 Task: For heading Use Italics Lexend with navy blue colour & bold.  font size for heading22,  'Change the font style of data to'Lora and font size to 14,  Change the alignment of both headline & data to Align left In the sheet  CashExpenses logbook
Action: Mouse moved to (97, 180)
Screenshot: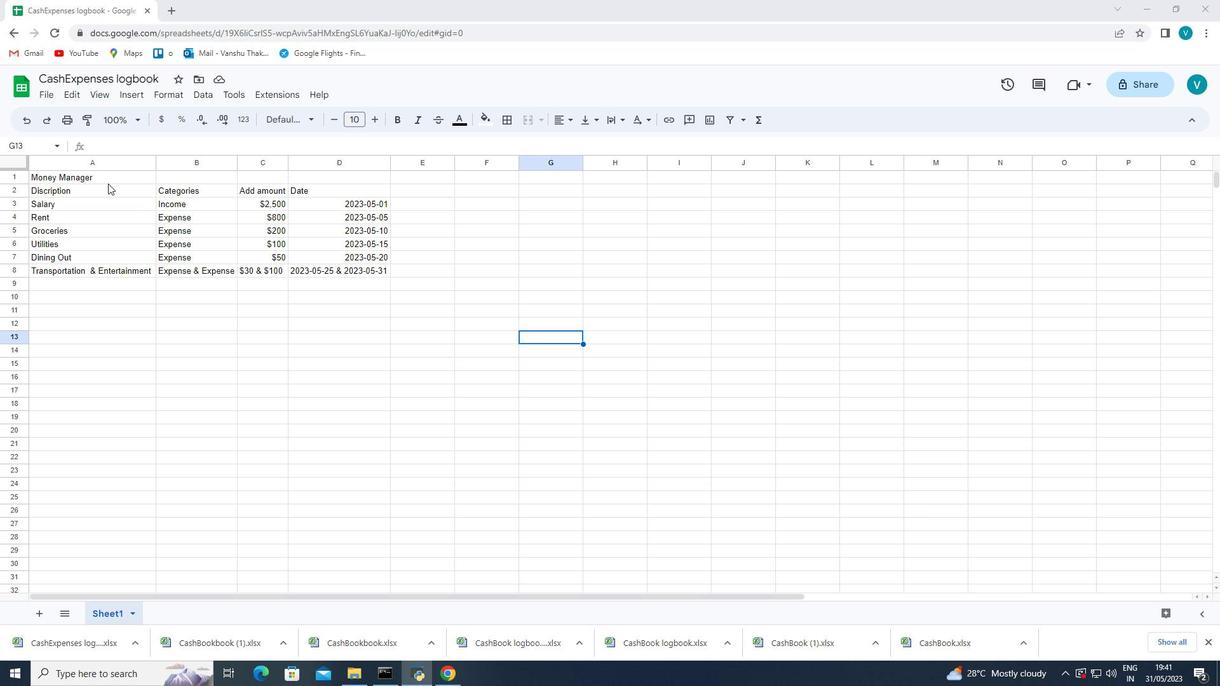 
Action: Mouse pressed left at (97, 180)
Screenshot: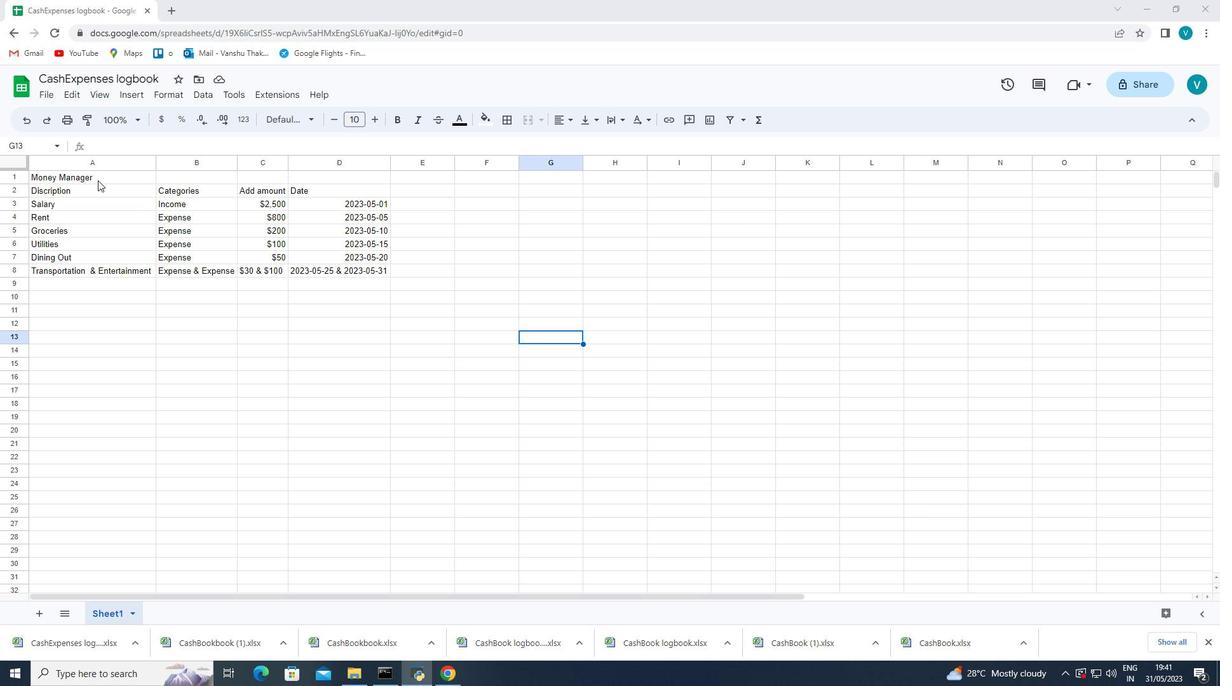 
Action: Mouse moved to (286, 120)
Screenshot: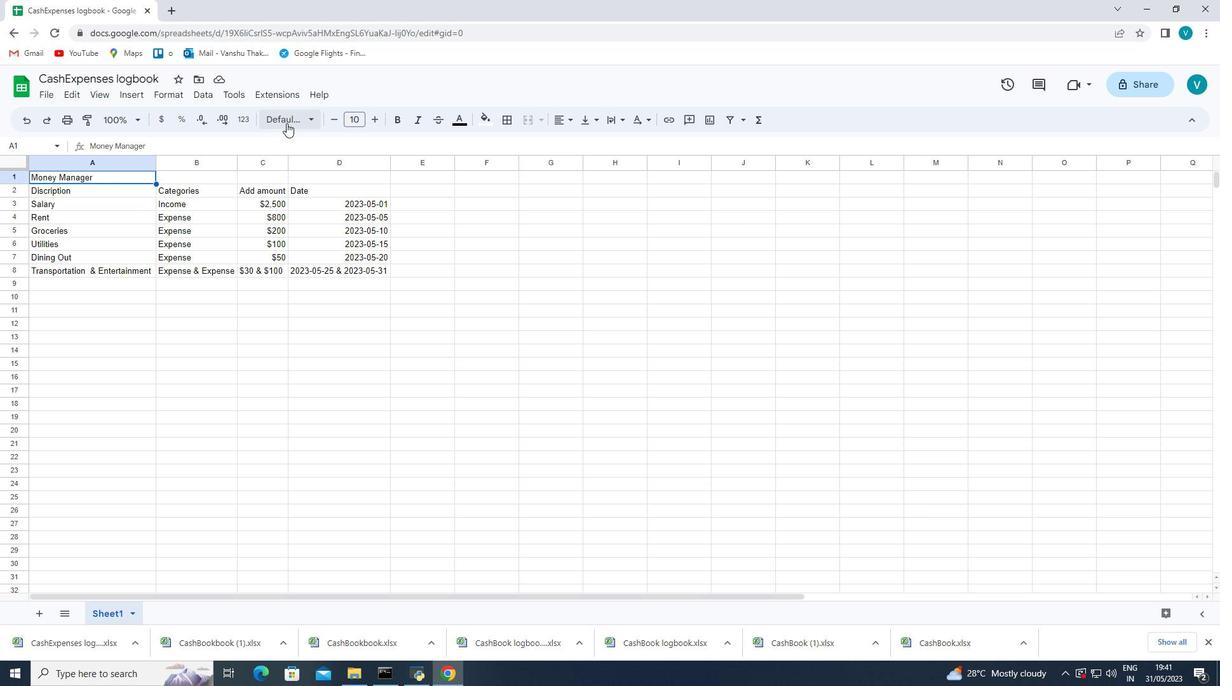 
Action: Mouse pressed left at (286, 120)
Screenshot: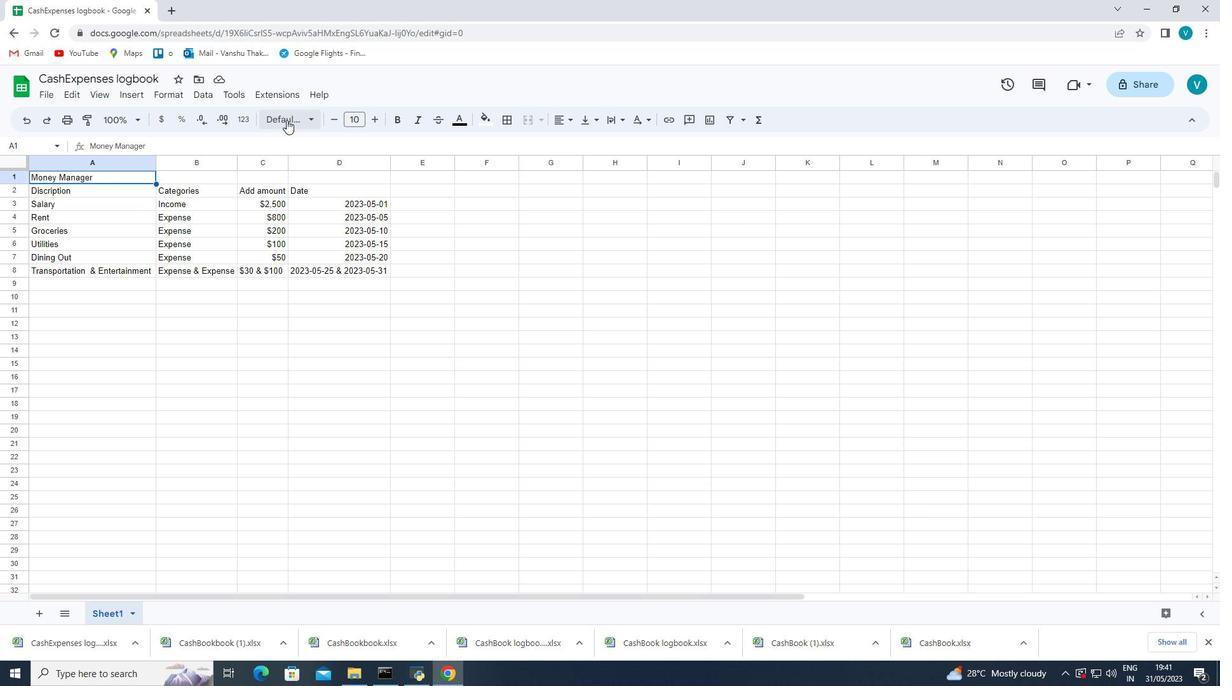 
Action: Mouse moved to (319, 556)
Screenshot: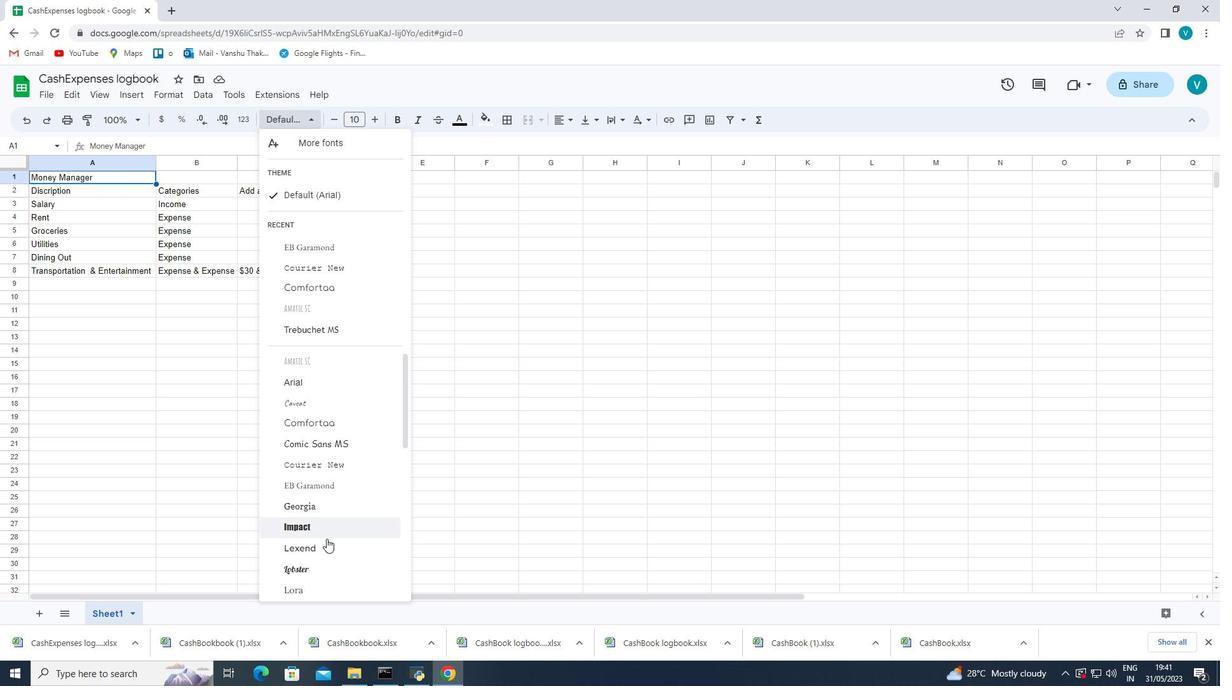 
Action: Mouse pressed left at (319, 556)
Screenshot: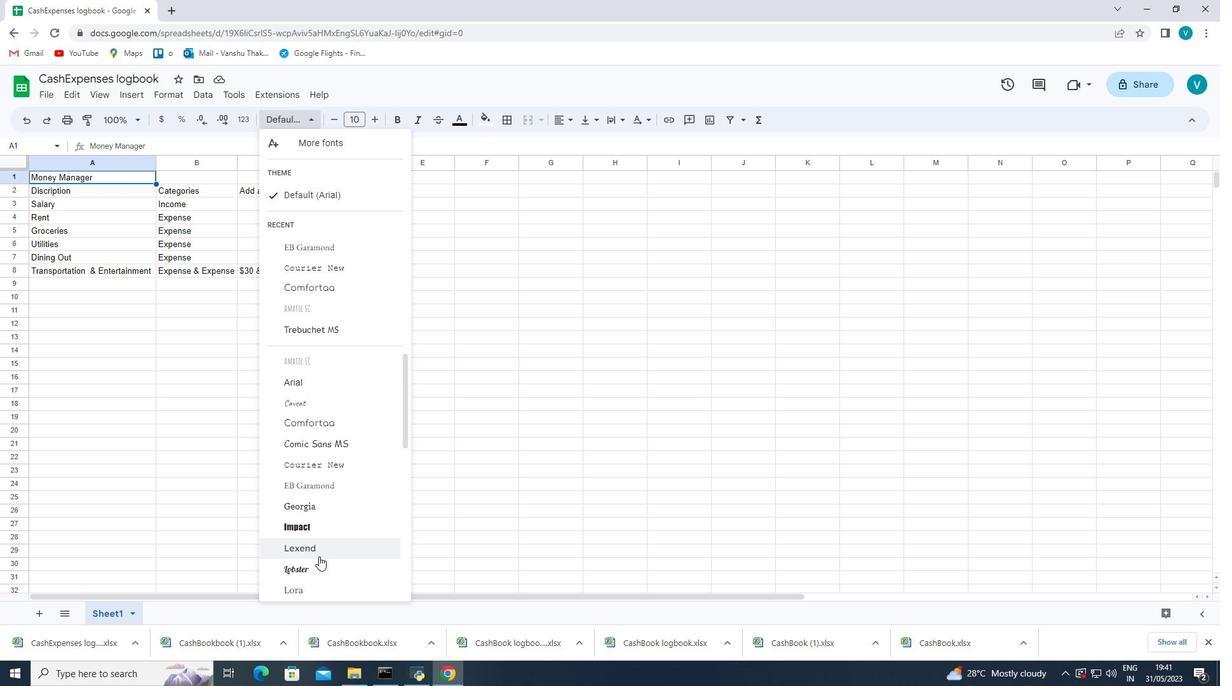 
Action: Mouse moved to (467, 125)
Screenshot: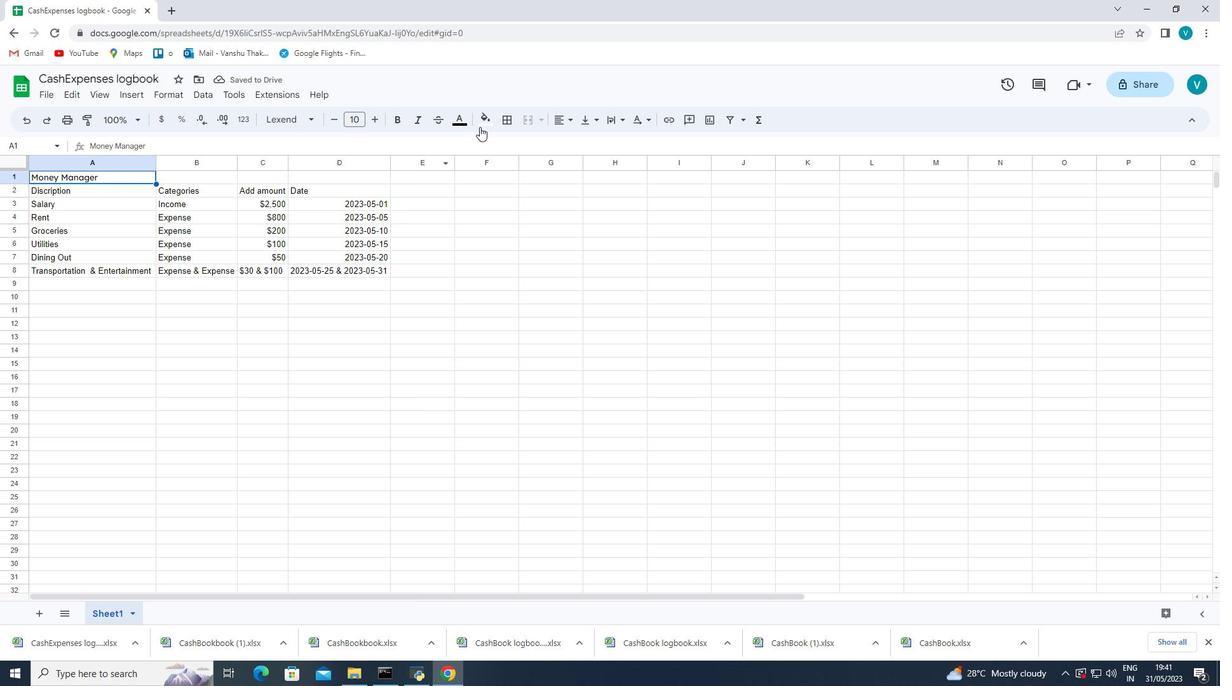 
Action: Mouse pressed left at (467, 125)
Screenshot: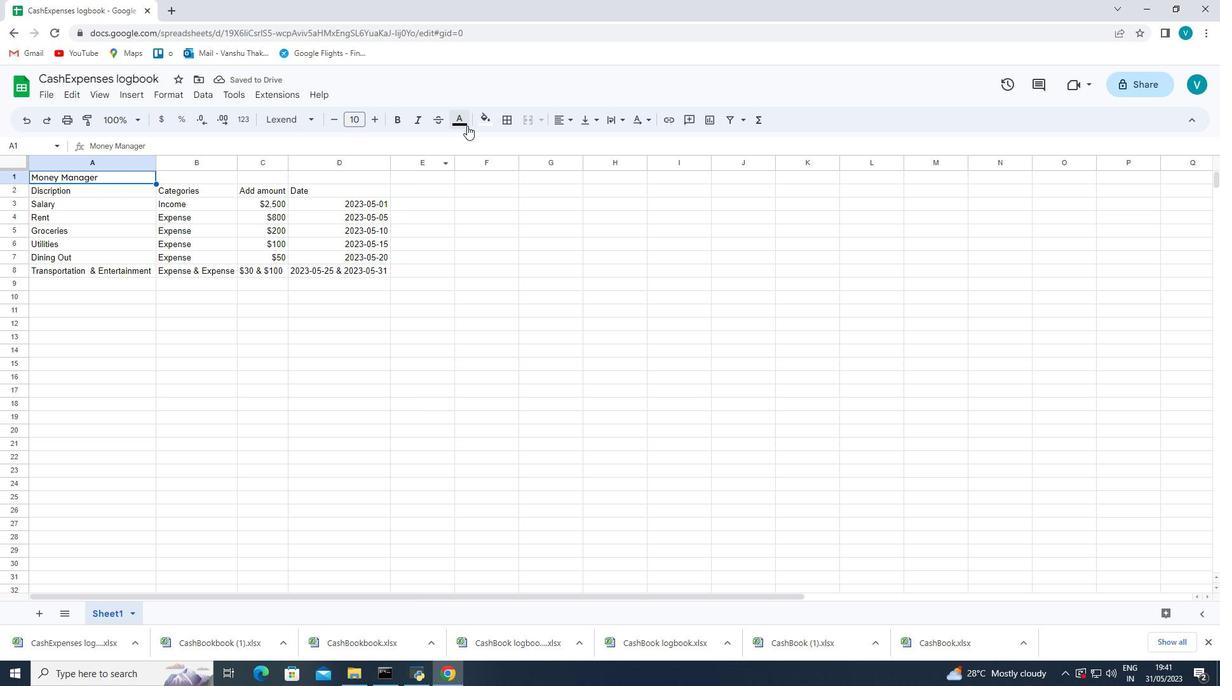 
Action: Mouse moved to (547, 261)
Screenshot: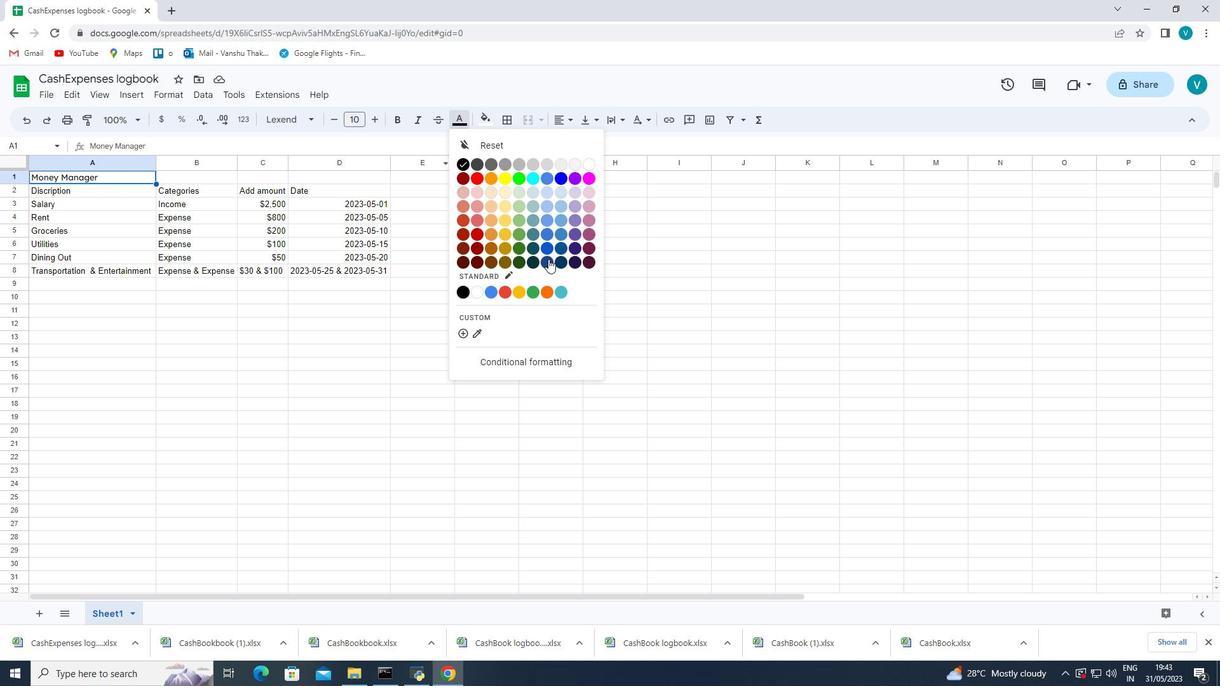 
Action: Mouse pressed left at (547, 261)
Screenshot: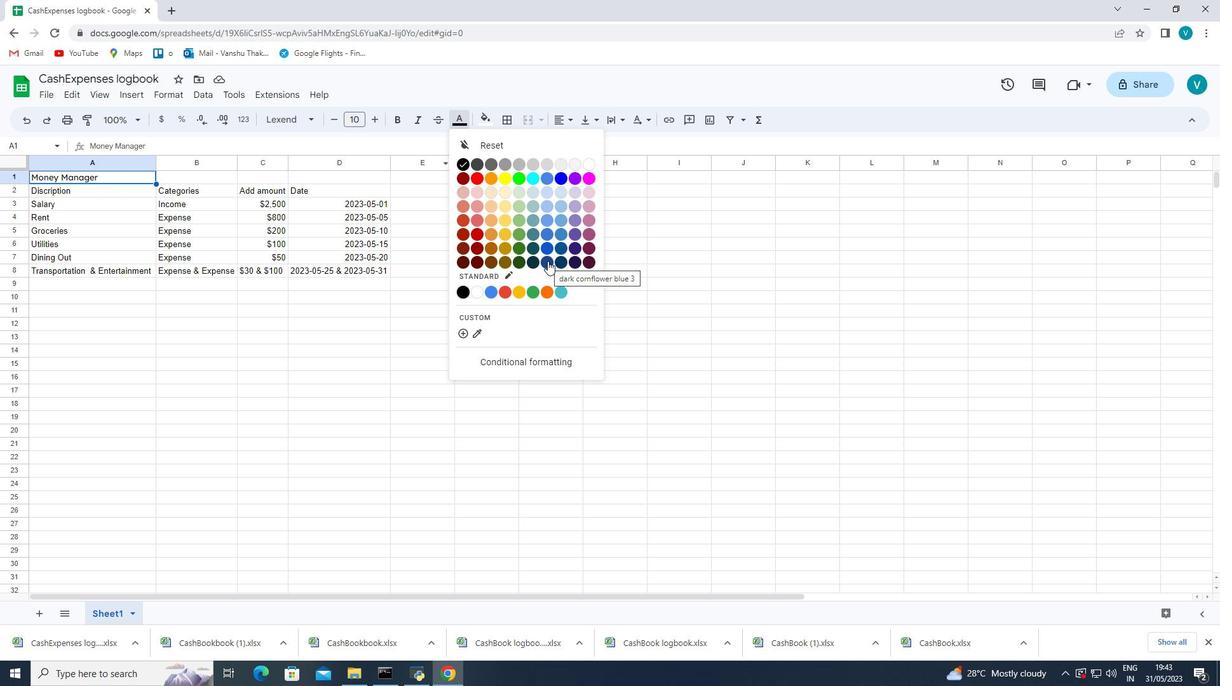 
Action: Mouse moved to (120, 174)
Screenshot: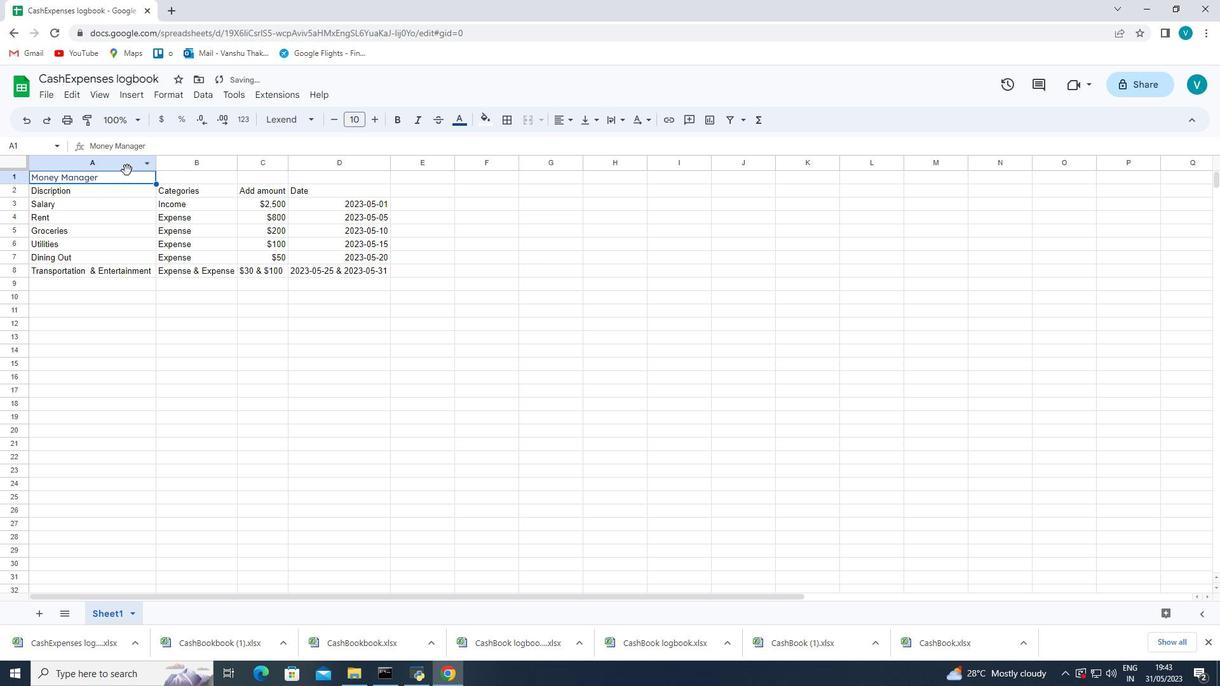 
Action: Mouse pressed left at (120, 174)
Screenshot: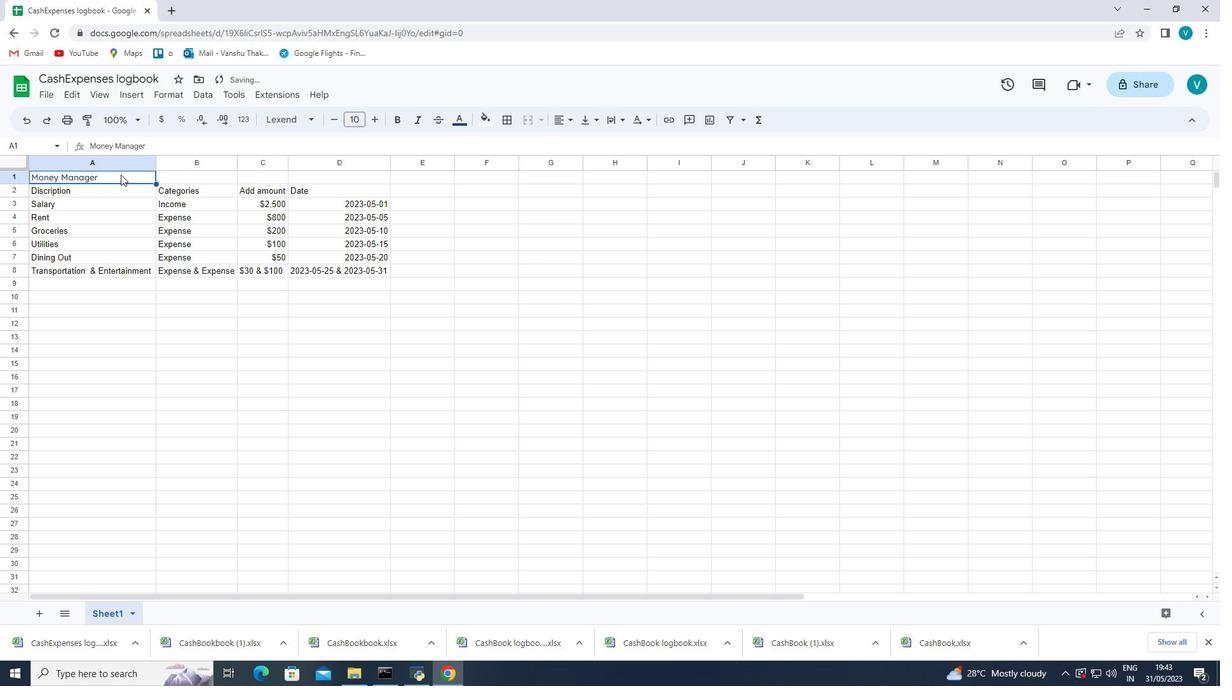 
Action: Mouse moved to (165, 326)
Screenshot: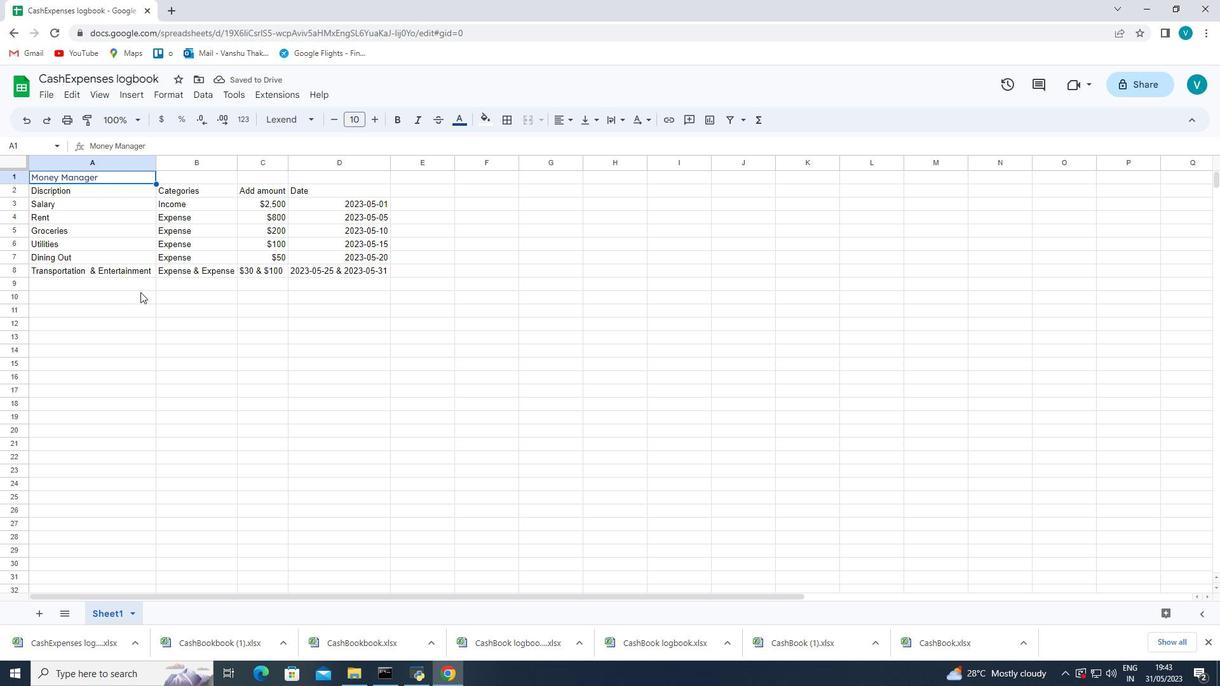 
Action: Mouse pressed left at (165, 326)
Screenshot: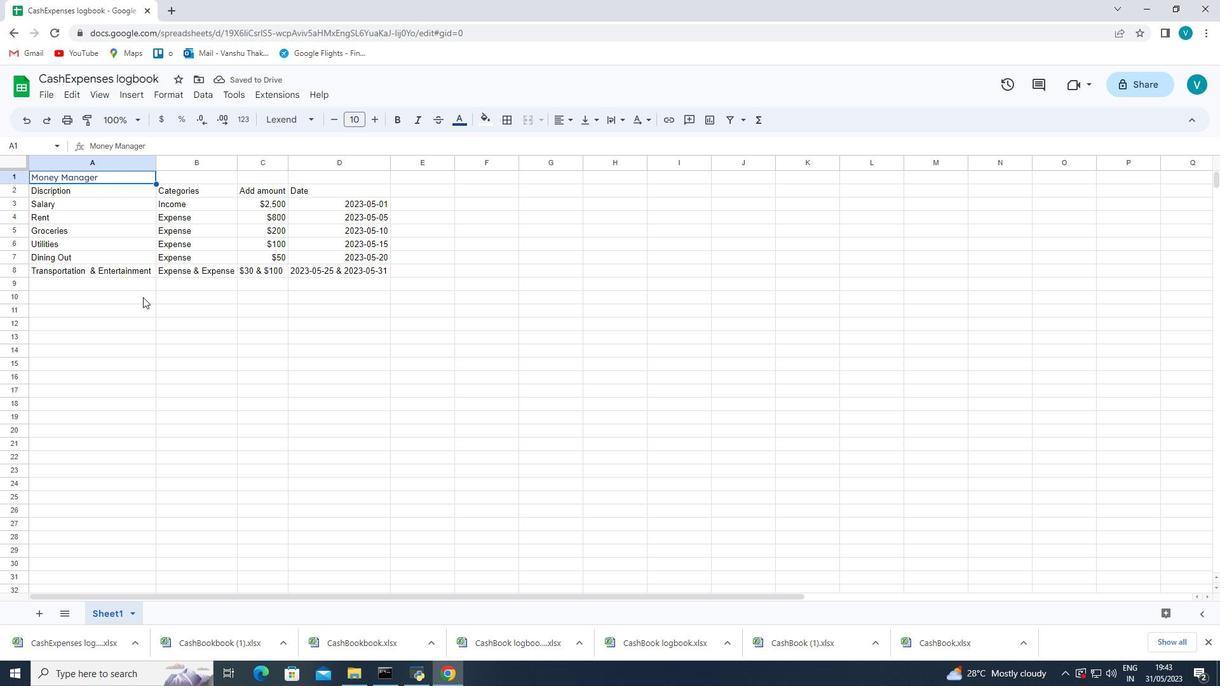 
Action: Mouse moved to (108, 181)
Screenshot: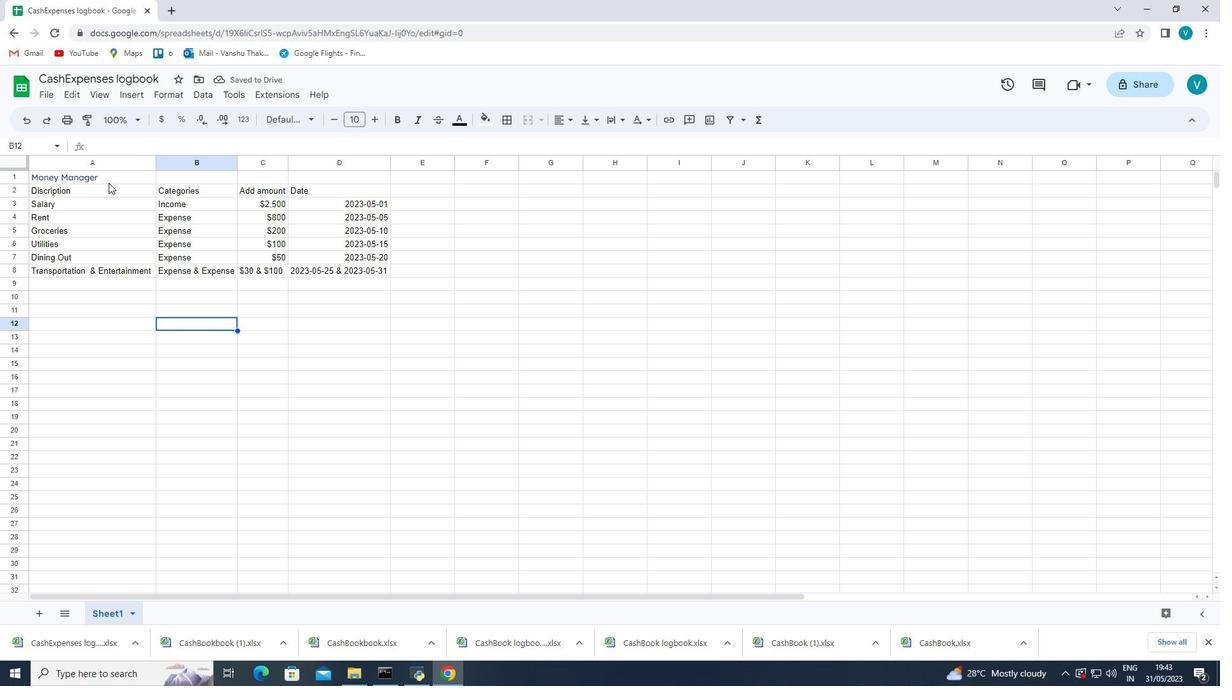 
Action: Mouse pressed left at (108, 181)
Screenshot: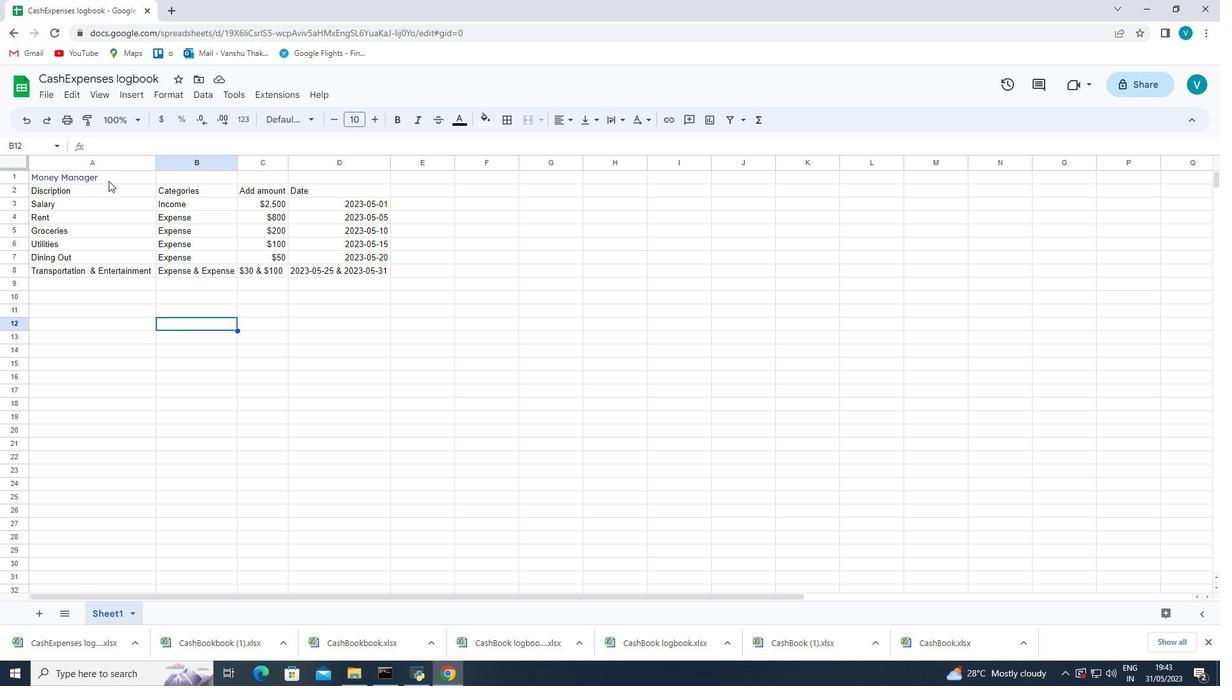 
Action: Mouse moved to (127, 181)
Screenshot: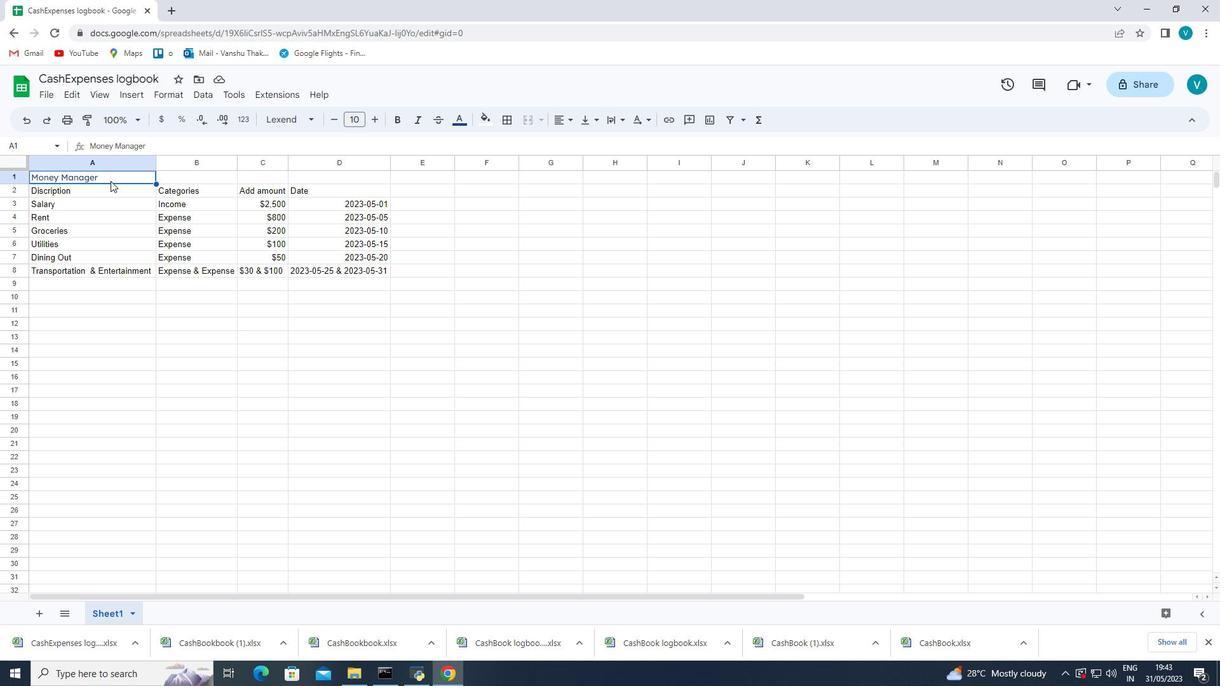 
Action: Mouse pressed left at (127, 181)
Screenshot: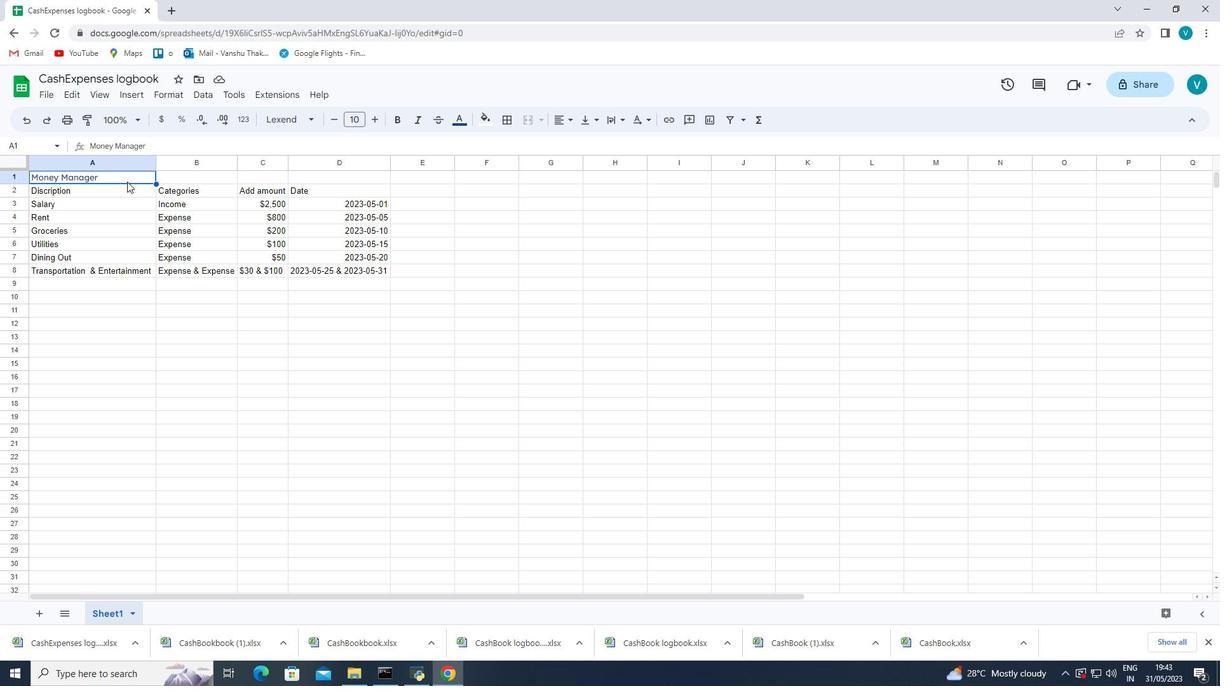 
Action: Mouse moved to (453, 120)
Screenshot: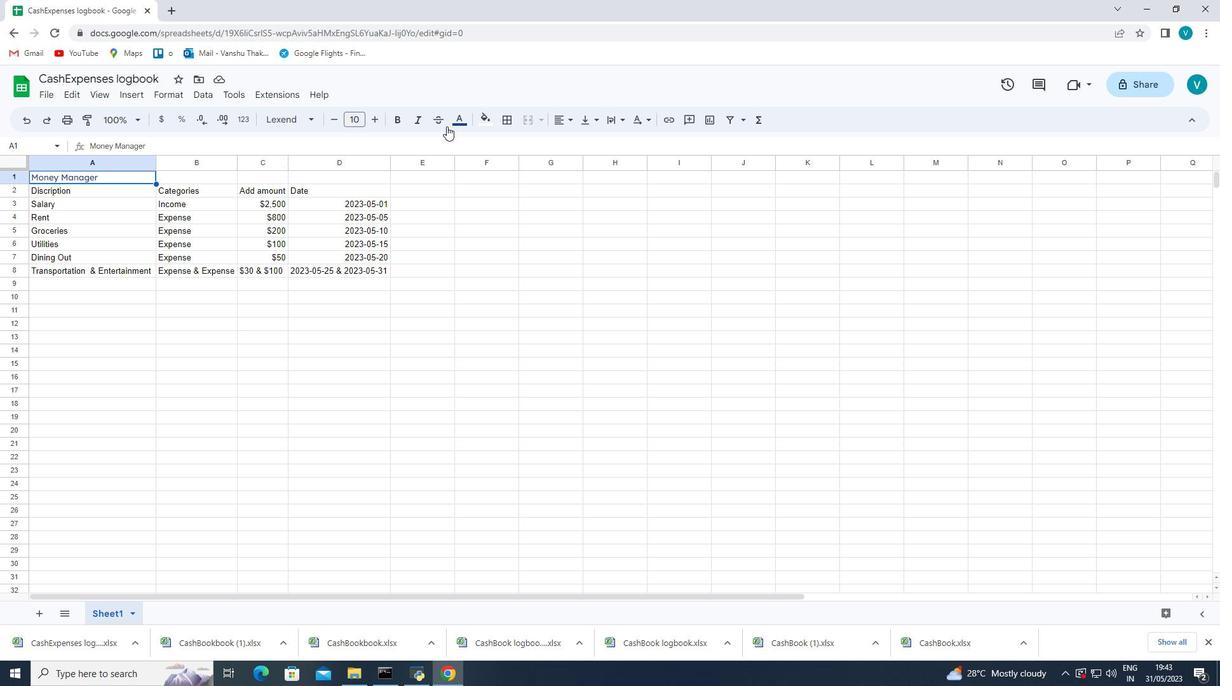 
Action: Mouse pressed left at (453, 120)
Screenshot: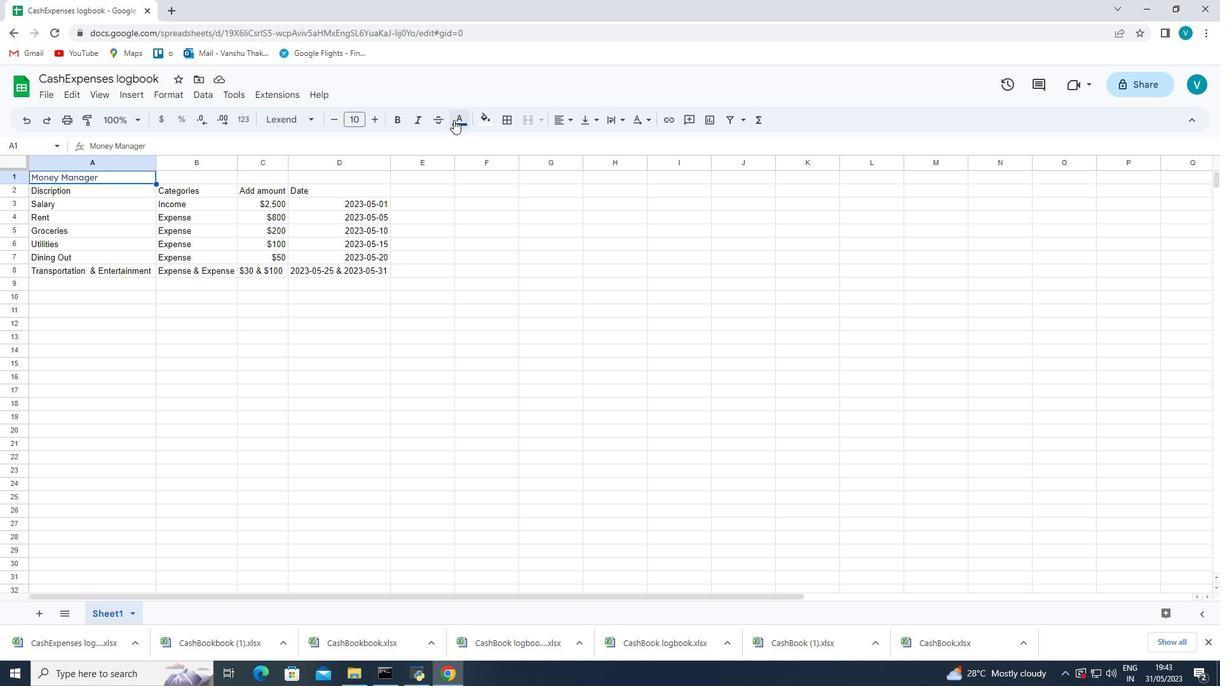 
Action: Mouse moved to (542, 247)
Screenshot: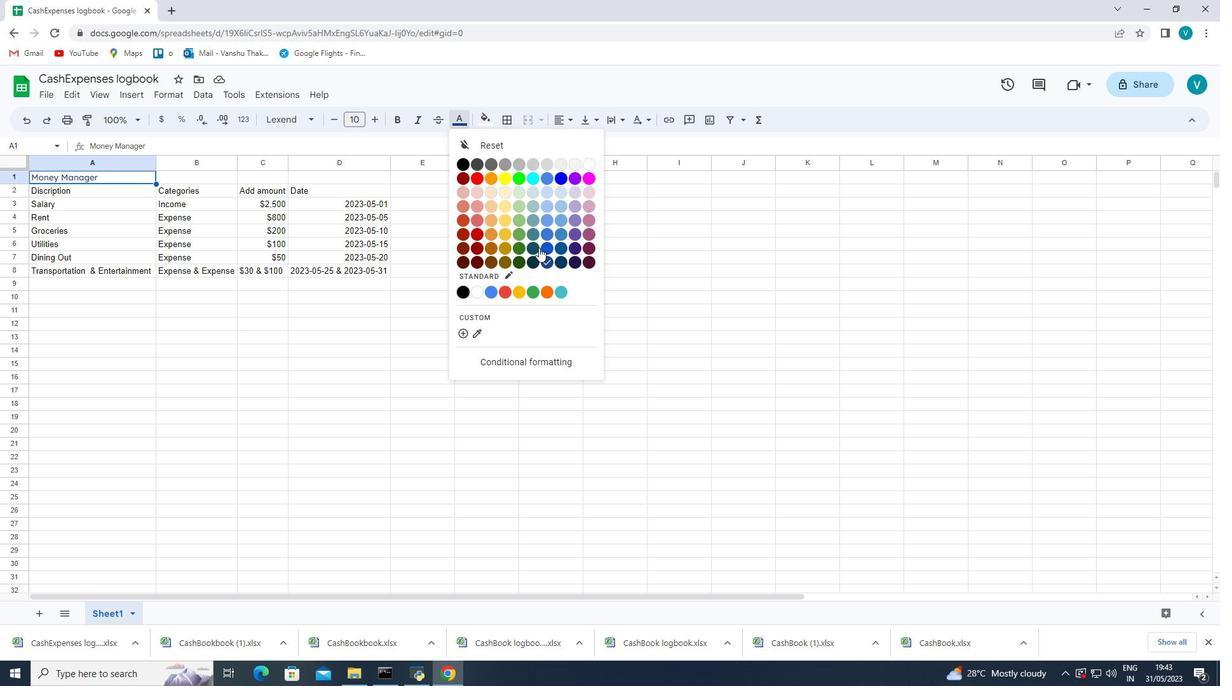 
Action: Mouse pressed left at (542, 247)
Screenshot: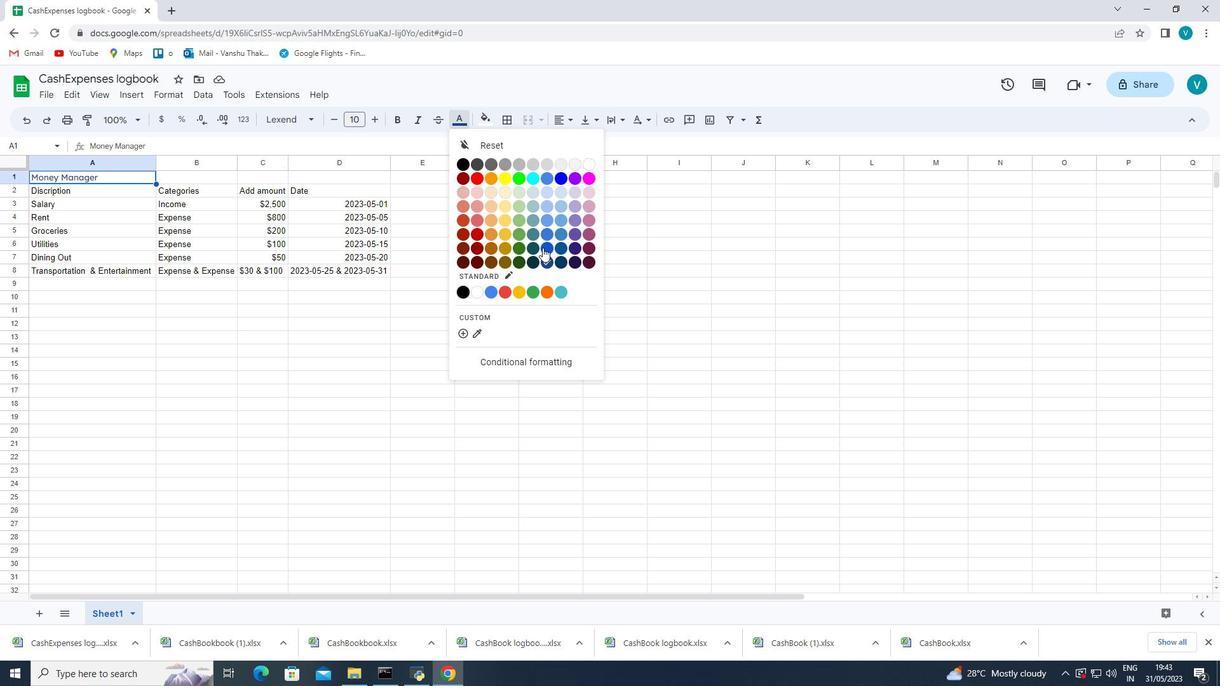 
Action: Mouse moved to (401, 118)
Screenshot: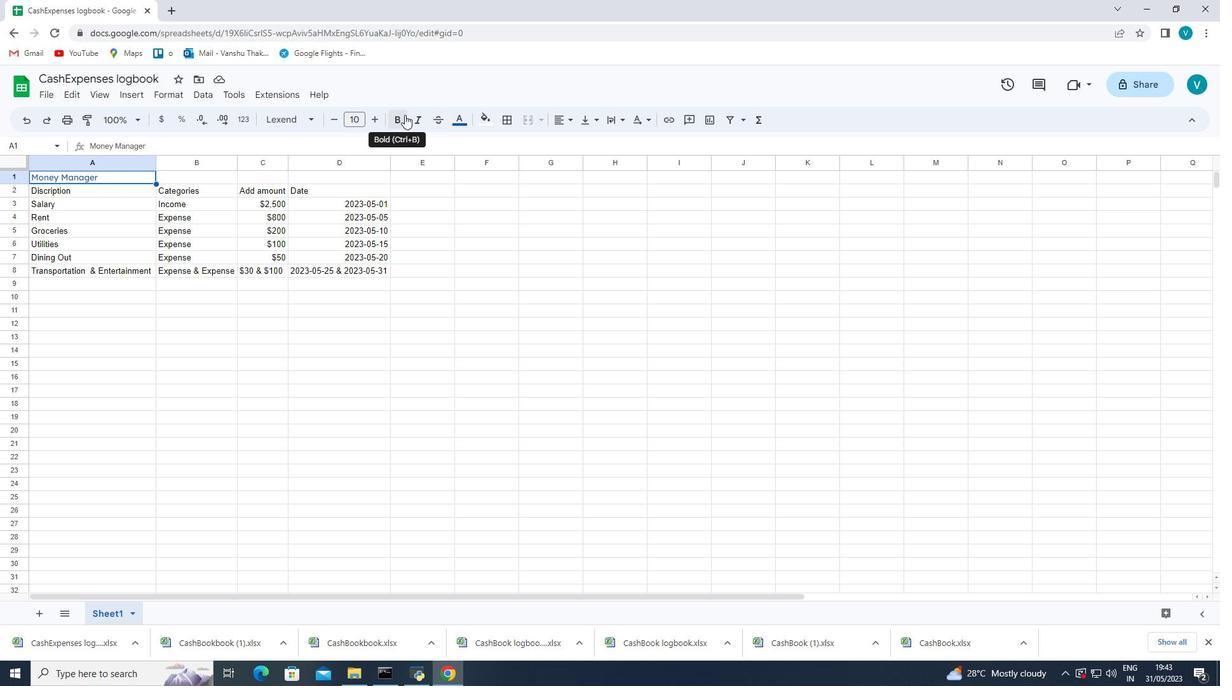 
Action: Mouse pressed left at (401, 118)
Screenshot: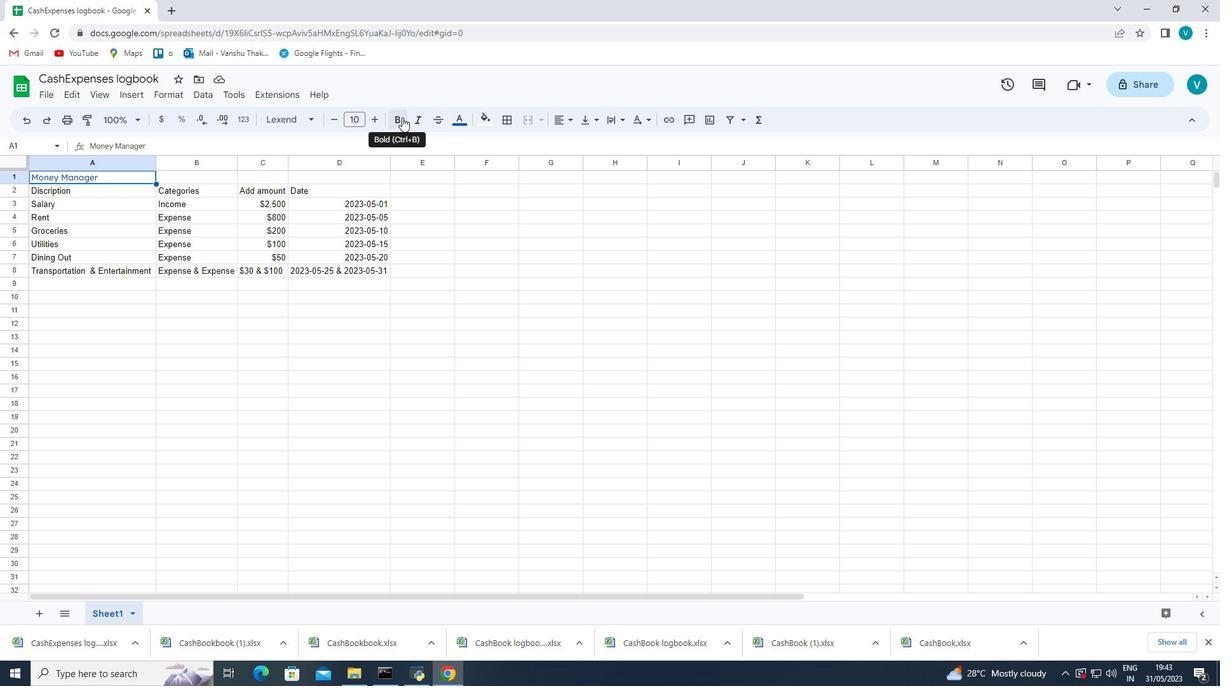 
Action: Mouse moved to (376, 127)
Screenshot: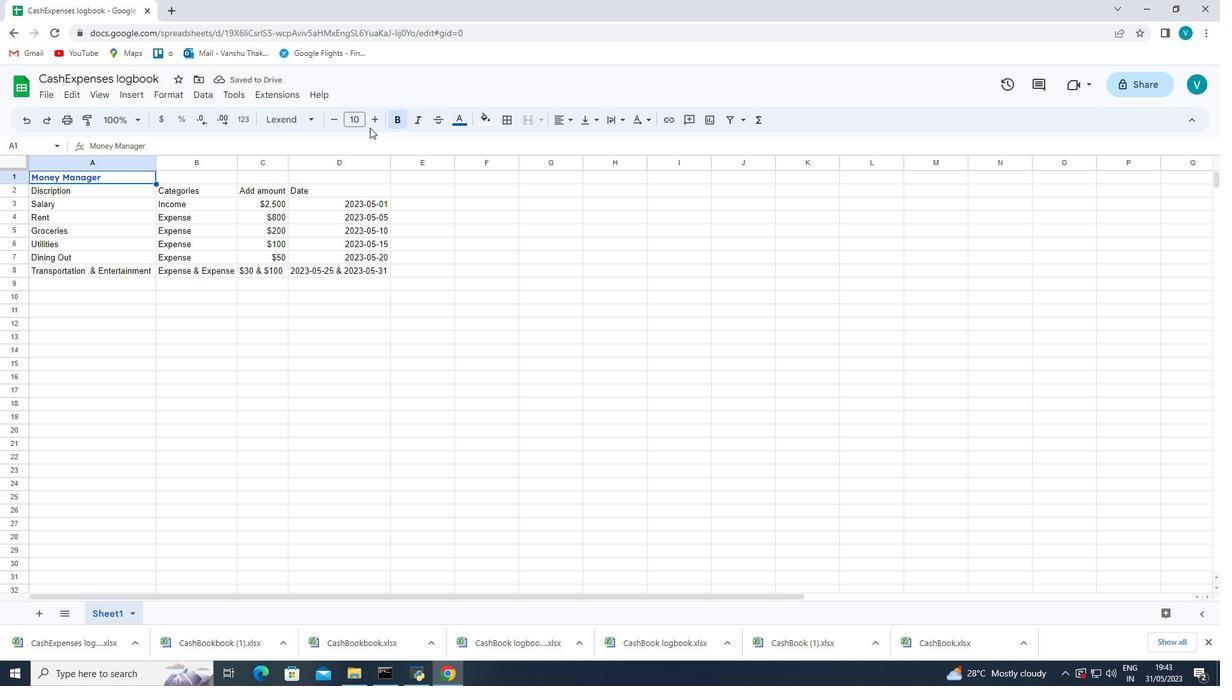 
Action: Mouse pressed left at (376, 127)
Screenshot: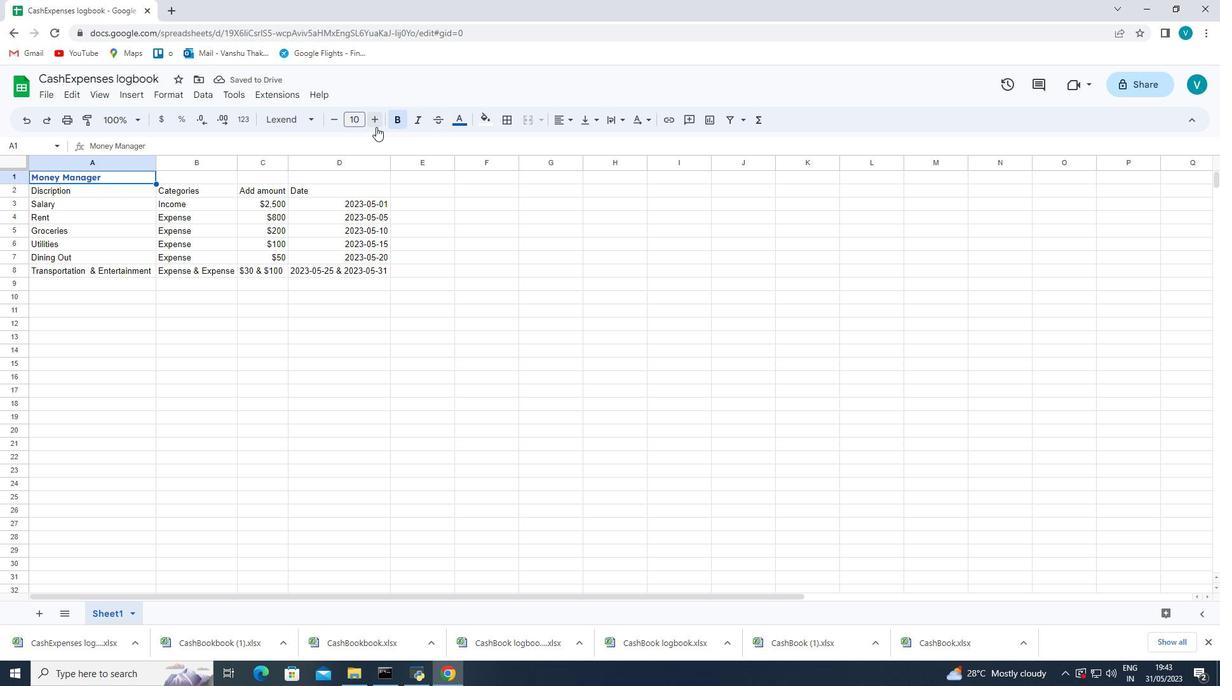 
Action: Mouse pressed left at (376, 127)
Screenshot: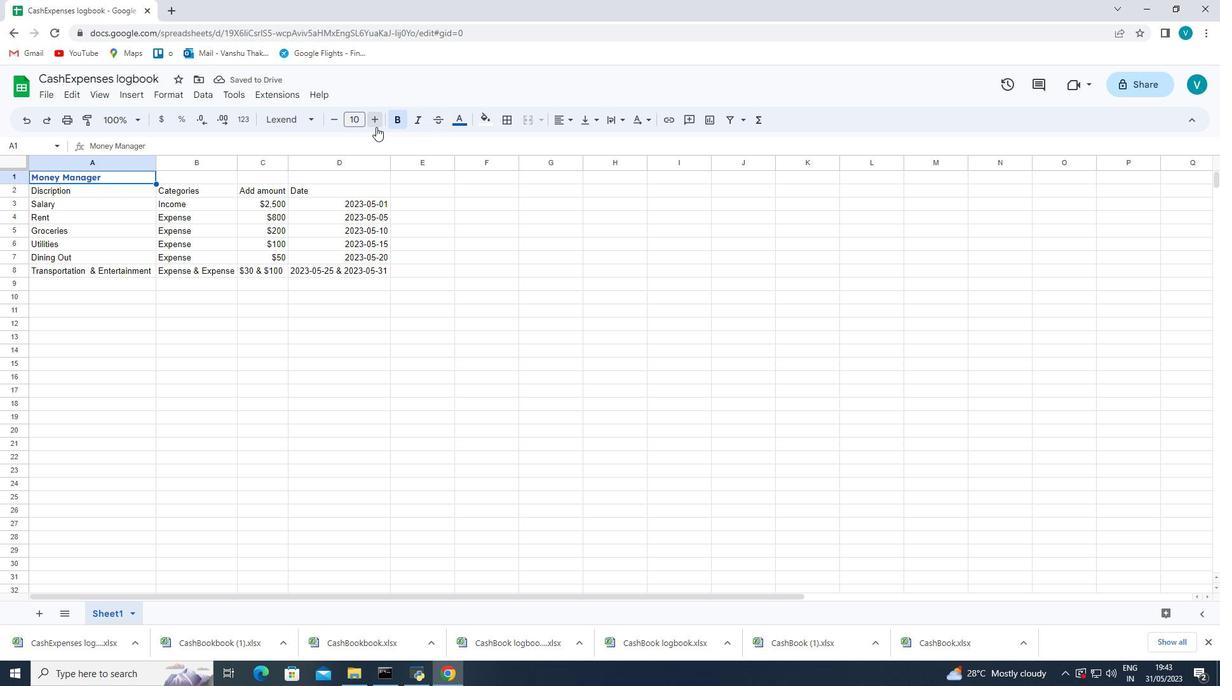 
Action: Mouse pressed left at (376, 127)
Screenshot: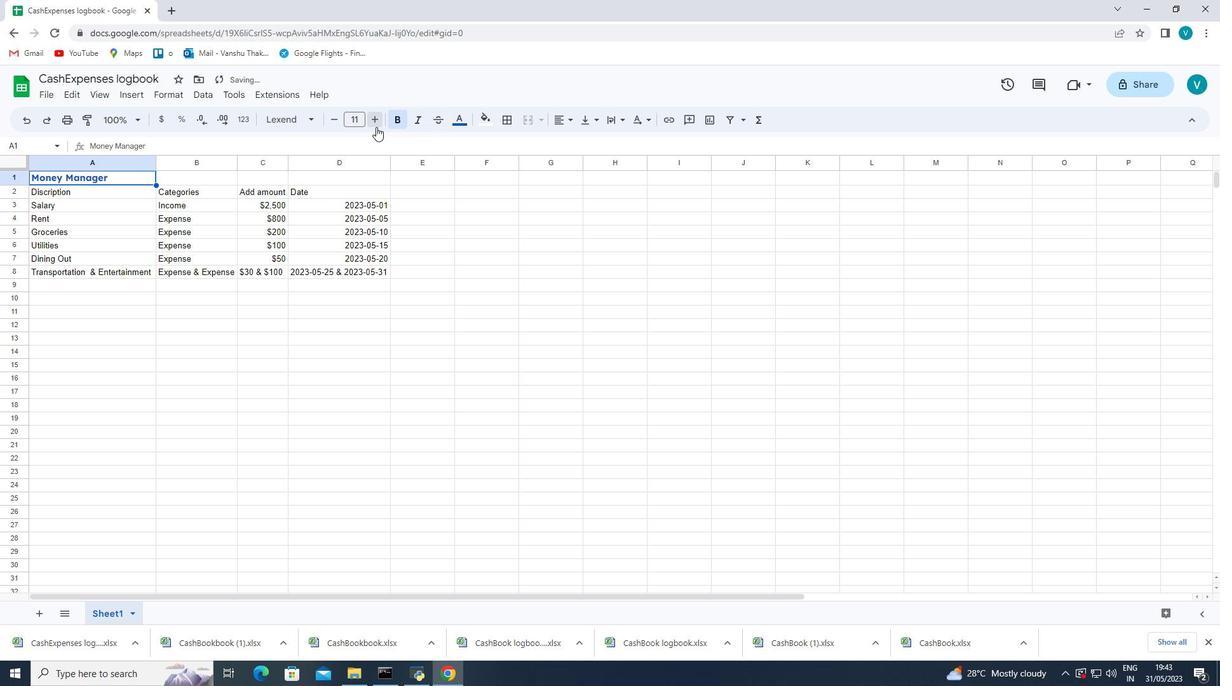 
Action: Mouse pressed left at (376, 127)
Screenshot: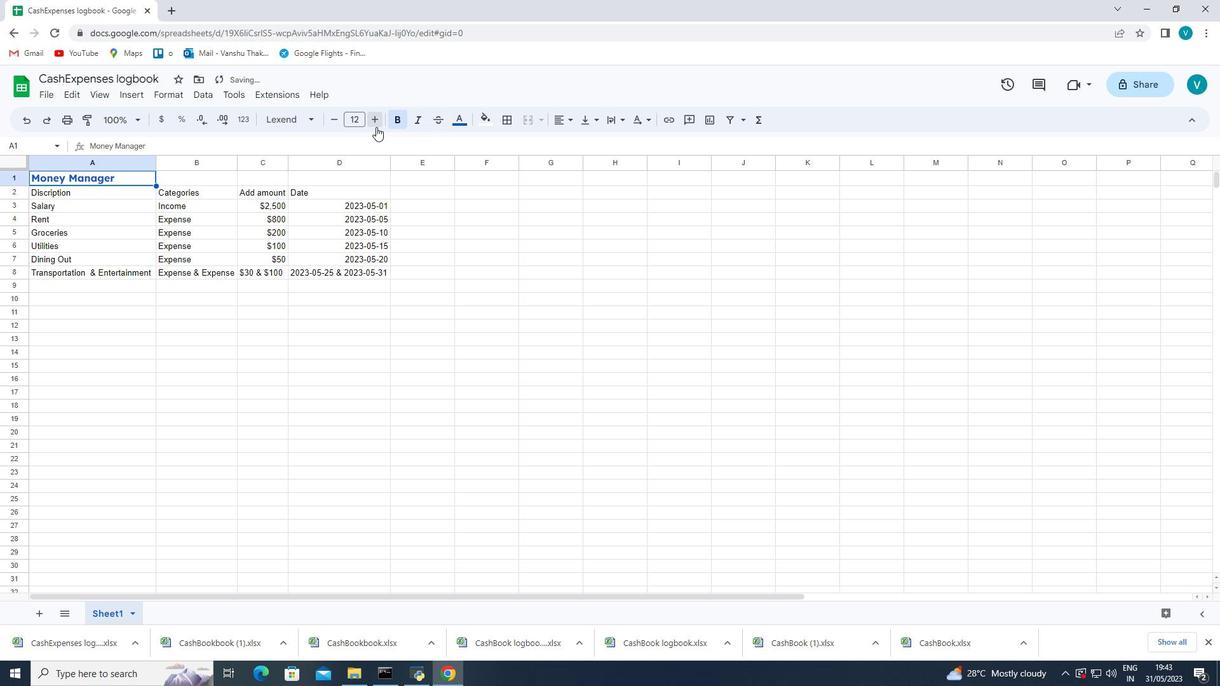 
Action: Mouse pressed left at (376, 127)
Screenshot: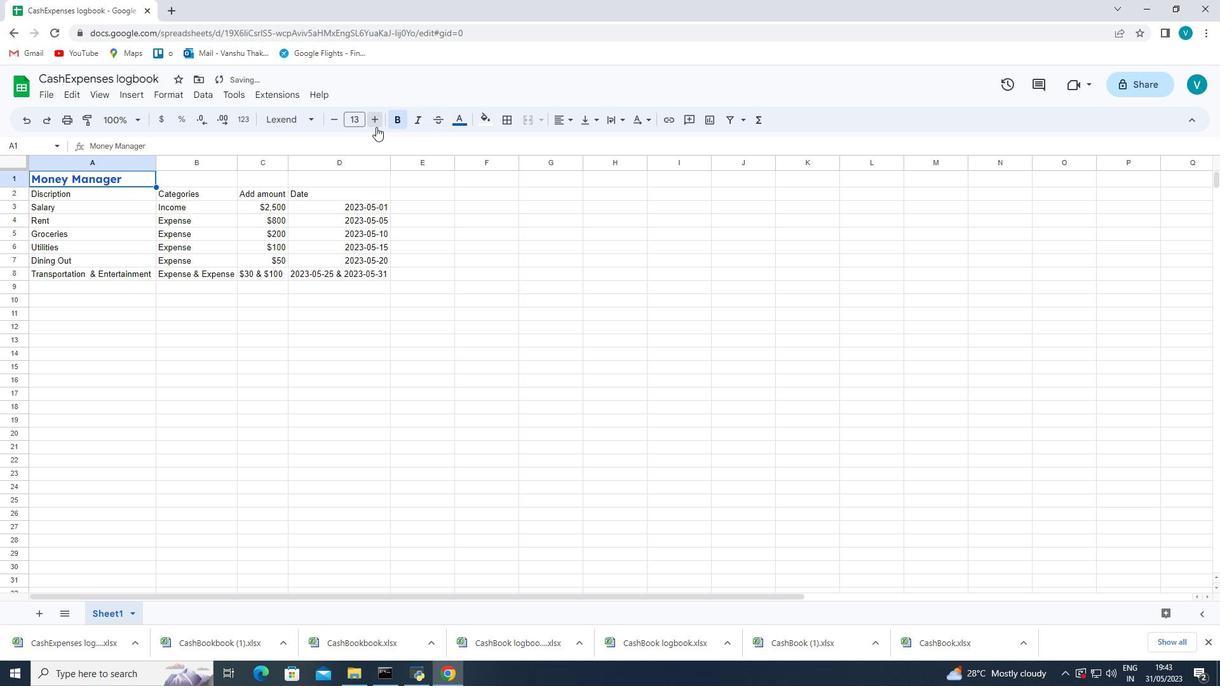 
Action: Mouse pressed left at (376, 127)
Screenshot: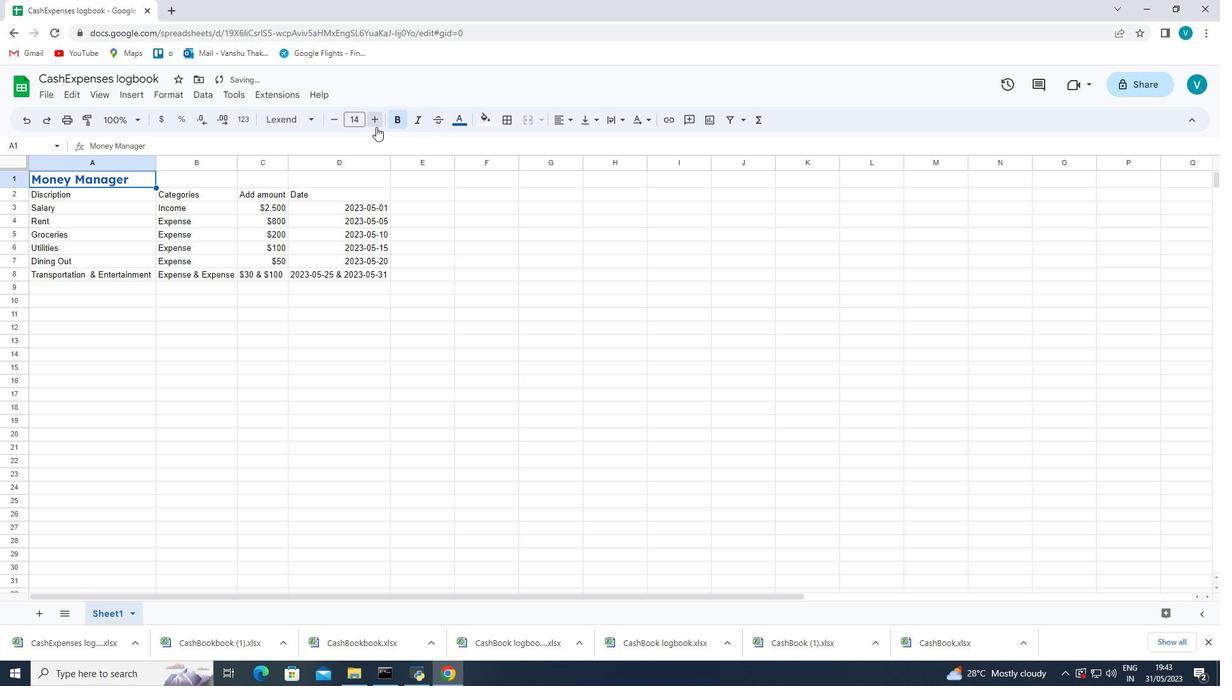 
Action: Mouse pressed left at (376, 127)
Screenshot: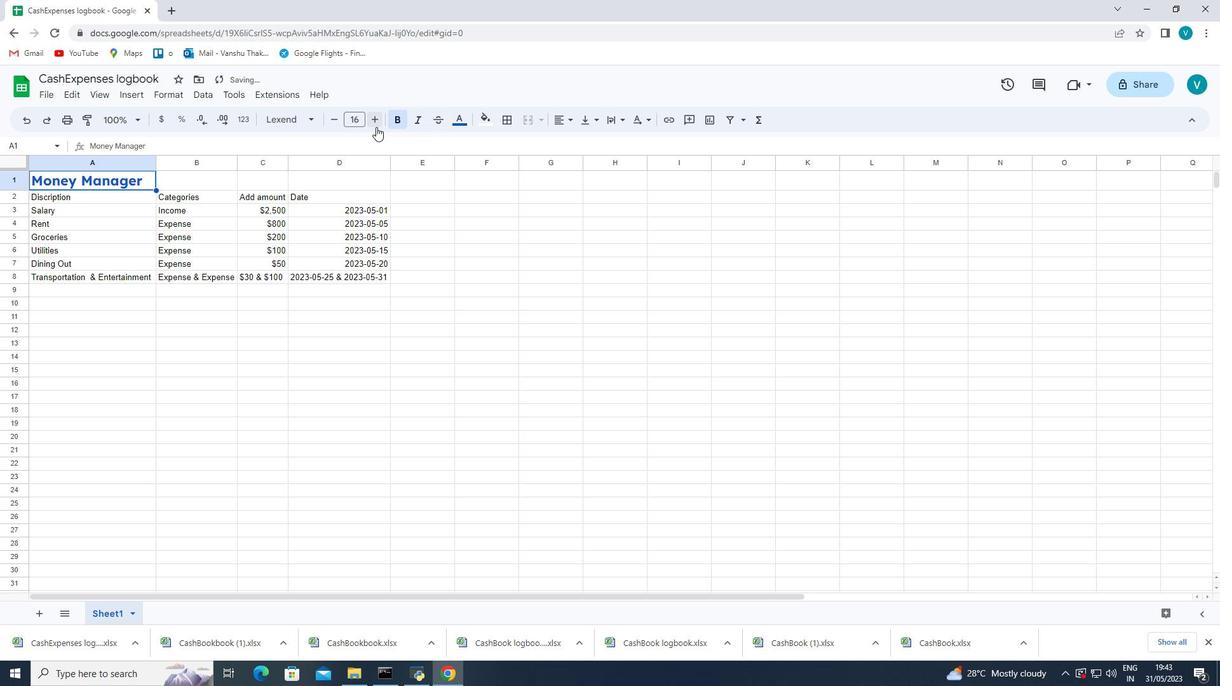 
Action: Mouse pressed left at (376, 127)
Screenshot: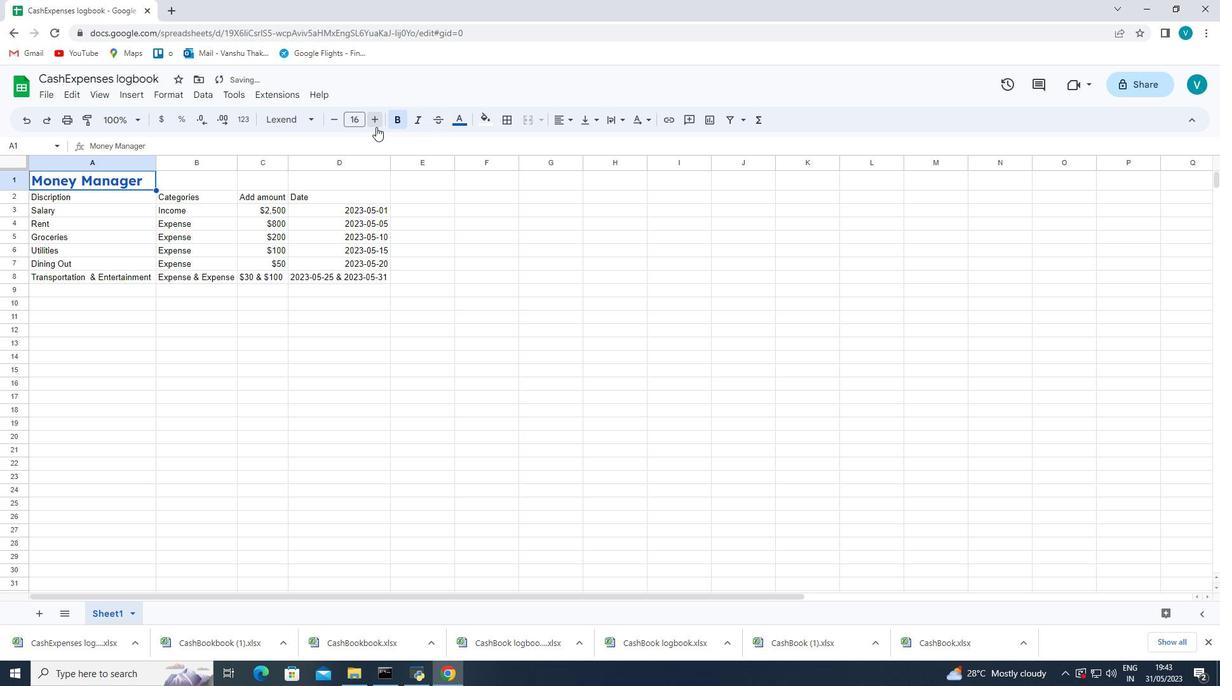 
Action: Mouse pressed left at (376, 127)
Screenshot: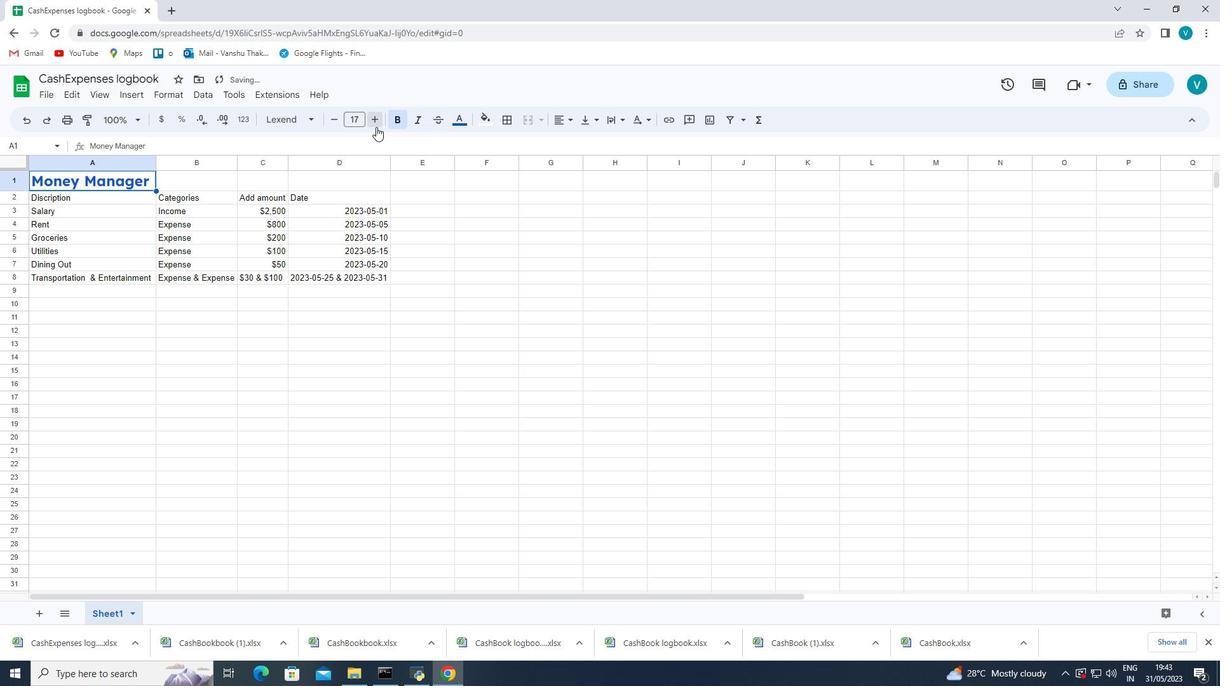
Action: Mouse pressed left at (376, 127)
Screenshot: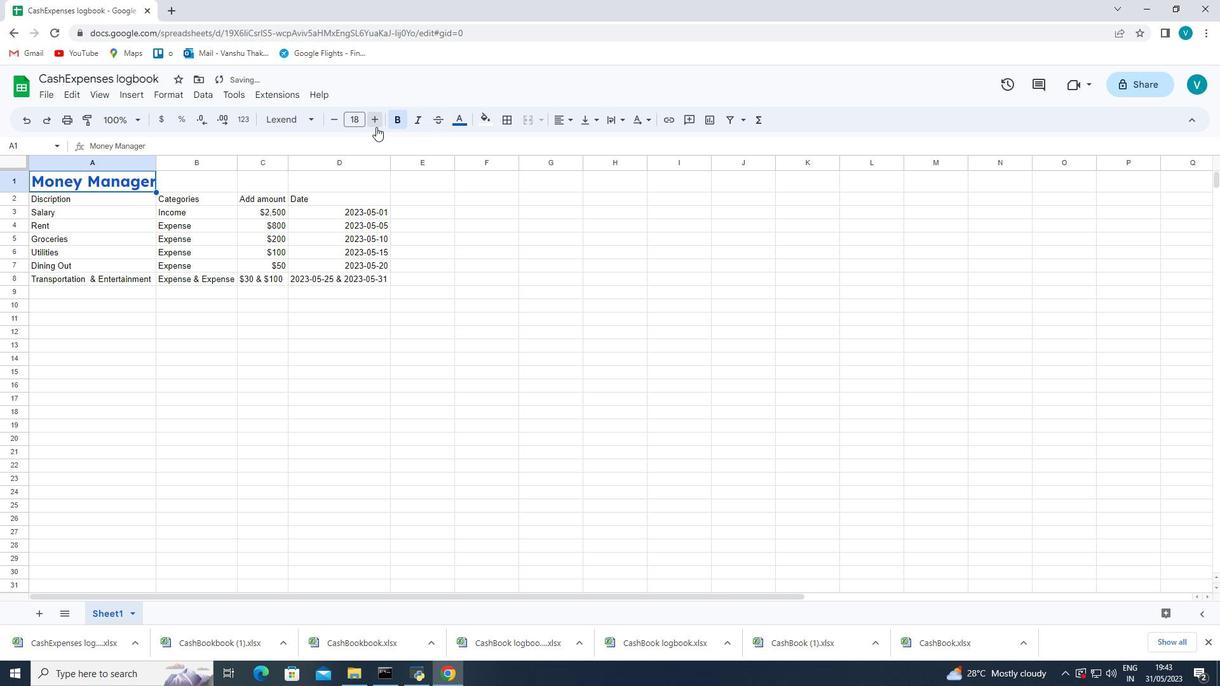 
Action: Mouse pressed left at (376, 127)
Screenshot: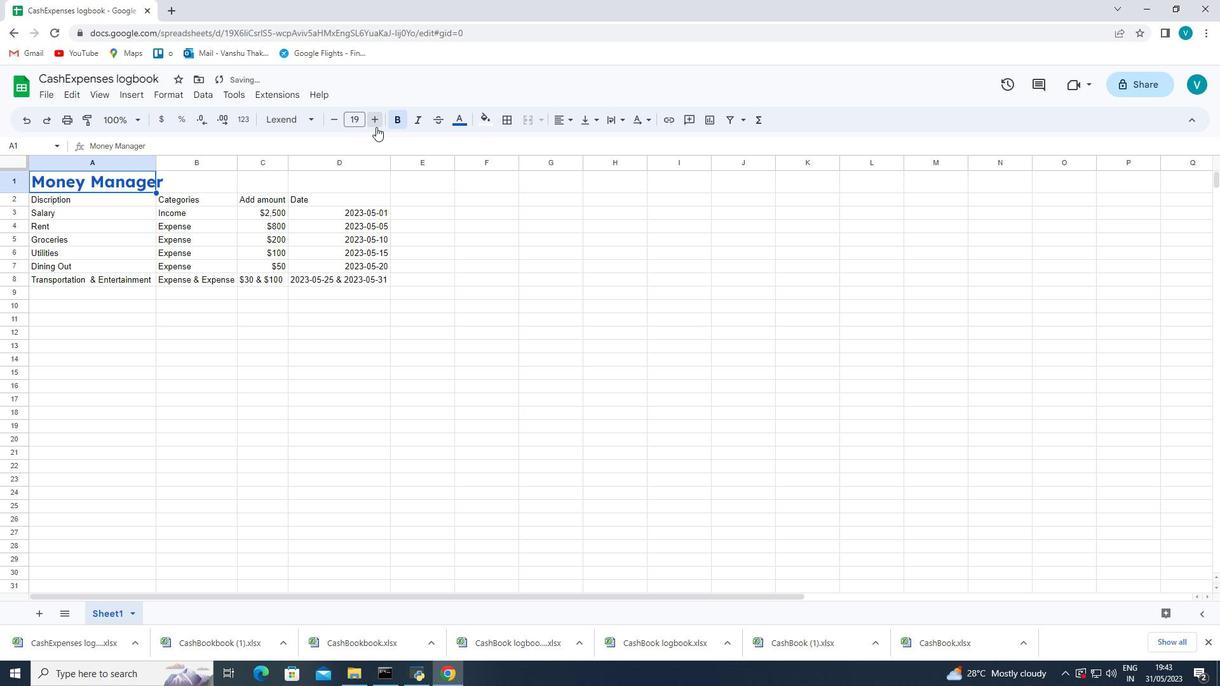 
Action: Mouse moved to (376, 125)
Screenshot: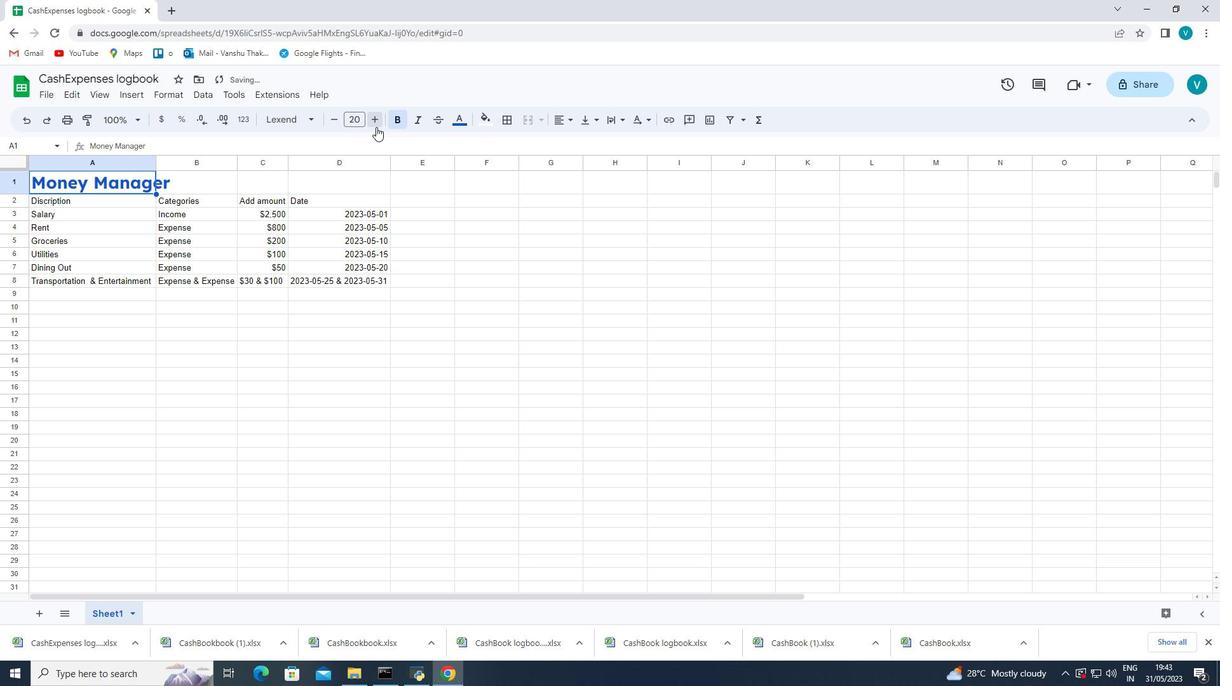 
Action: Mouse pressed left at (376, 125)
Screenshot: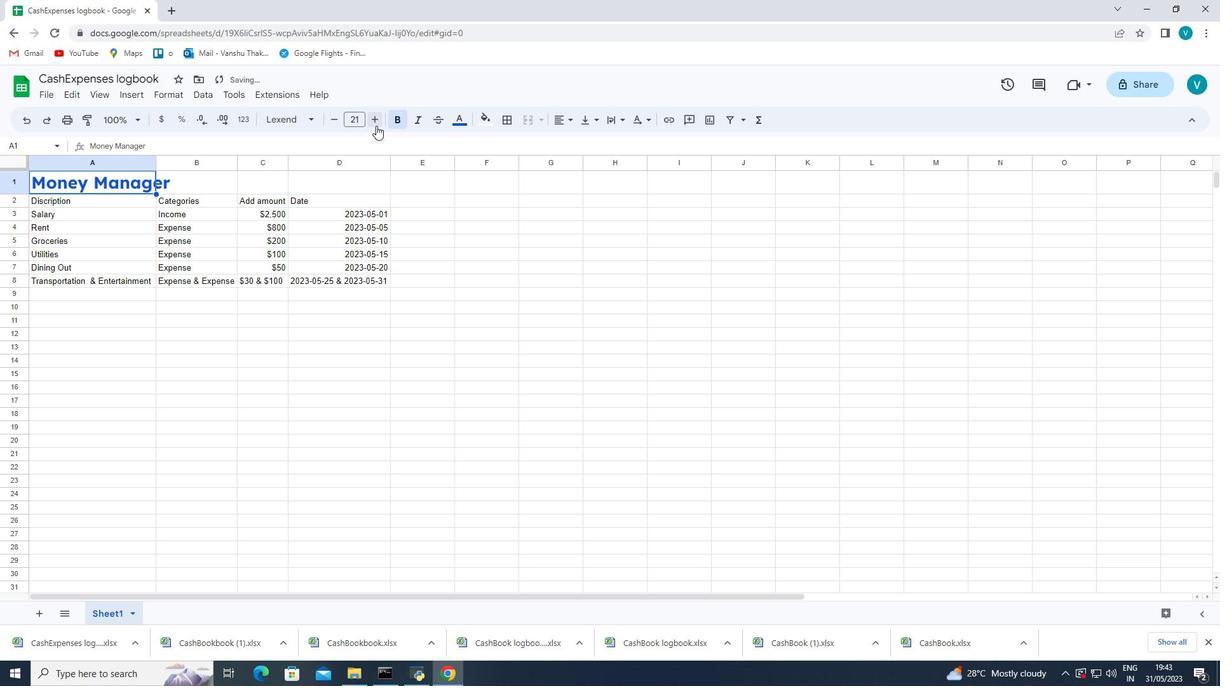 
Action: Mouse moved to (634, 259)
Screenshot: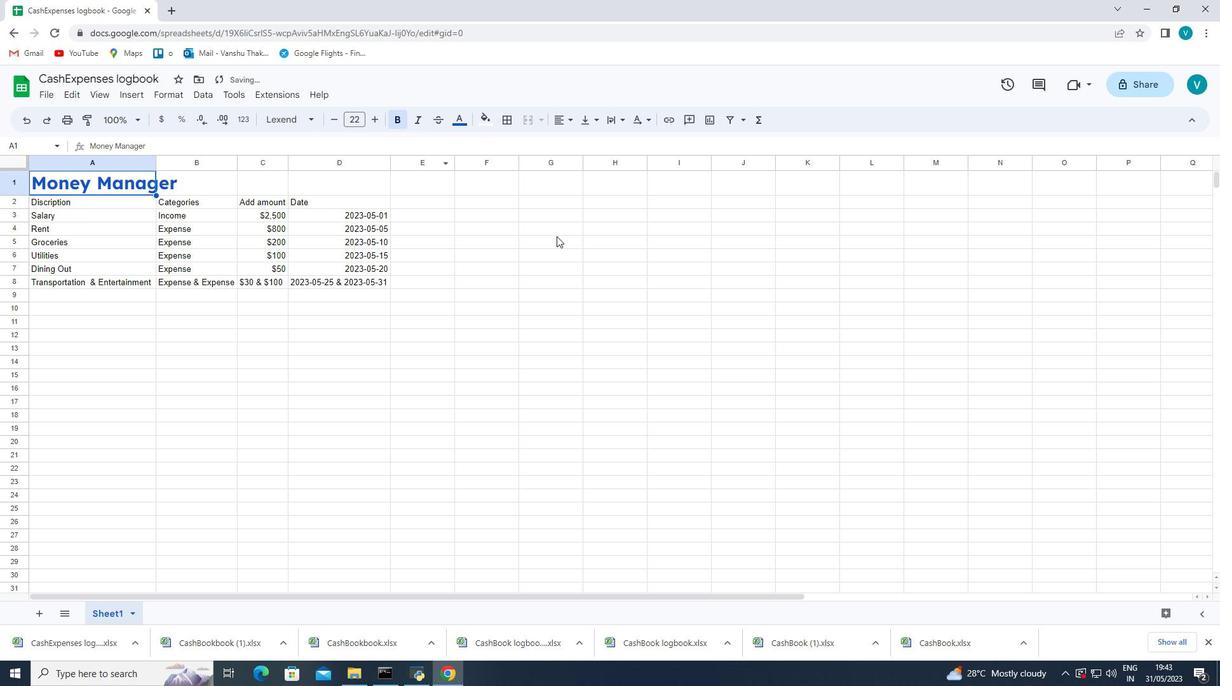 
Action: Mouse pressed left at (634, 259)
Screenshot: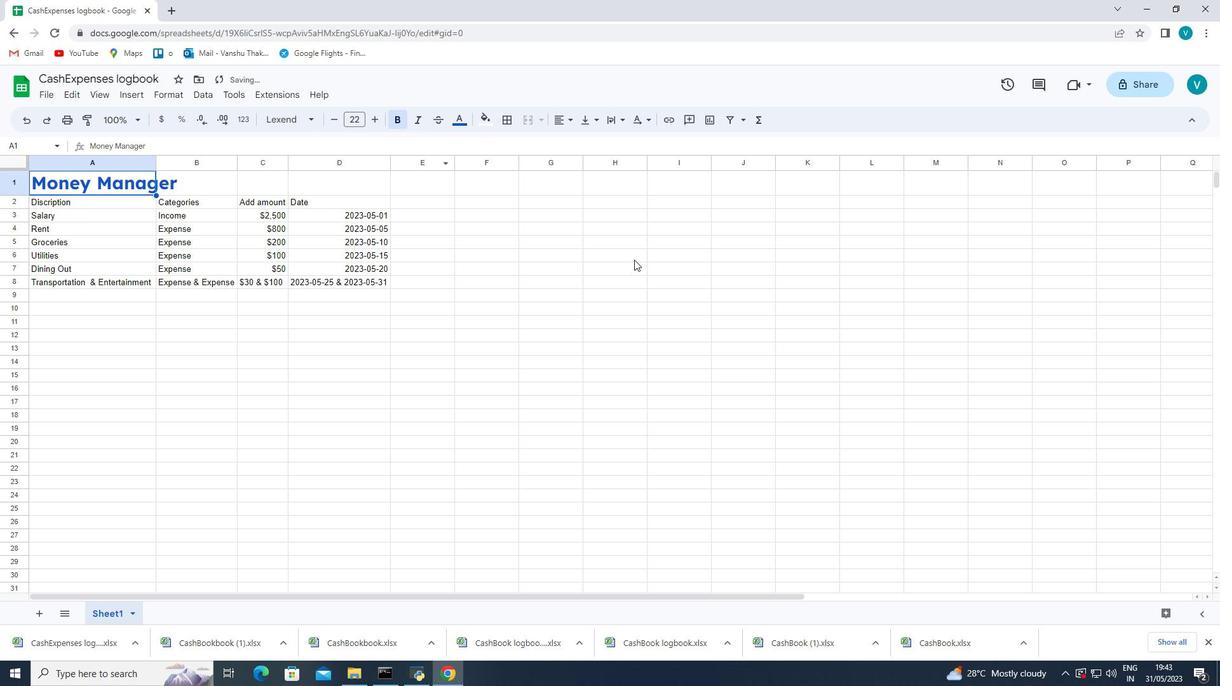 
Action: Mouse moved to (52, 202)
Screenshot: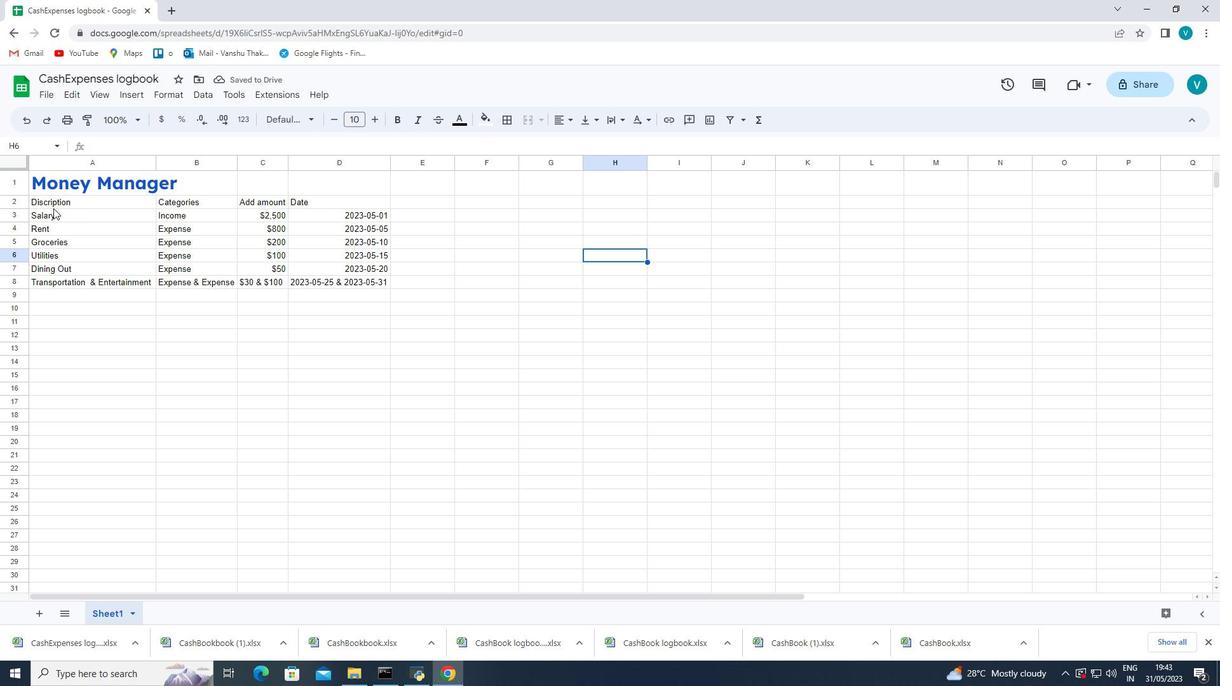 
Action: Mouse pressed left at (52, 202)
Screenshot: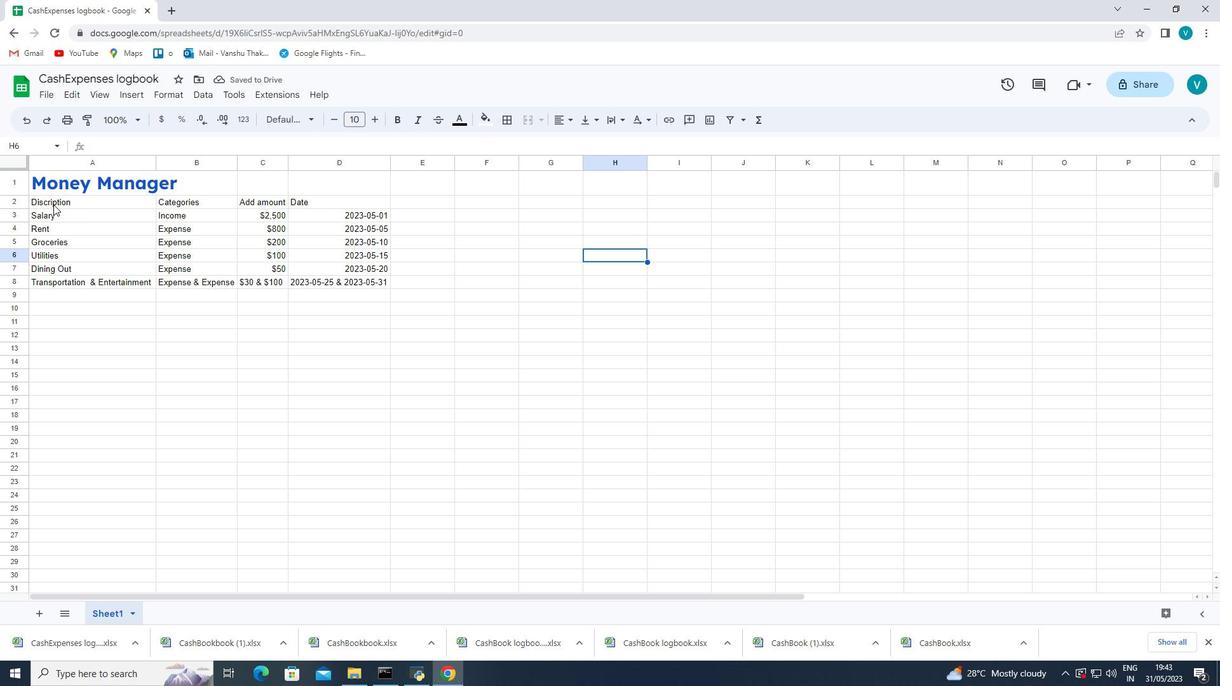 
Action: Mouse moved to (295, 109)
Screenshot: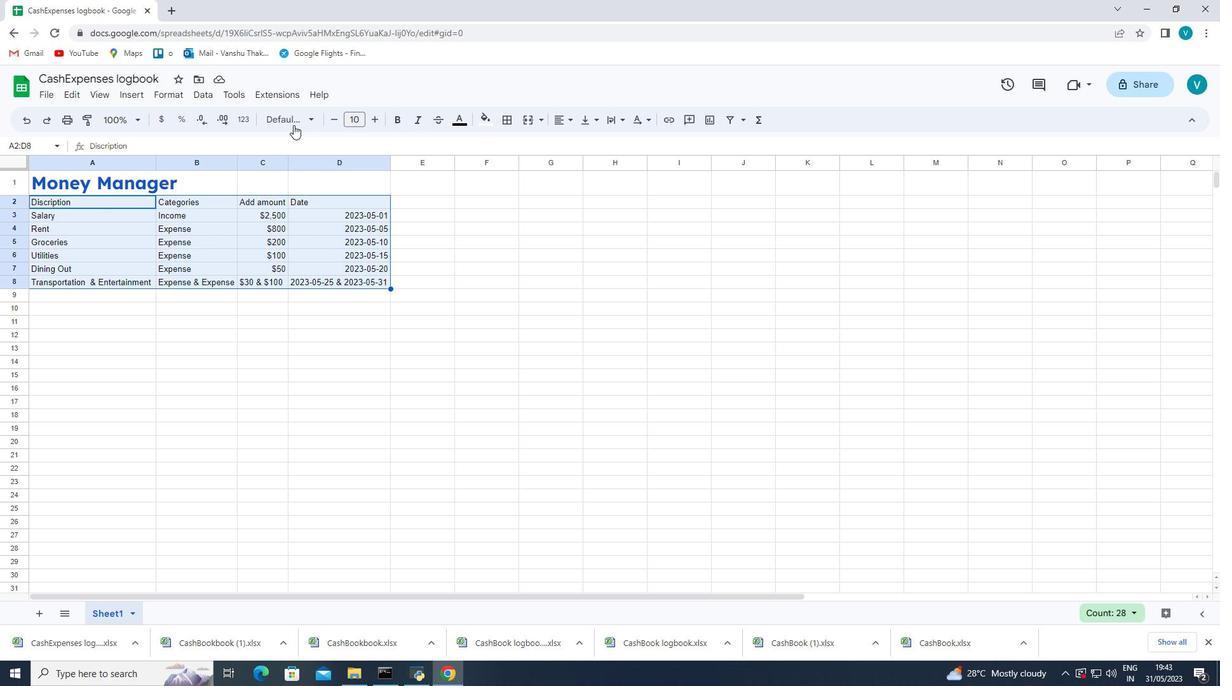 
Action: Mouse pressed left at (295, 109)
Screenshot: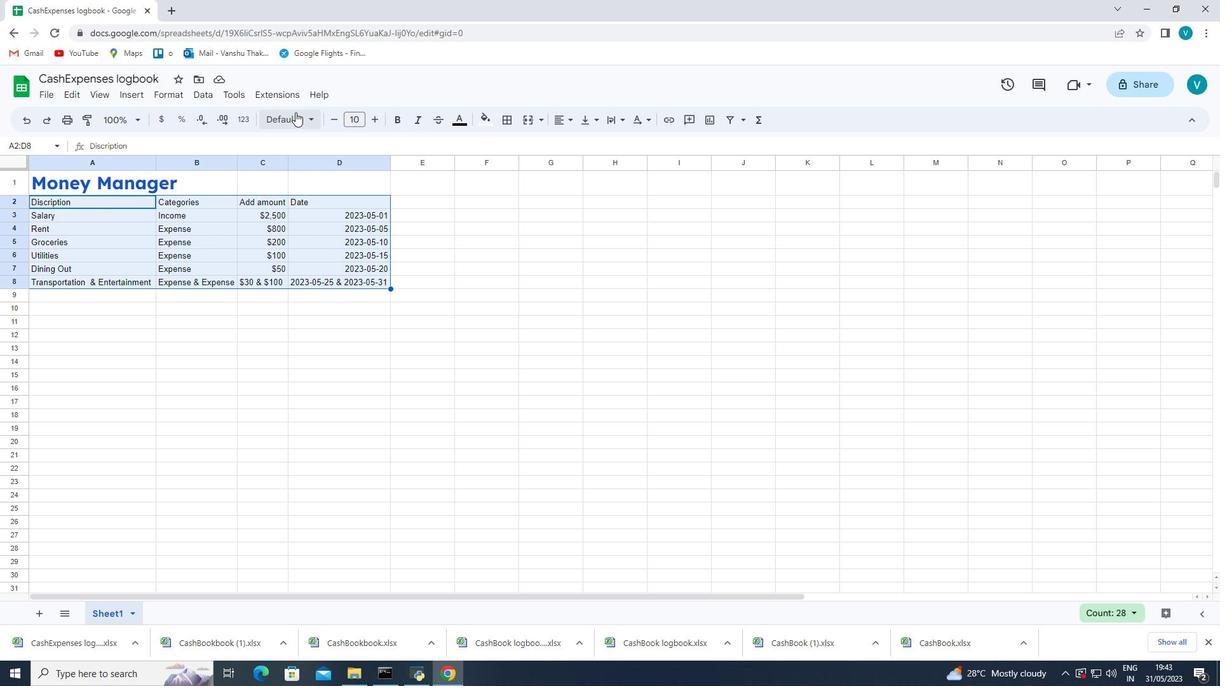 
Action: Mouse moved to (347, 431)
Screenshot: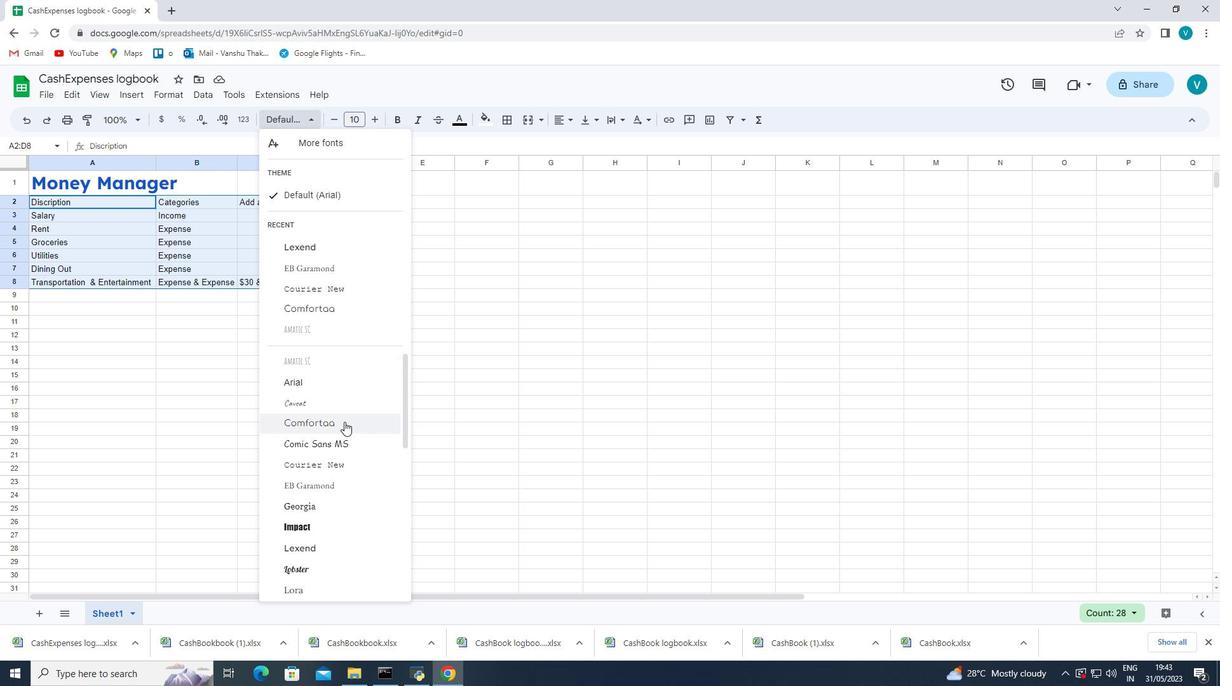 
Action: Mouse scrolled (347, 430) with delta (0, 0)
Screenshot: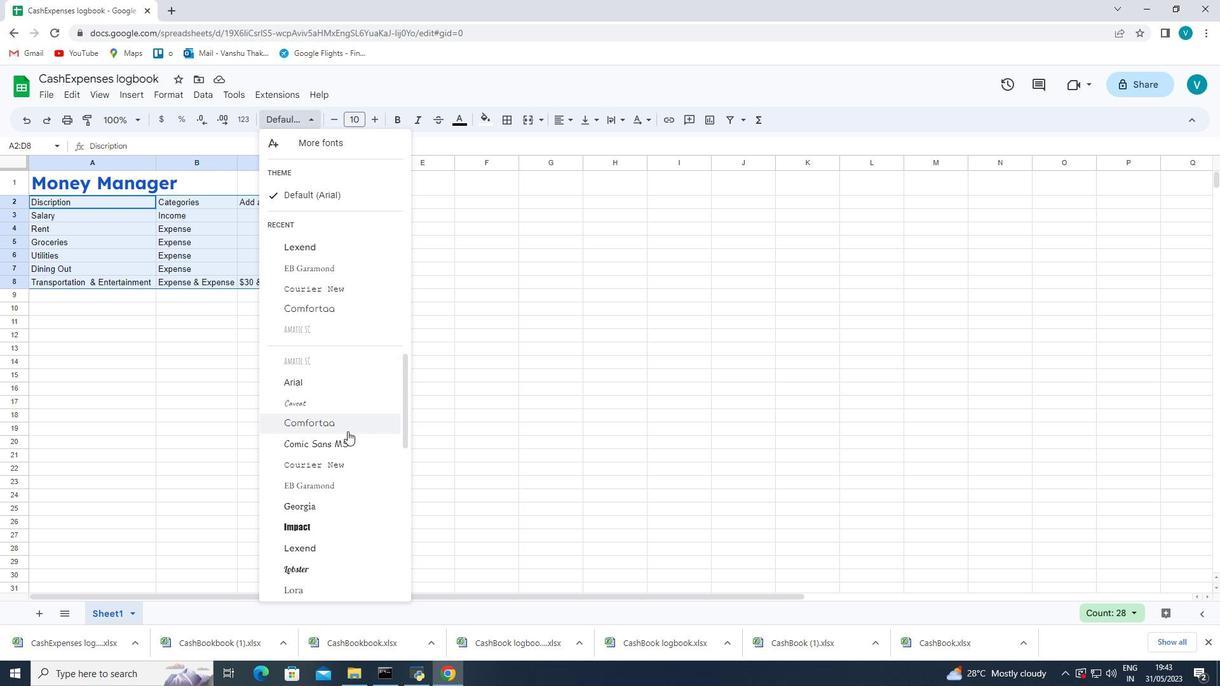 
Action: Mouse scrolled (347, 430) with delta (0, 0)
Screenshot: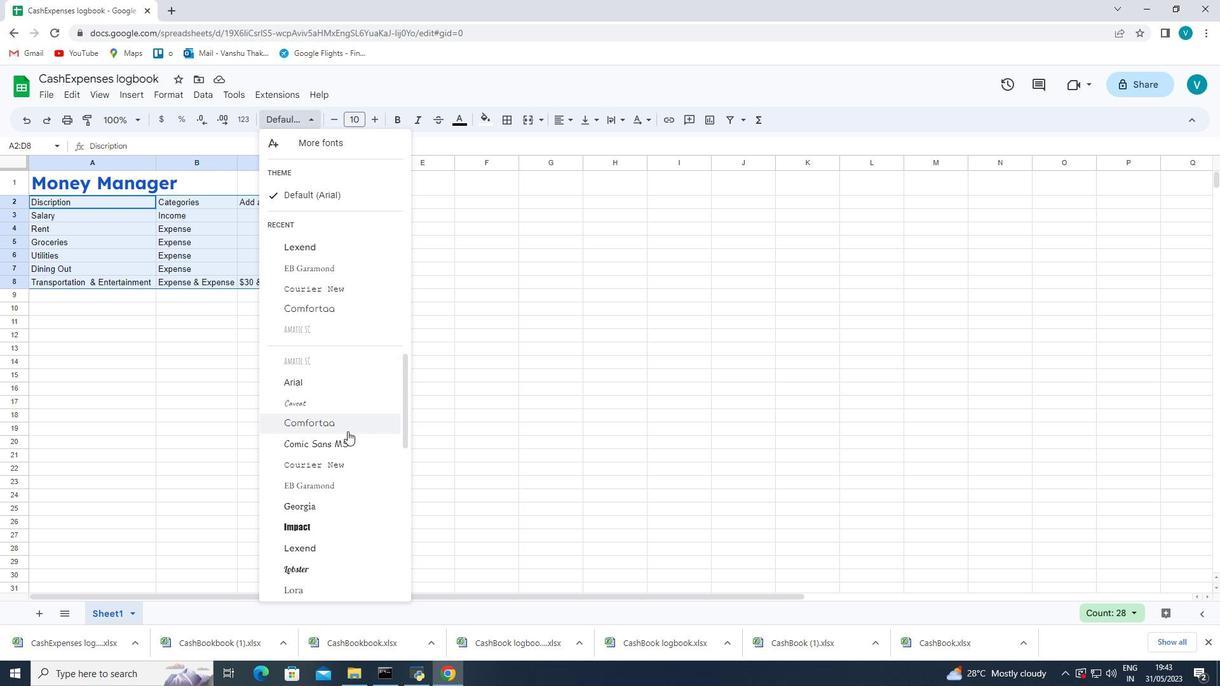
Action: Mouse scrolled (347, 430) with delta (0, 0)
Screenshot: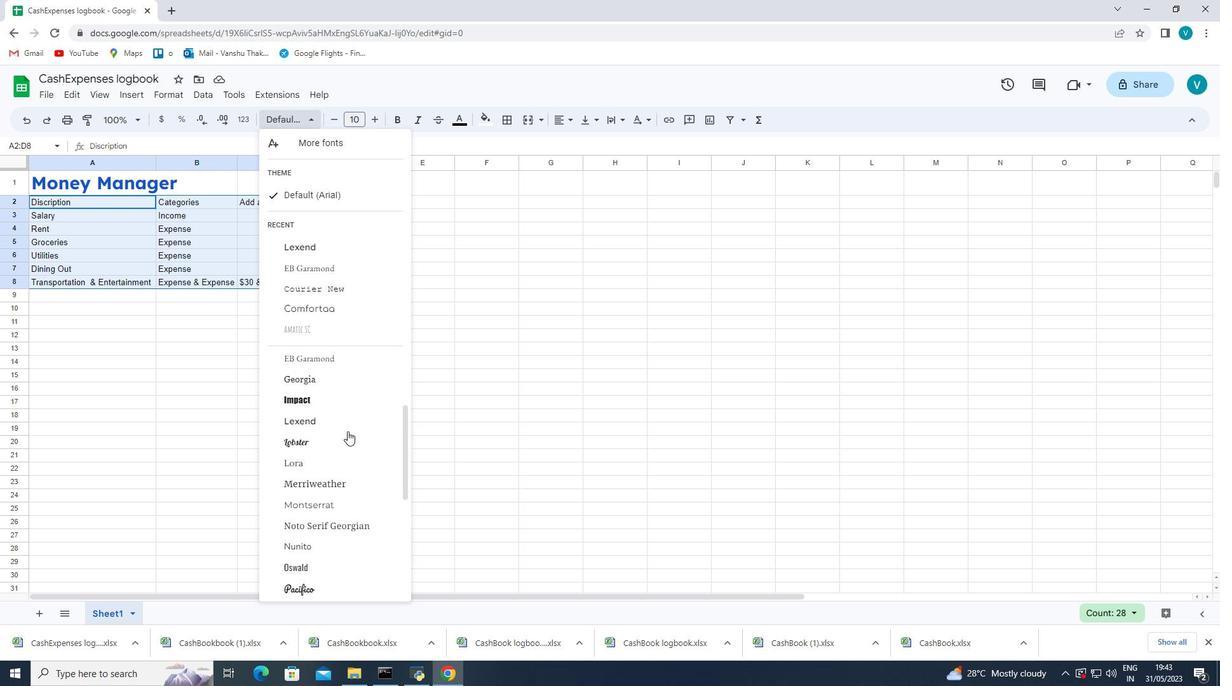 
Action: Mouse moved to (317, 395)
Screenshot: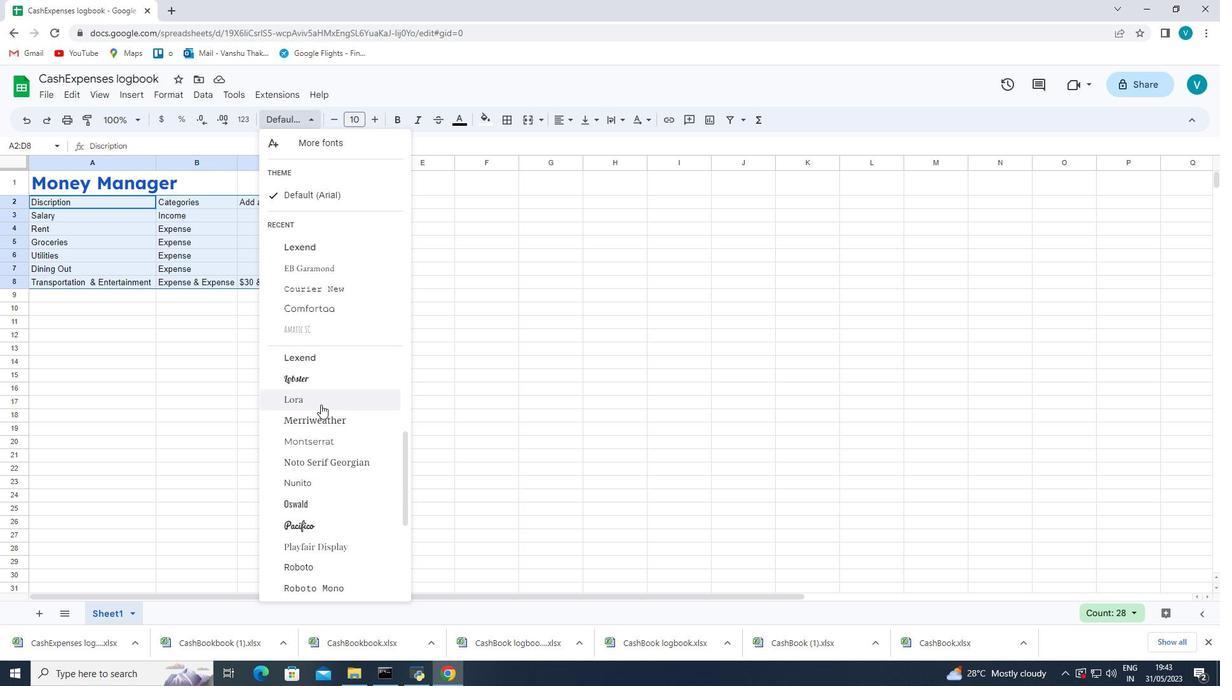 
Action: Mouse pressed left at (317, 395)
Screenshot: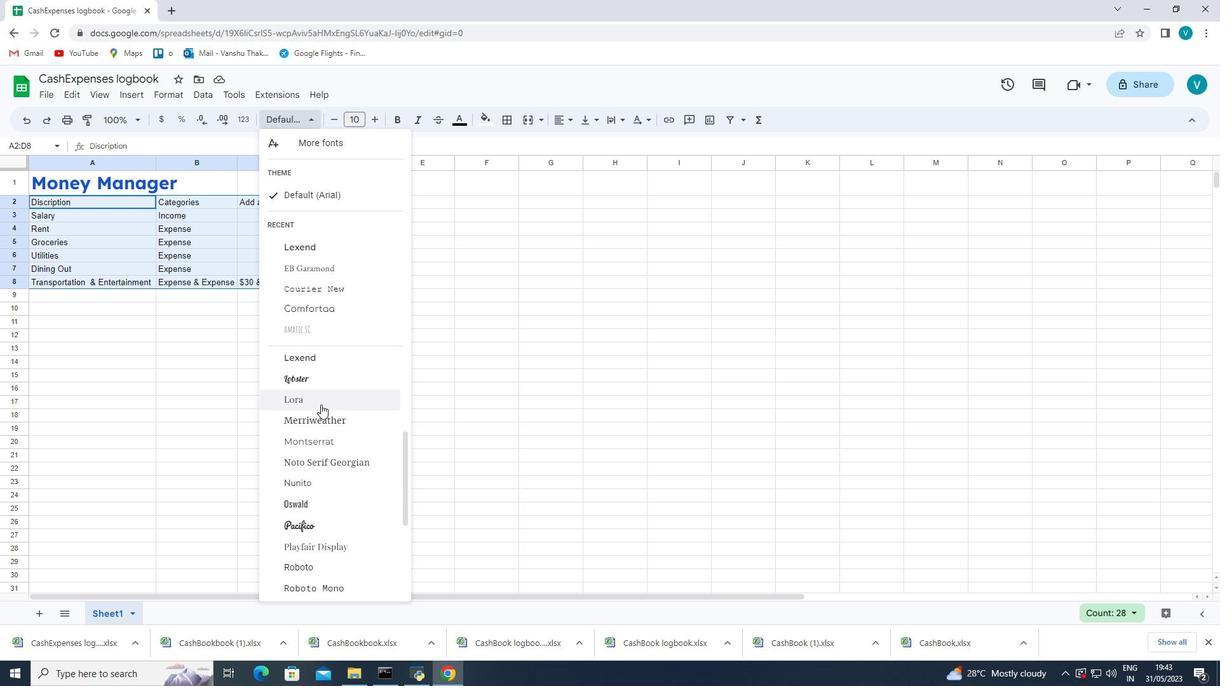 
Action: Mouse moved to (373, 116)
Screenshot: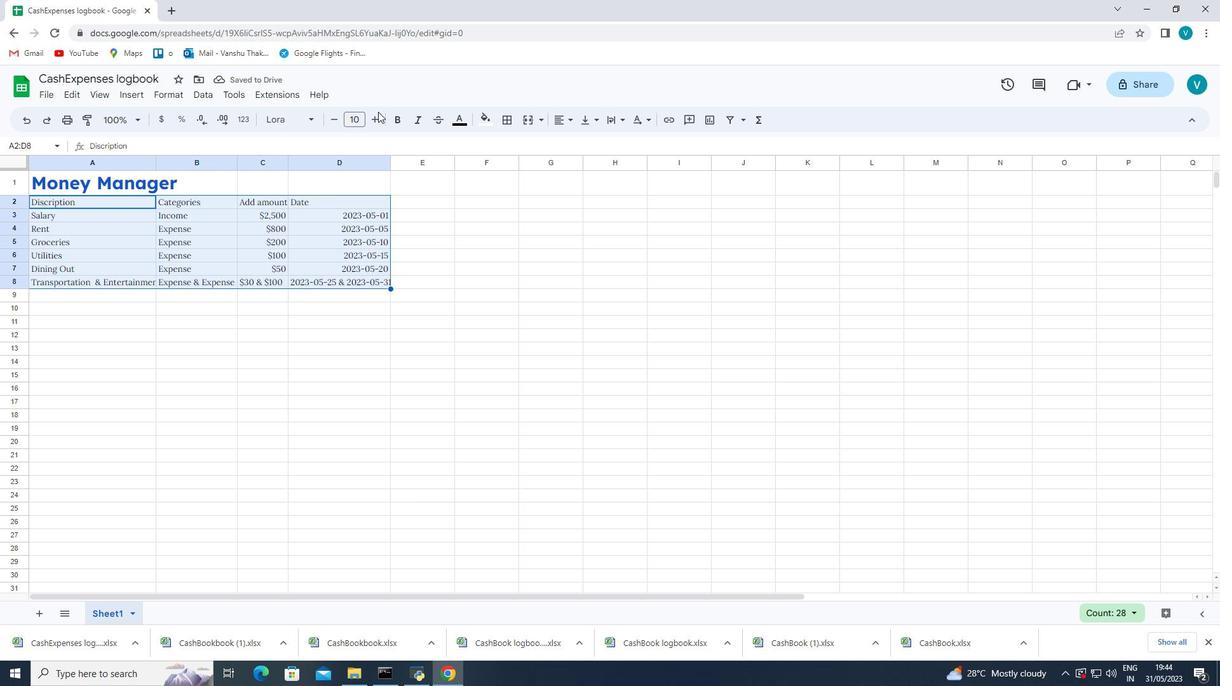 
Action: Mouse pressed left at (373, 116)
Screenshot: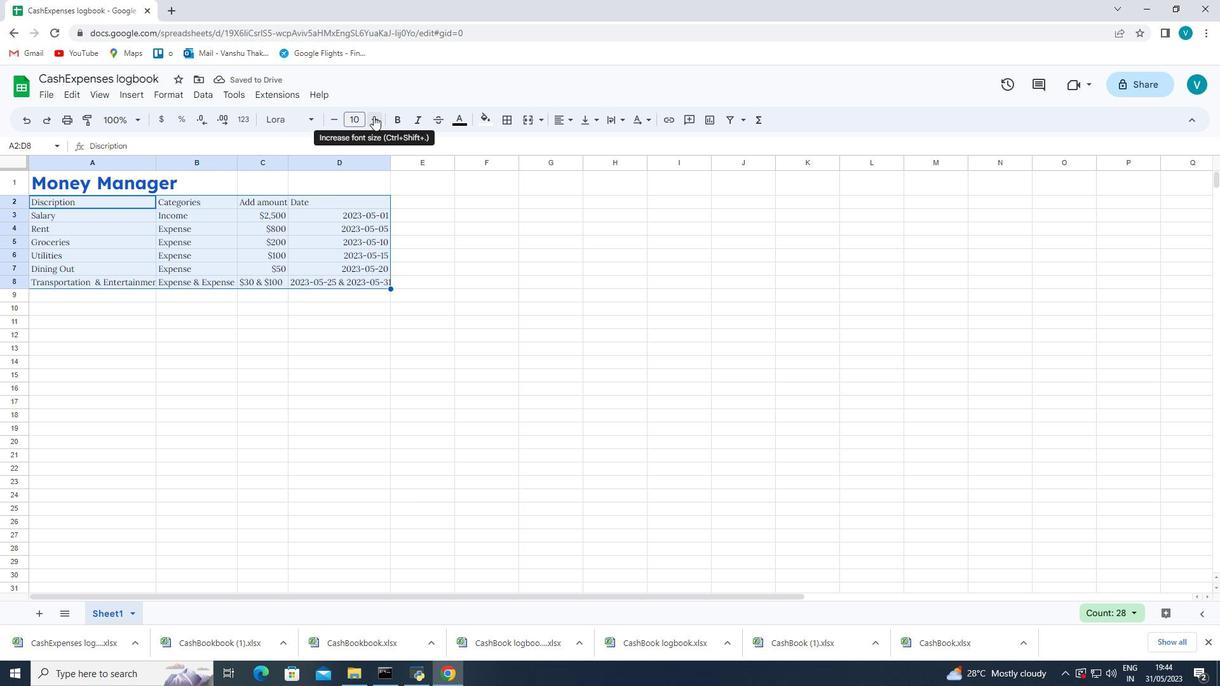 
Action: Mouse pressed left at (373, 116)
Screenshot: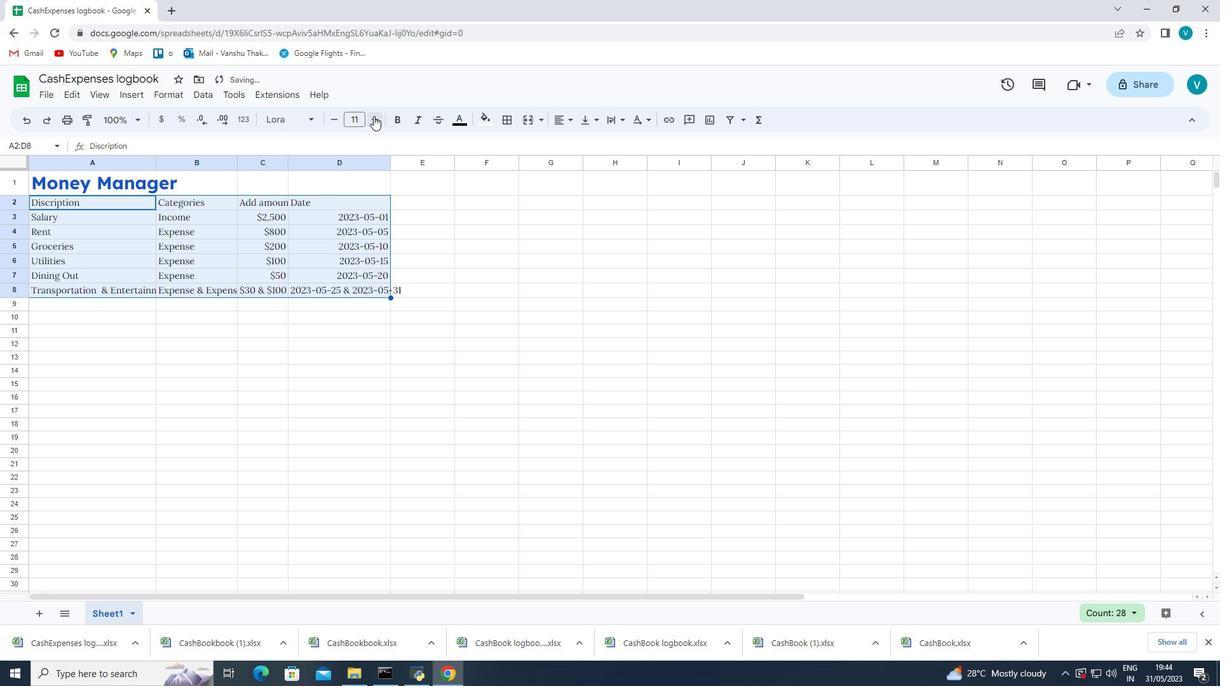 
Action: Mouse pressed left at (373, 116)
Screenshot: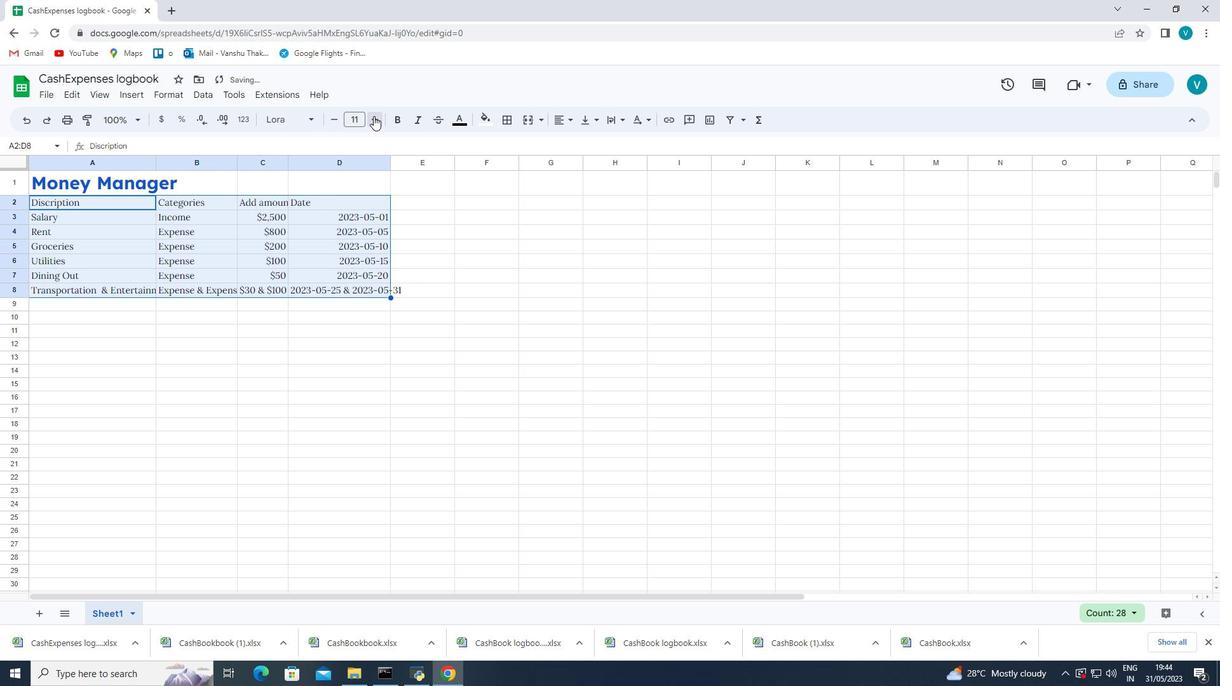 
Action: Mouse pressed left at (373, 116)
Screenshot: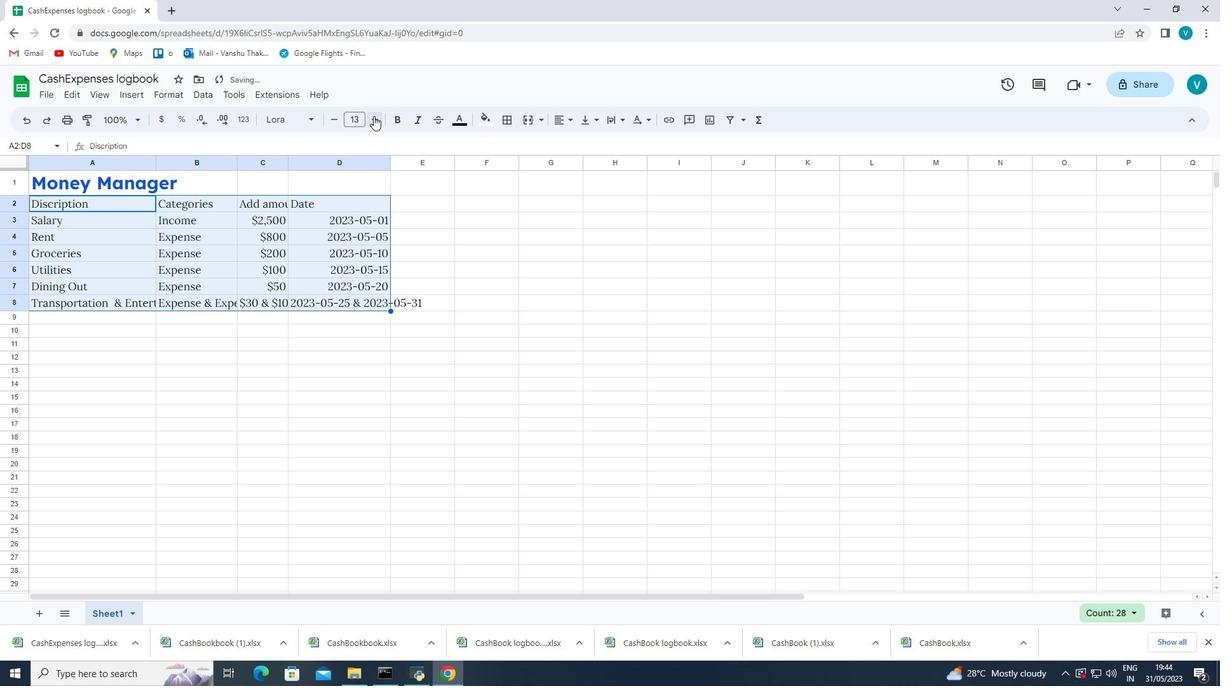 
Action: Mouse moved to (486, 327)
Screenshot: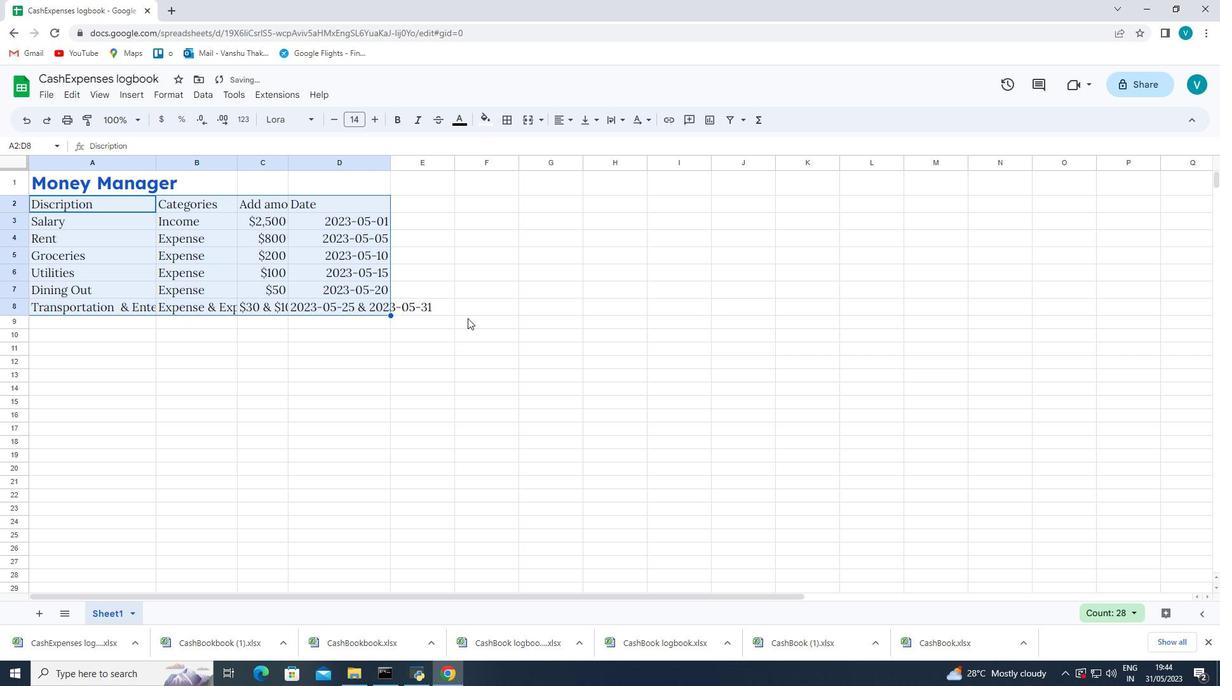 
Action: Mouse pressed left at (486, 327)
Screenshot: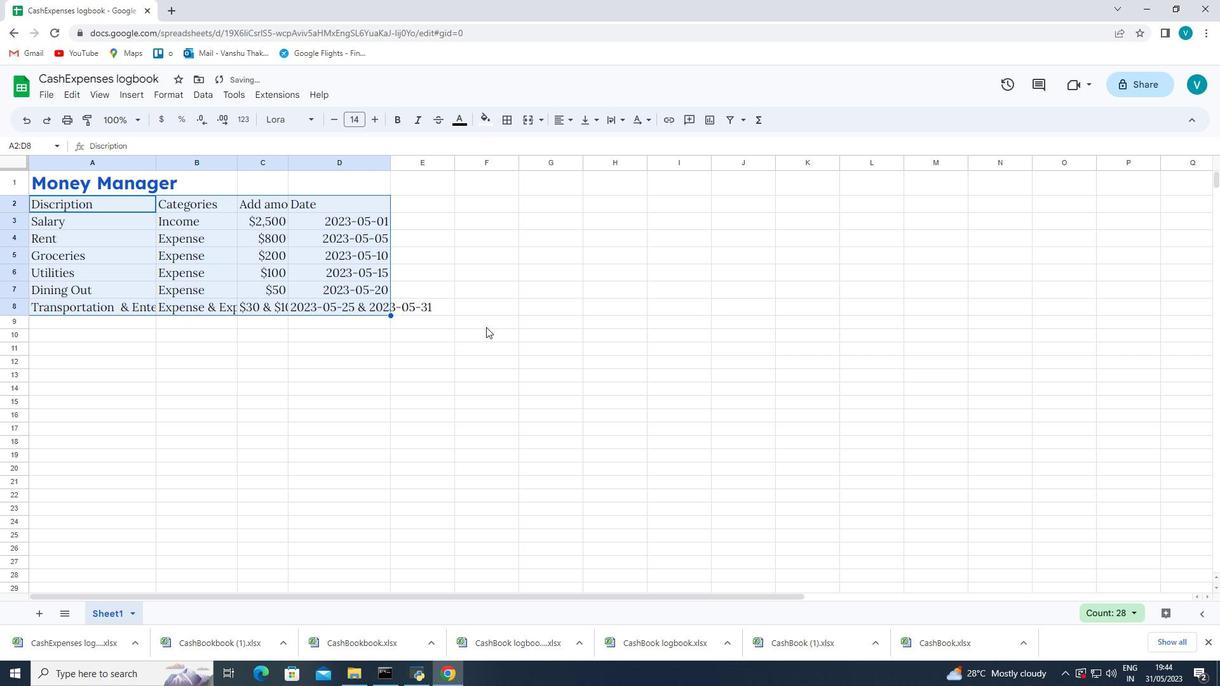 
Action: Mouse moved to (155, 158)
Screenshot: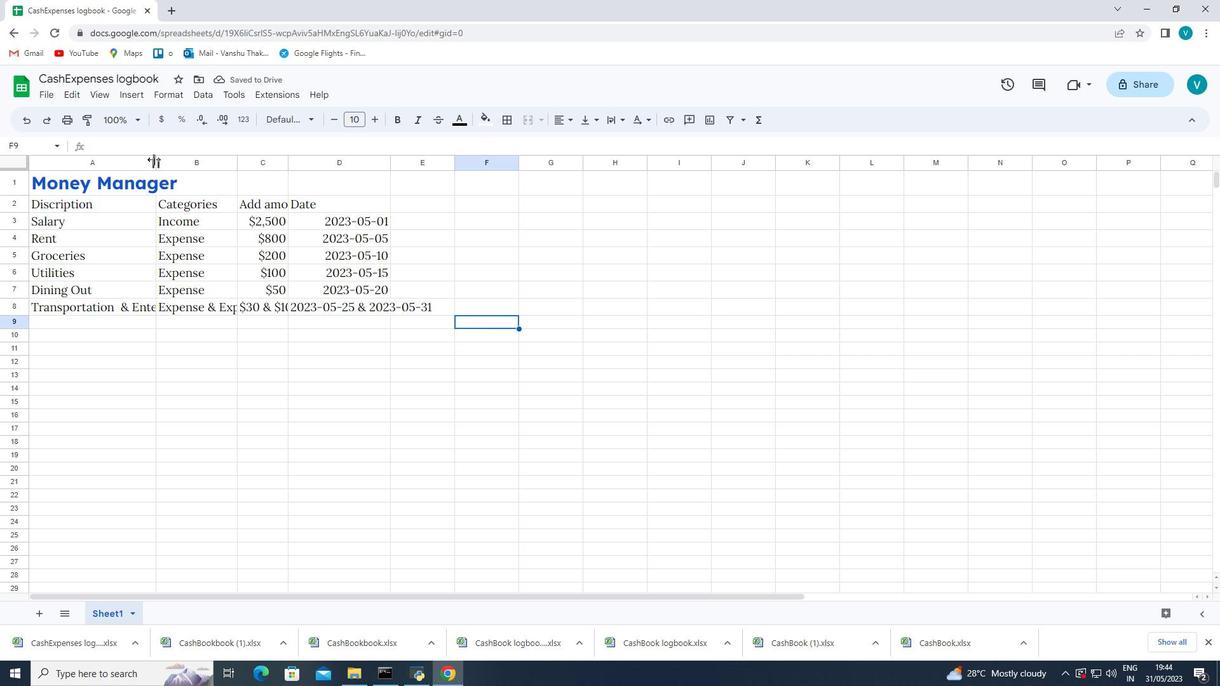 
Action: Mouse pressed left at (155, 158)
Screenshot: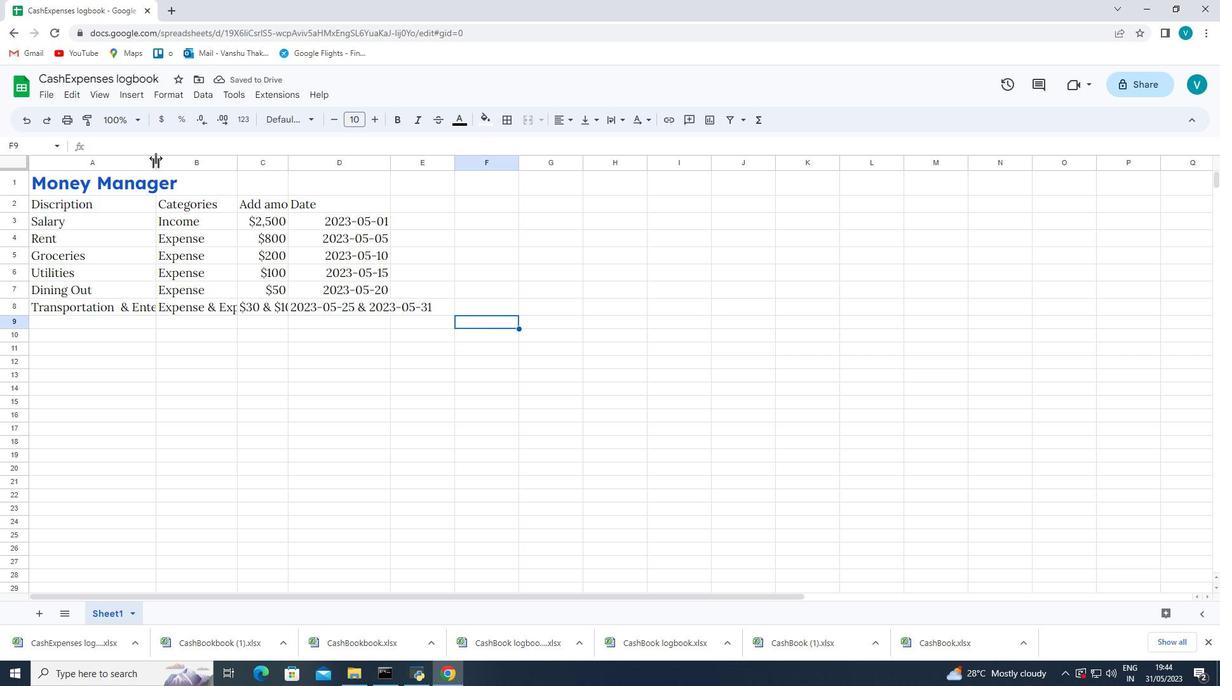 
Action: Mouse pressed left at (155, 158)
Screenshot: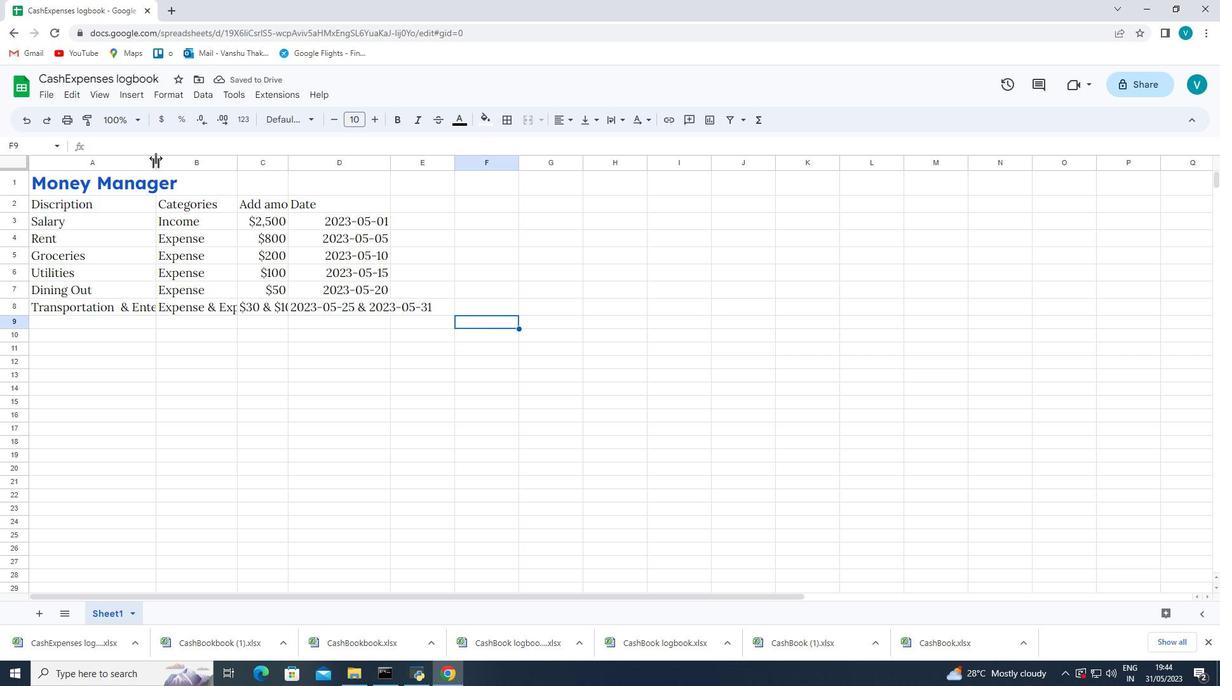 
Action: Mouse moved to (299, 162)
Screenshot: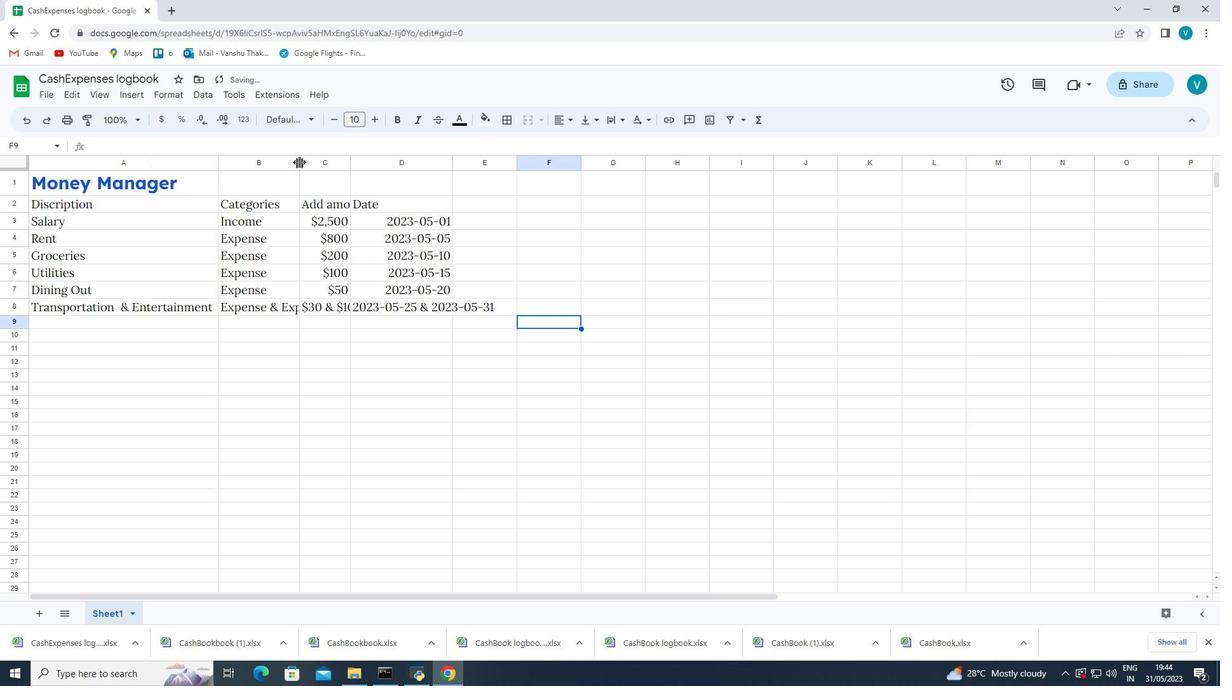 
Action: Mouse pressed left at (299, 162)
Screenshot: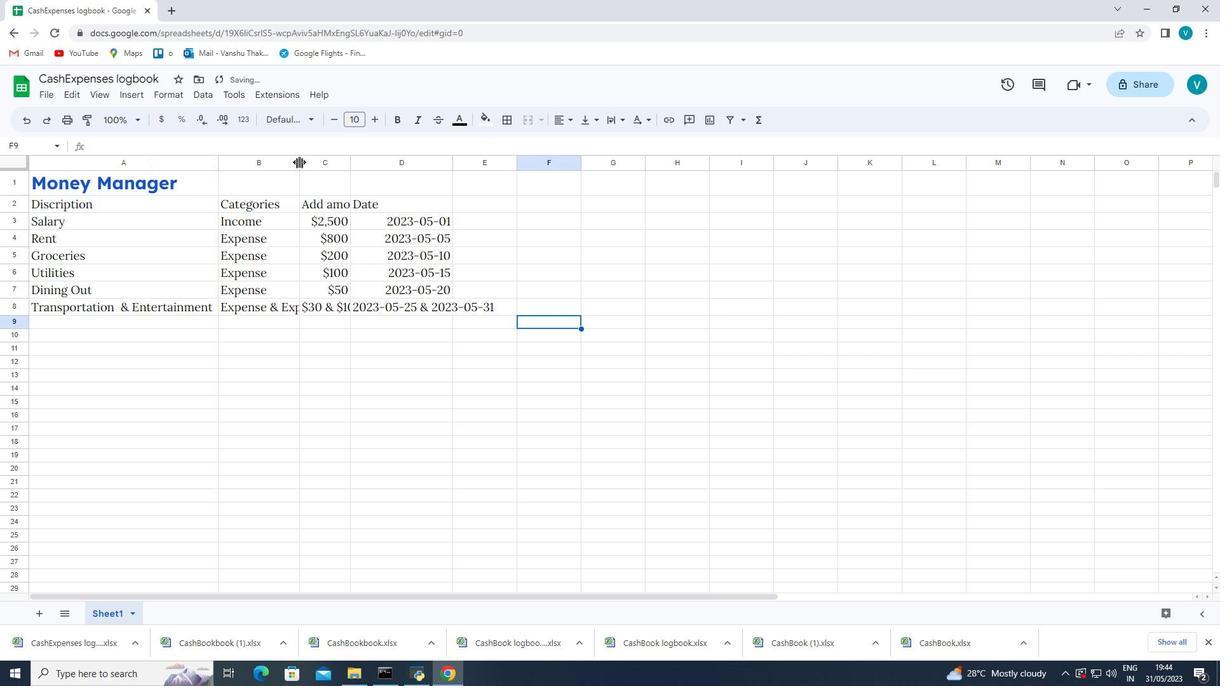 
Action: Mouse pressed left at (299, 162)
Screenshot: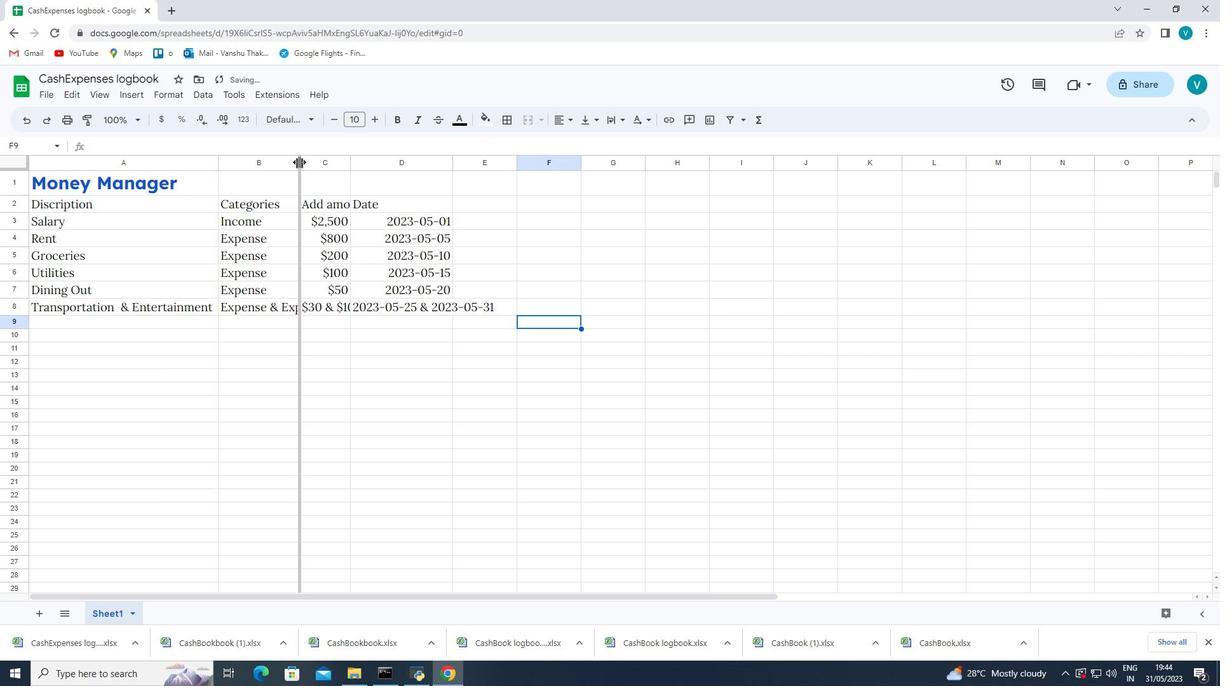 
Action: Mouse moved to (379, 163)
Screenshot: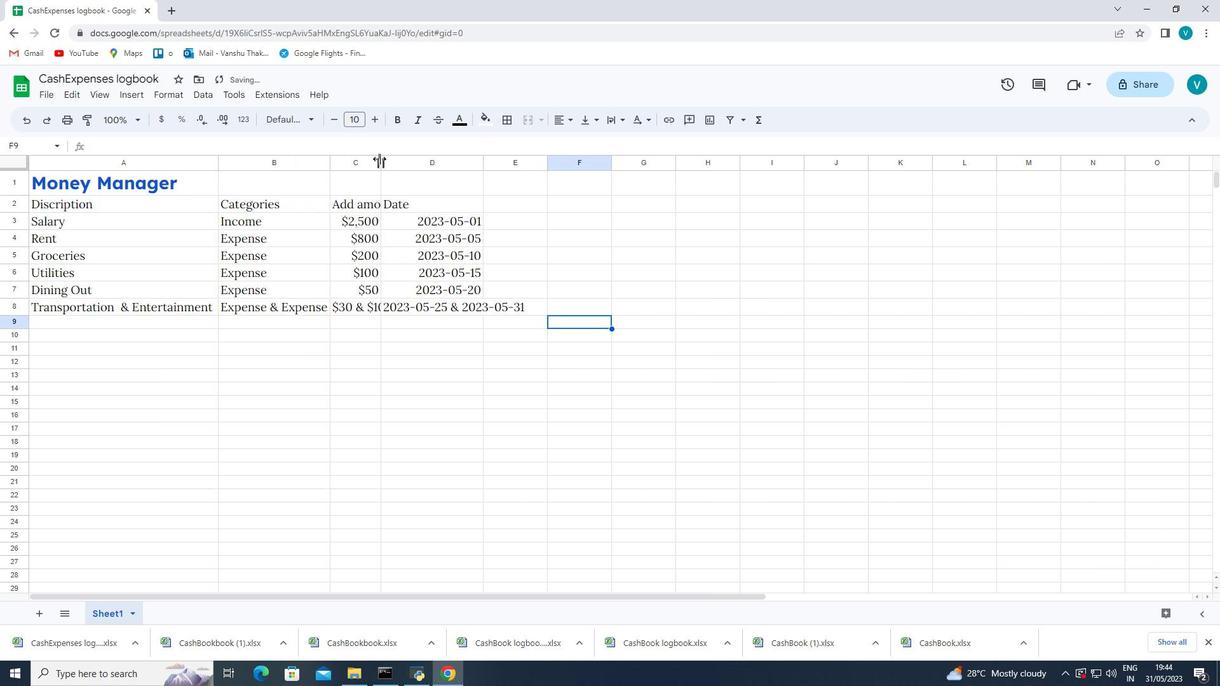 
Action: Mouse pressed left at (379, 163)
Screenshot: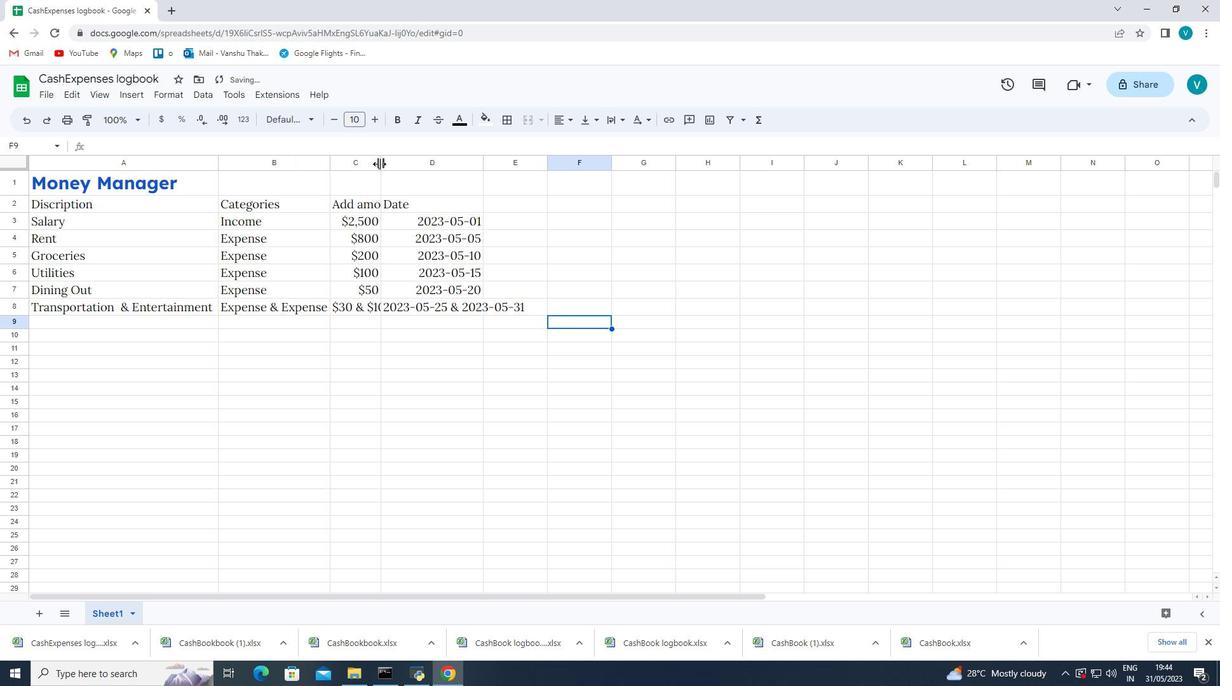 
Action: Mouse pressed left at (379, 163)
Screenshot: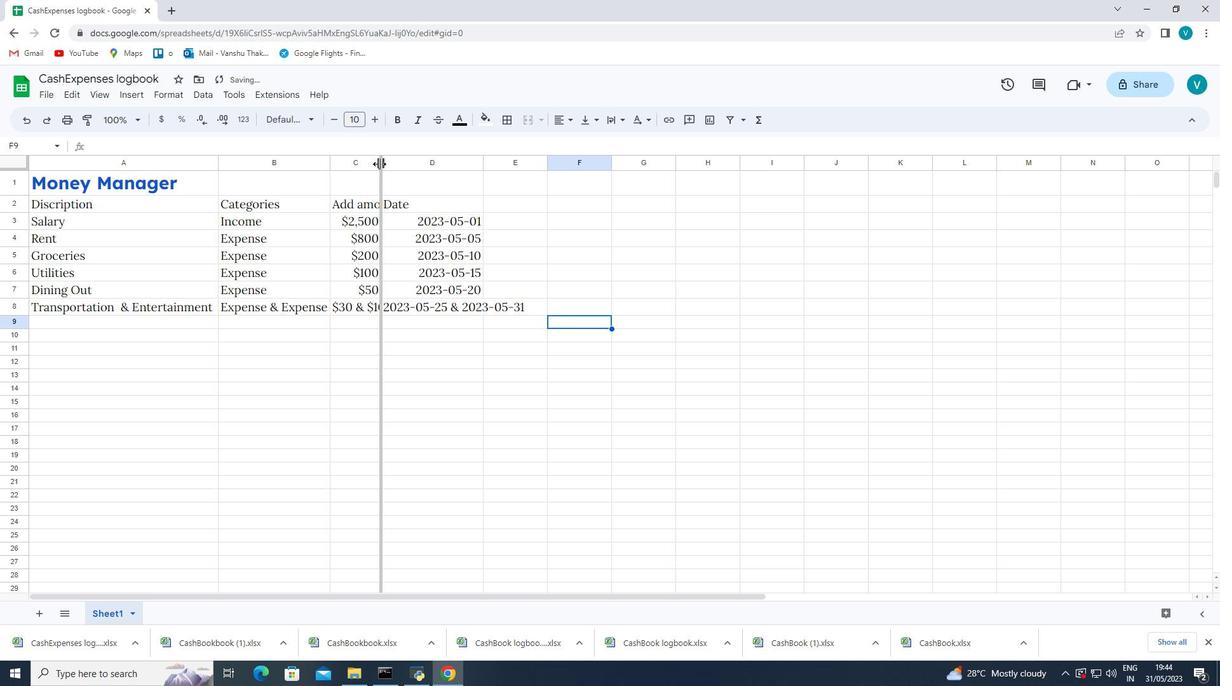 
Action: Mouse moved to (504, 160)
Screenshot: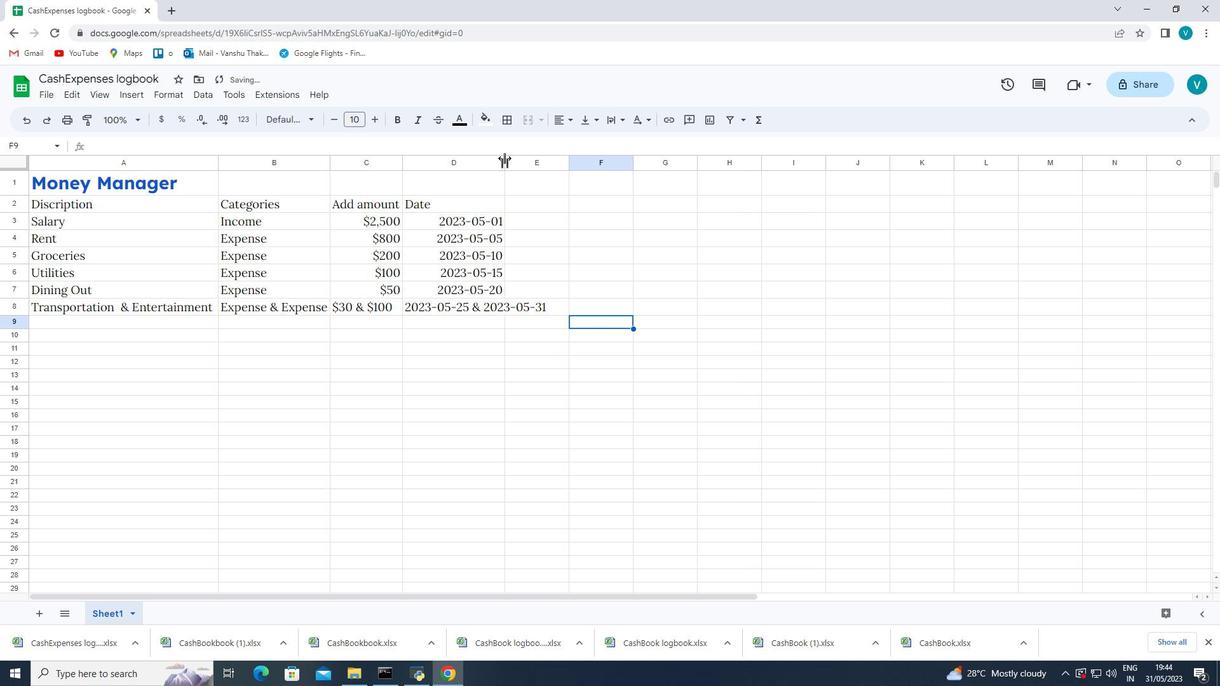 
Action: Mouse pressed left at (504, 160)
Screenshot: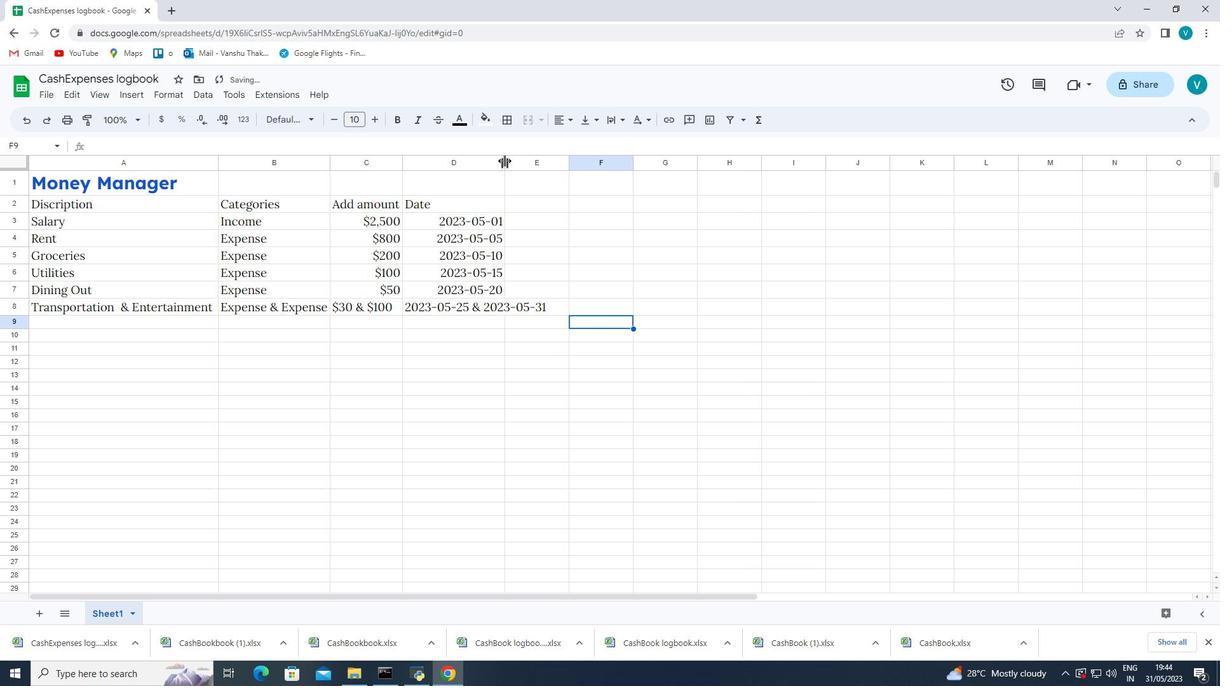 
Action: Mouse pressed left at (504, 160)
Screenshot: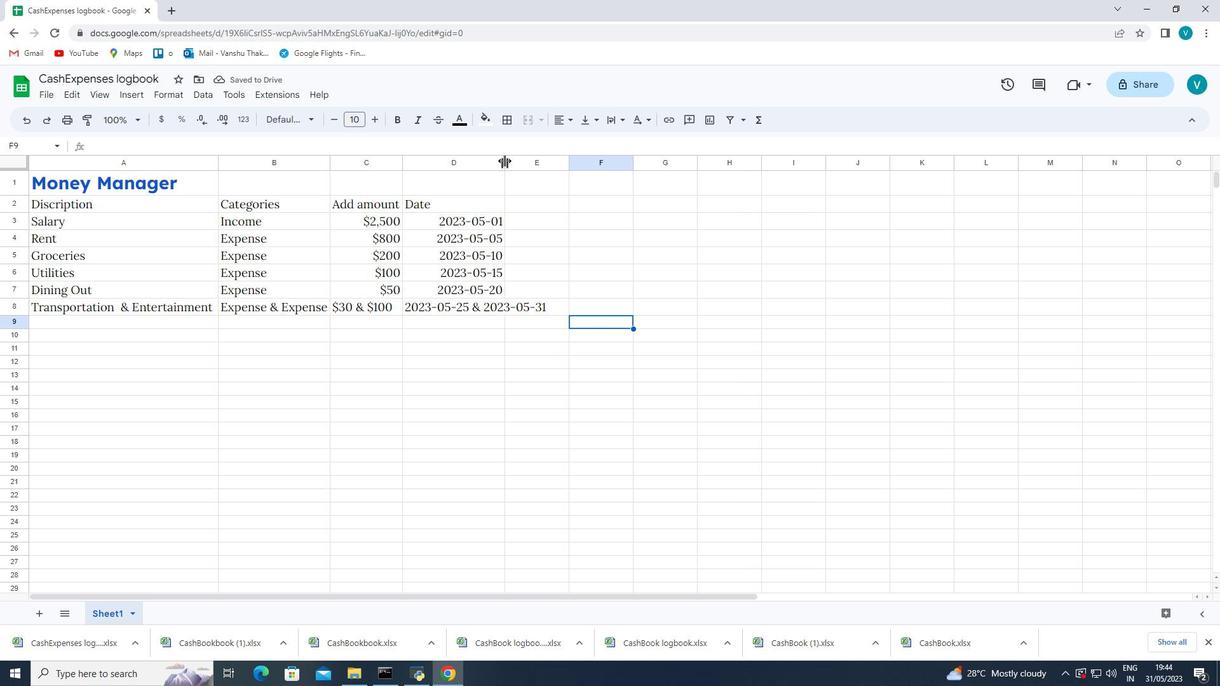 
Action: Mouse moved to (36, 181)
Screenshot: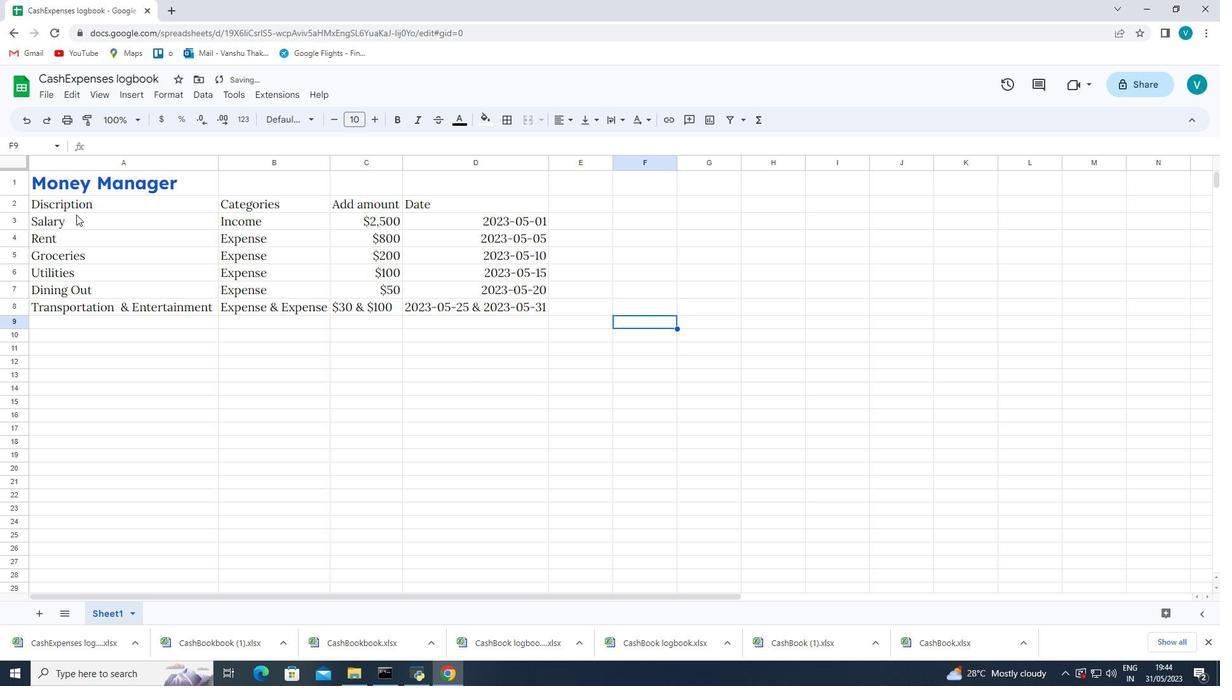 
Action: Mouse pressed left at (36, 181)
Screenshot: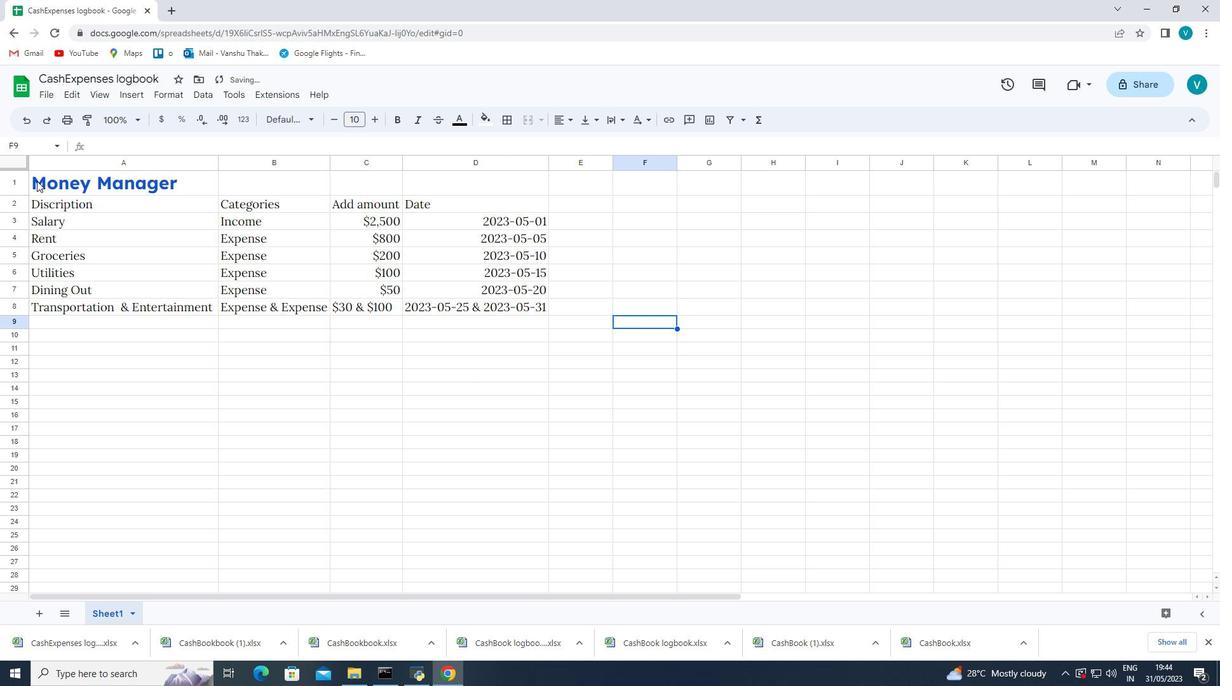 
Action: Mouse moved to (562, 120)
Screenshot: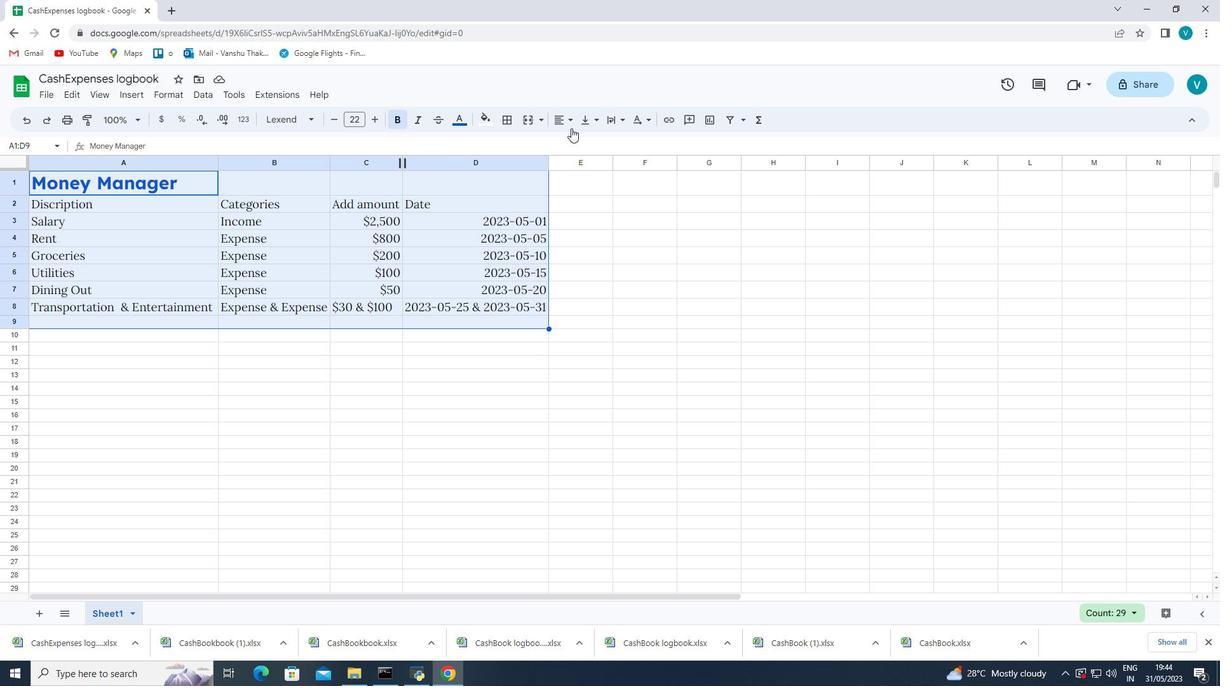
Action: Mouse pressed left at (562, 120)
Screenshot: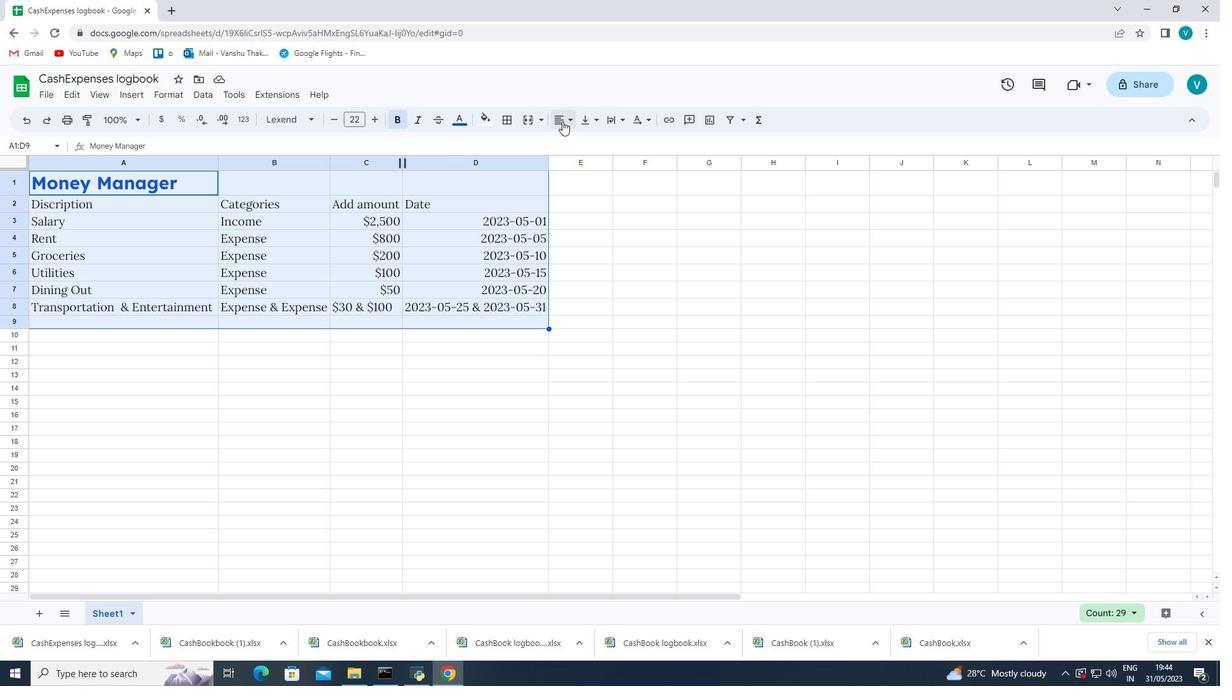 
Action: Mouse moved to (562, 142)
Screenshot: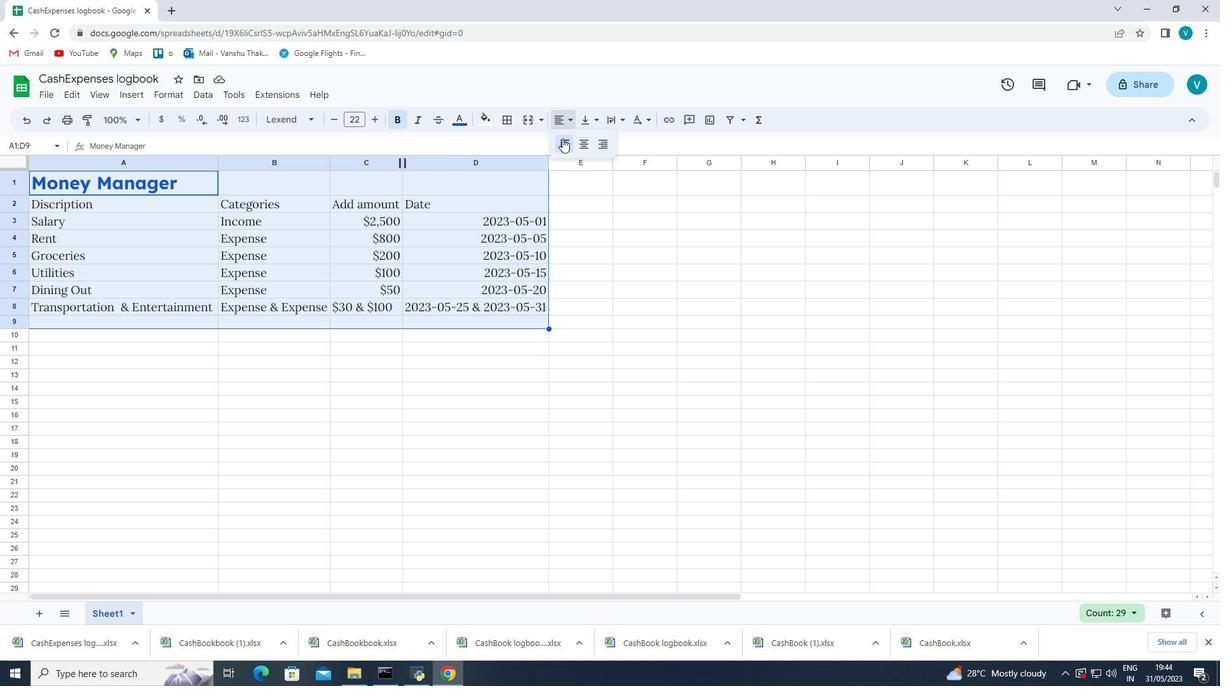
Action: Mouse pressed left at (562, 142)
Screenshot: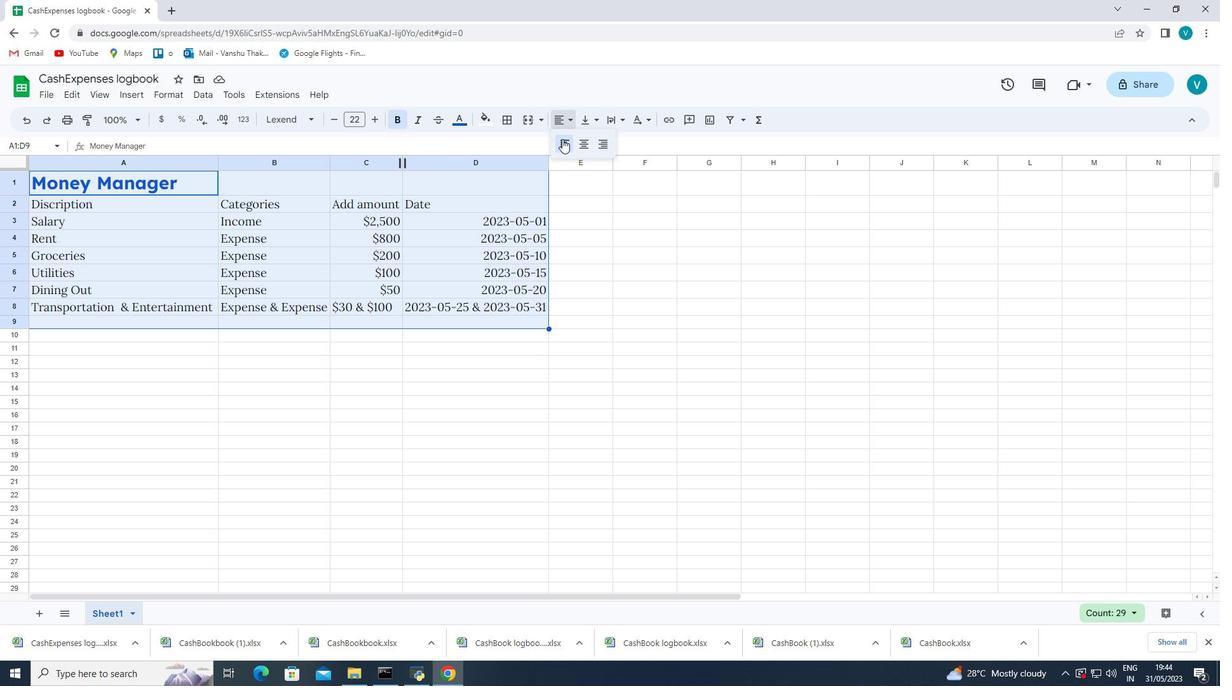 
Action: Mouse moved to (587, 346)
Screenshot: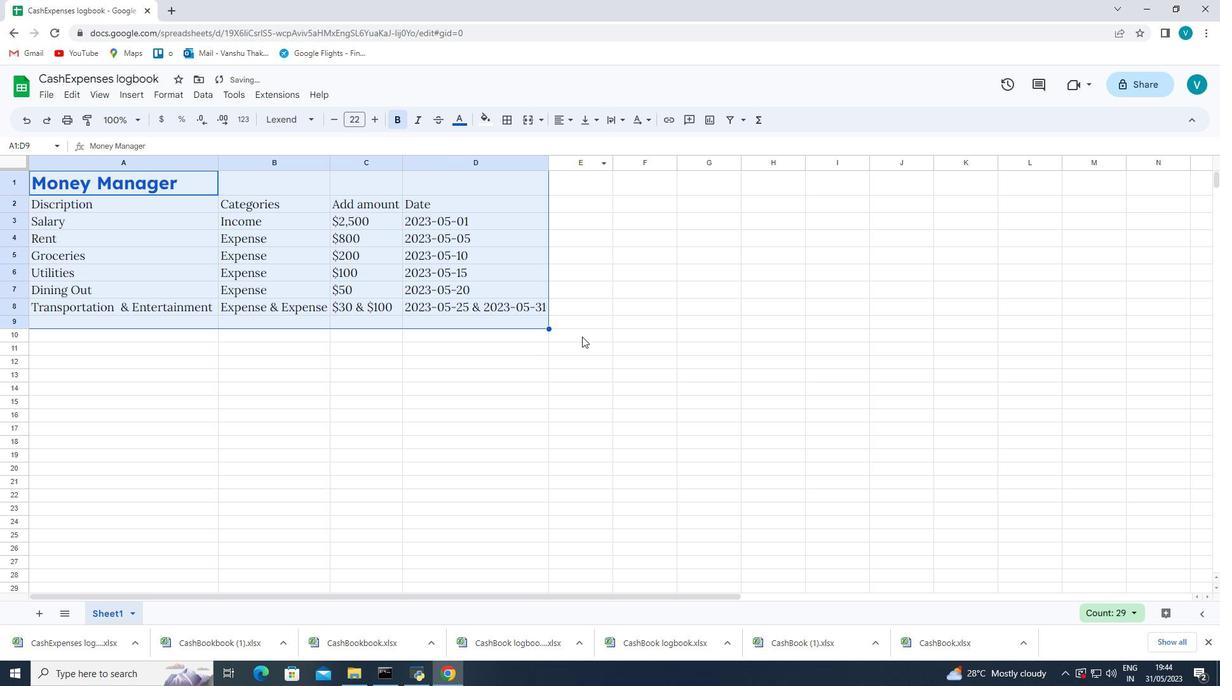 
Action: Mouse pressed left at (587, 346)
Screenshot: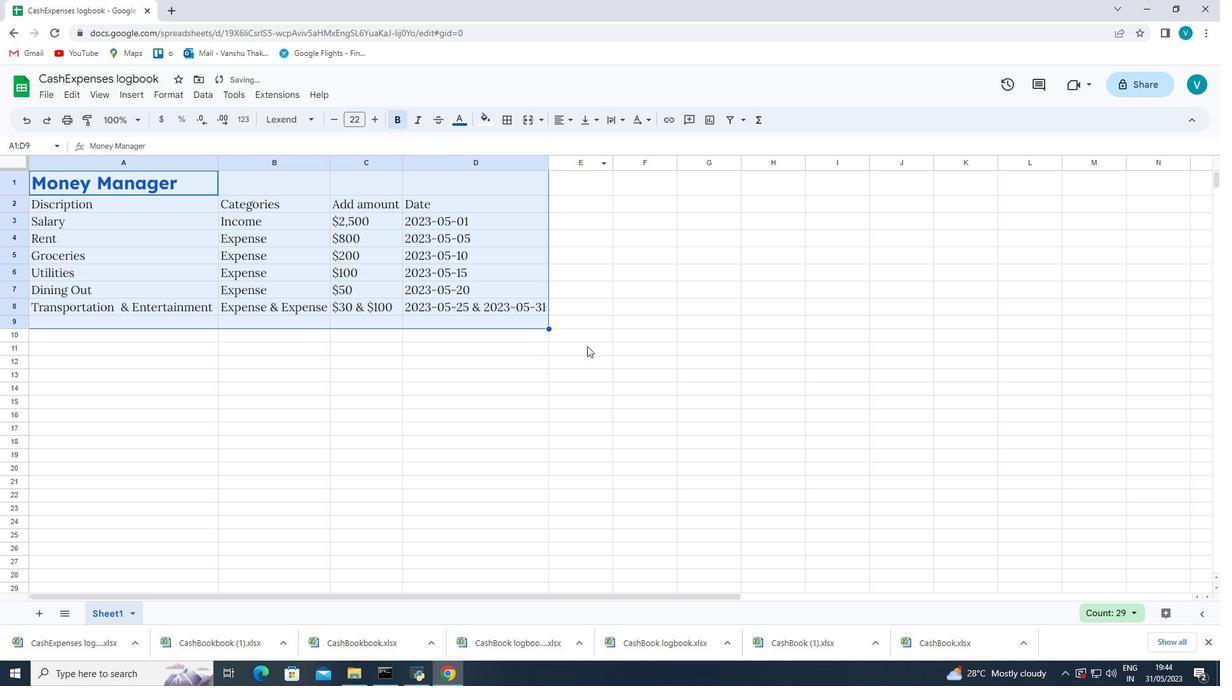 
Action: Mouse moved to (305, 369)
Screenshot: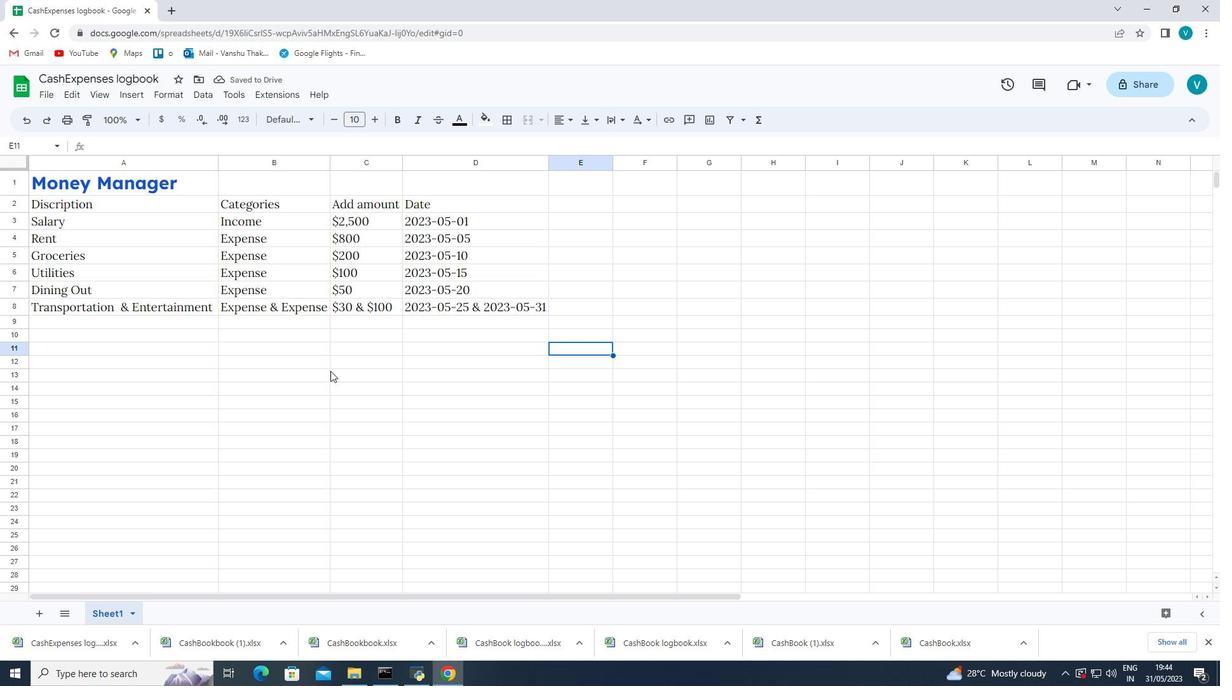 
Action: Mouse scrolled (305, 369) with delta (0, 0)
Screenshot: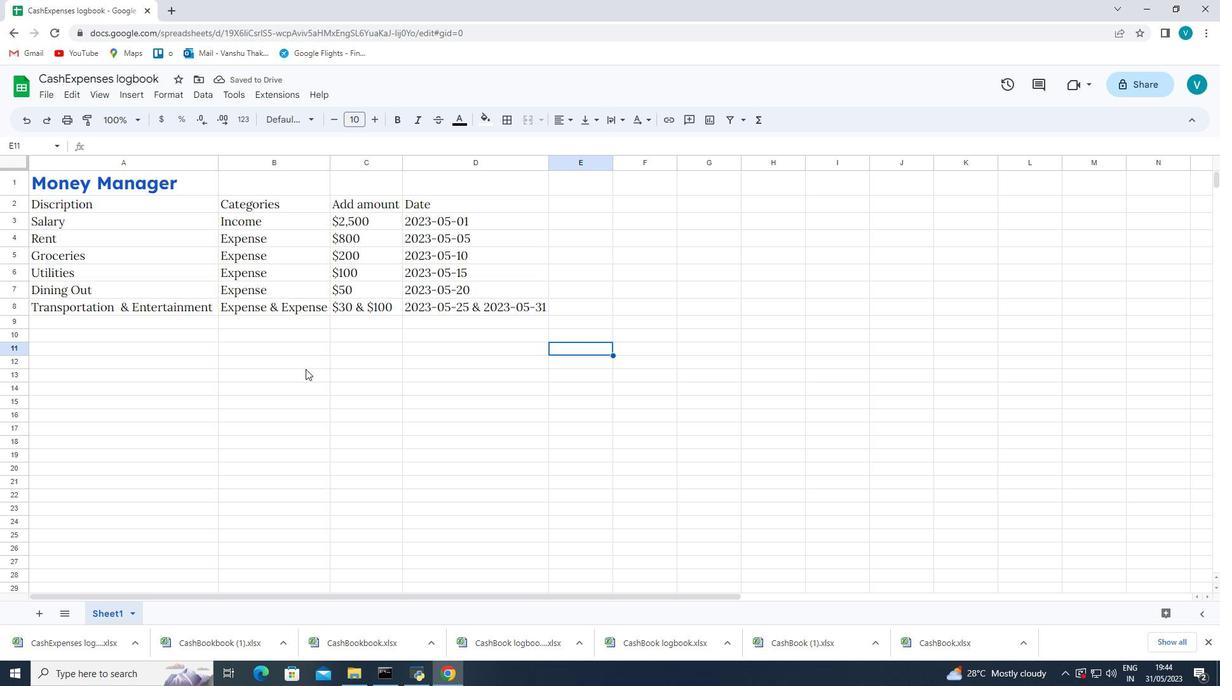 
Action: Mouse scrolled (305, 369) with delta (0, 0)
Screenshot: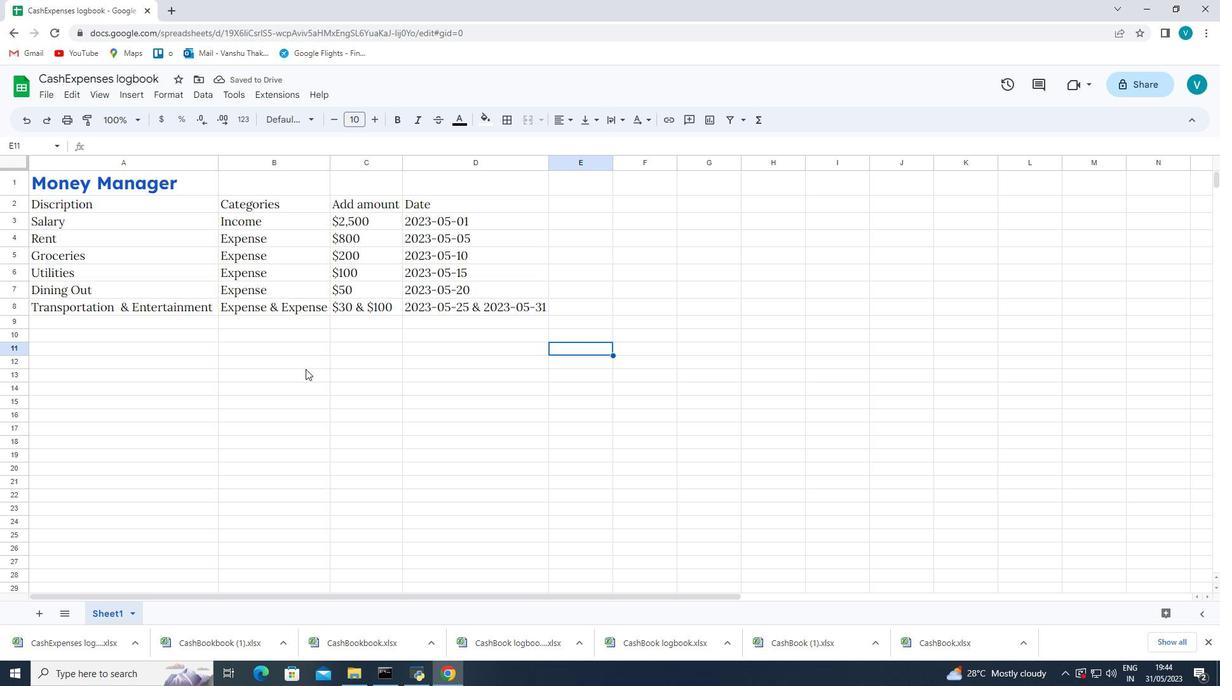 
Action: Mouse scrolled (305, 369) with delta (0, 0)
Screenshot: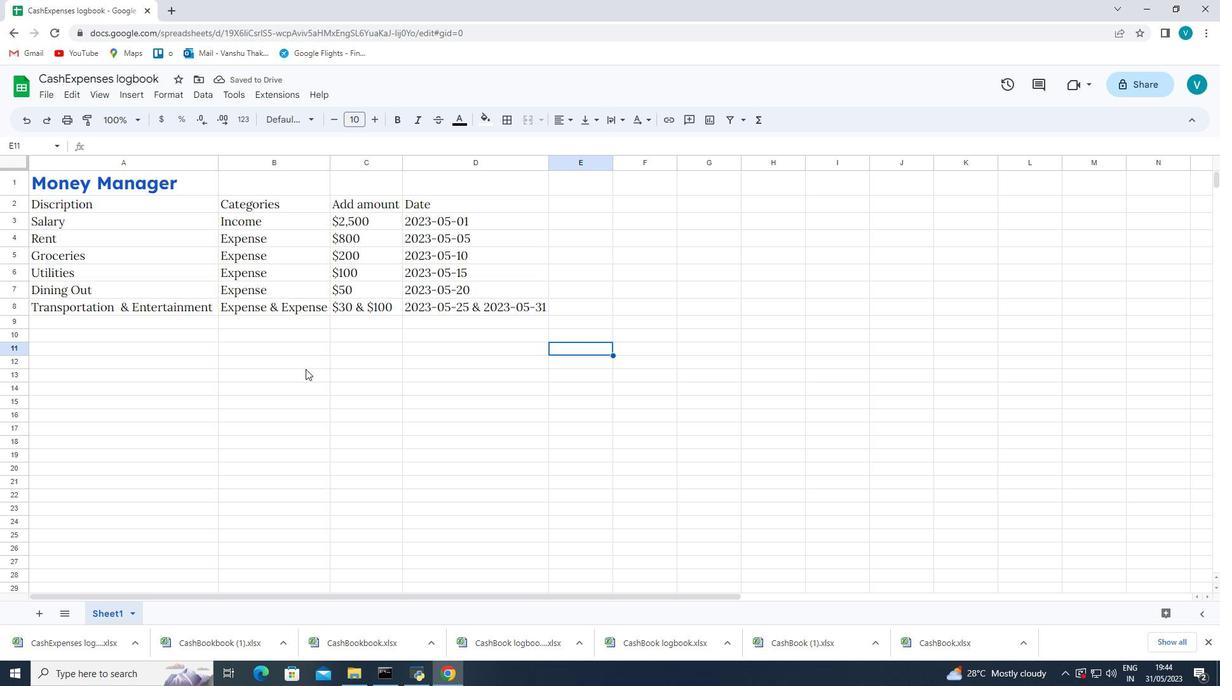 
Action: Mouse moved to (47, 96)
Screenshot: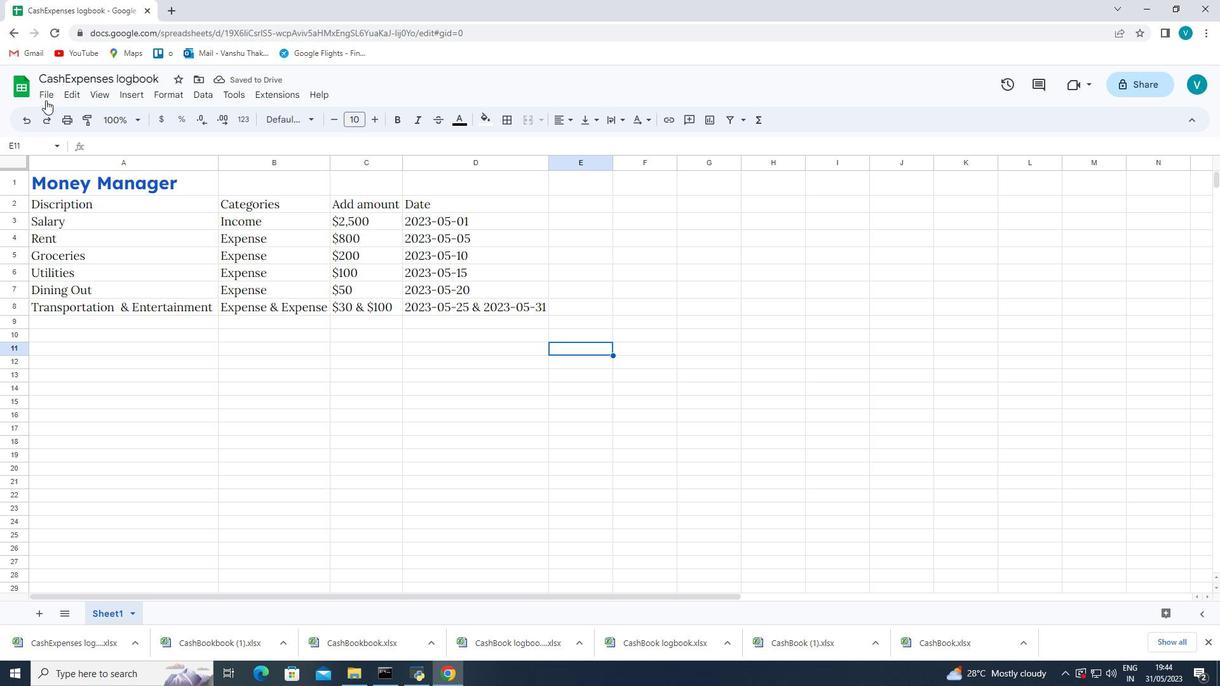 
Action: Mouse pressed left at (47, 96)
Screenshot: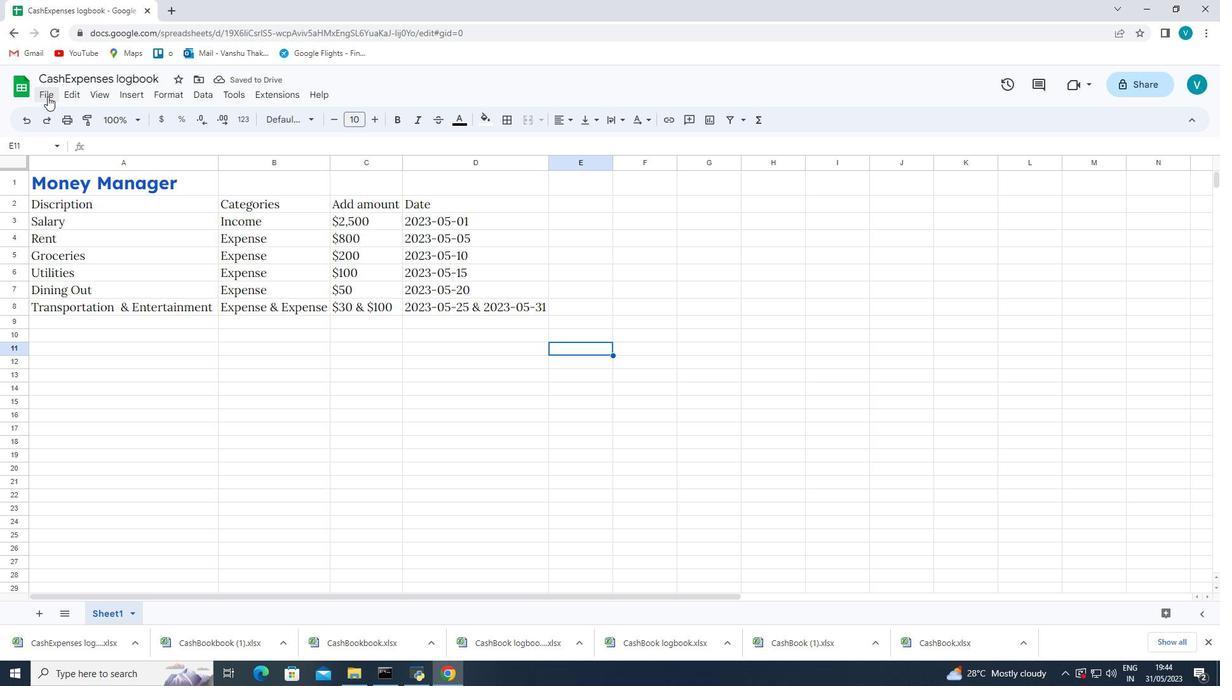 
Action: Mouse moved to (129, 254)
Screenshot: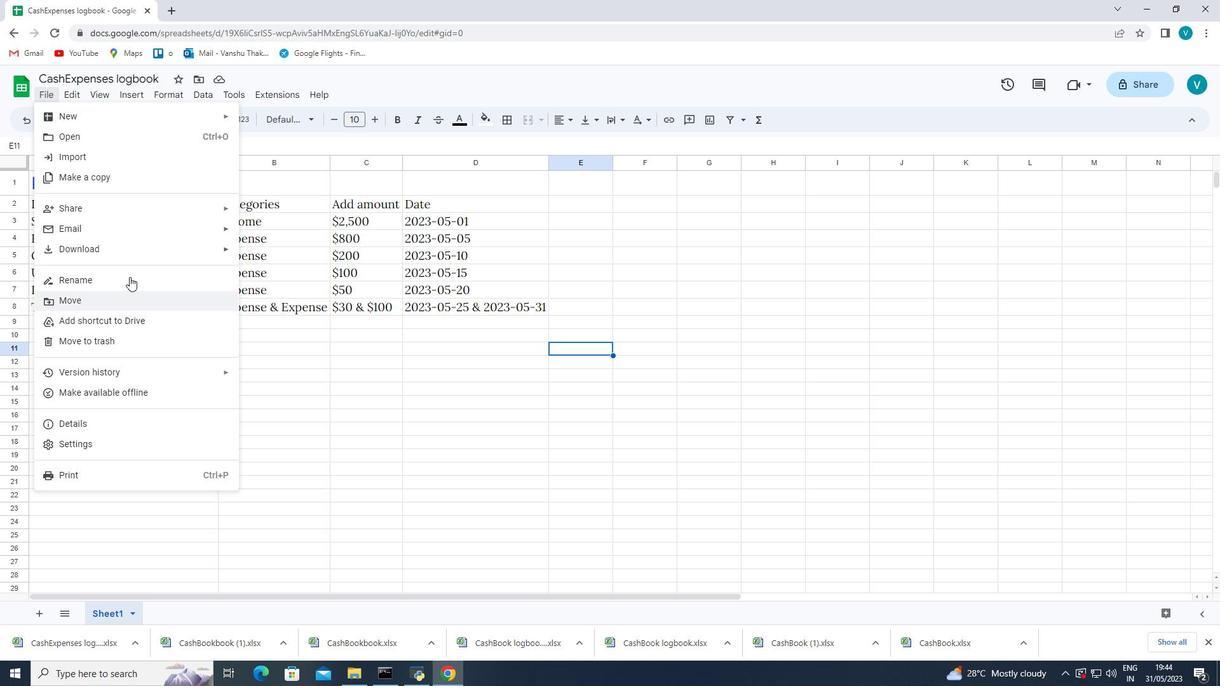 
Action: Mouse pressed left at (129, 254)
Screenshot: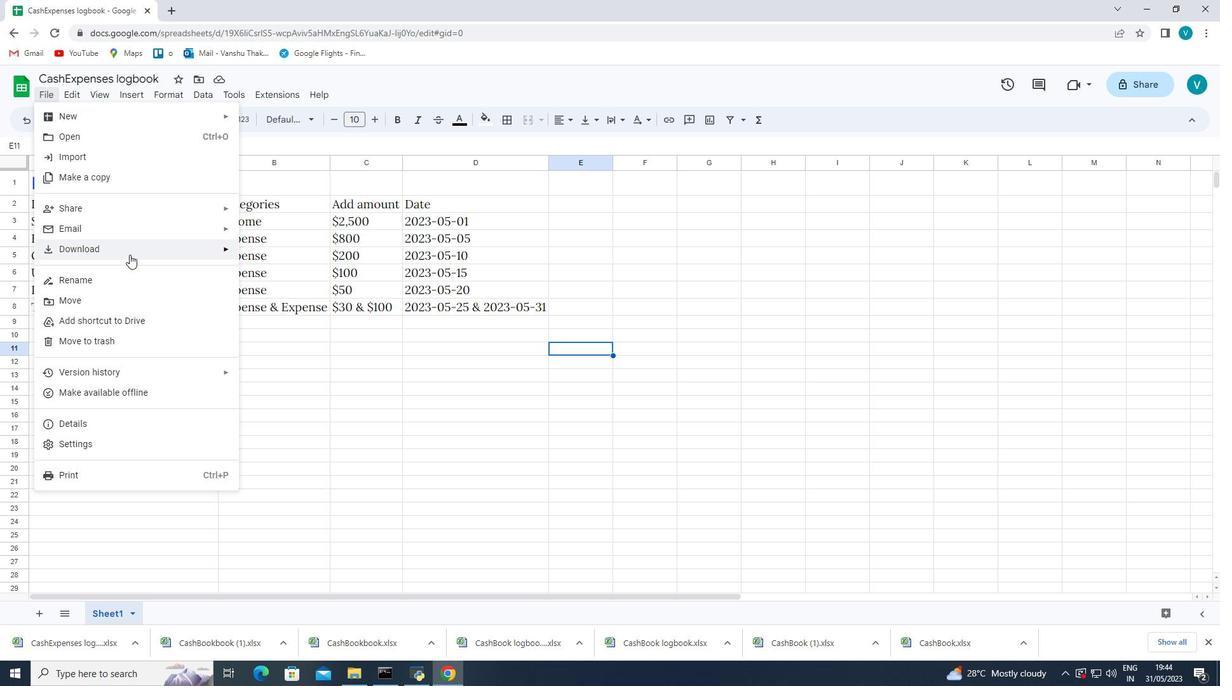 
Action: Mouse moved to (308, 249)
Screenshot: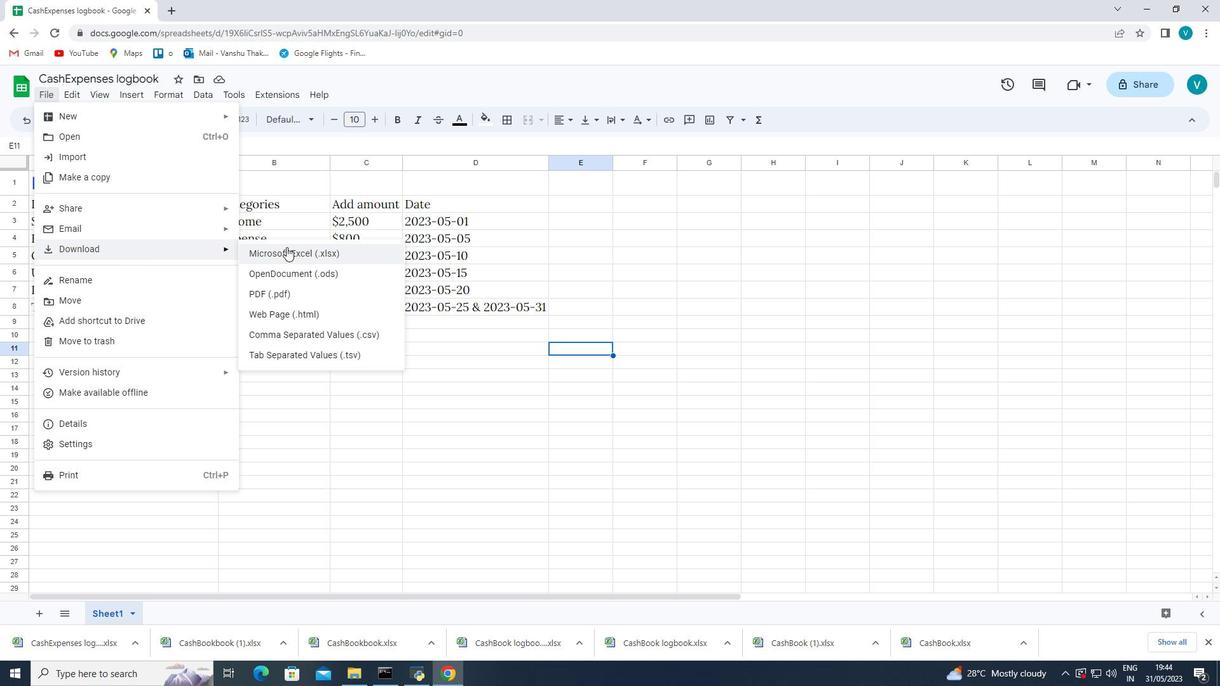 
Action: Mouse pressed left at (308, 249)
Screenshot: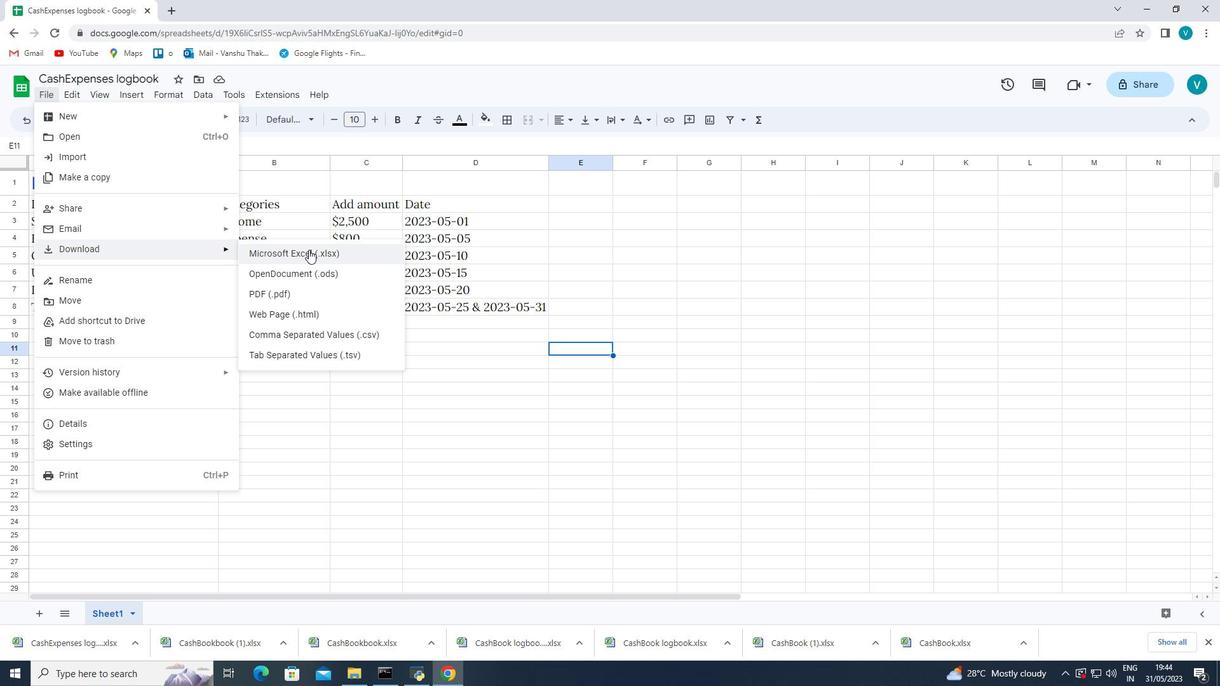 
Action: Mouse moved to (102, 481)
Screenshot: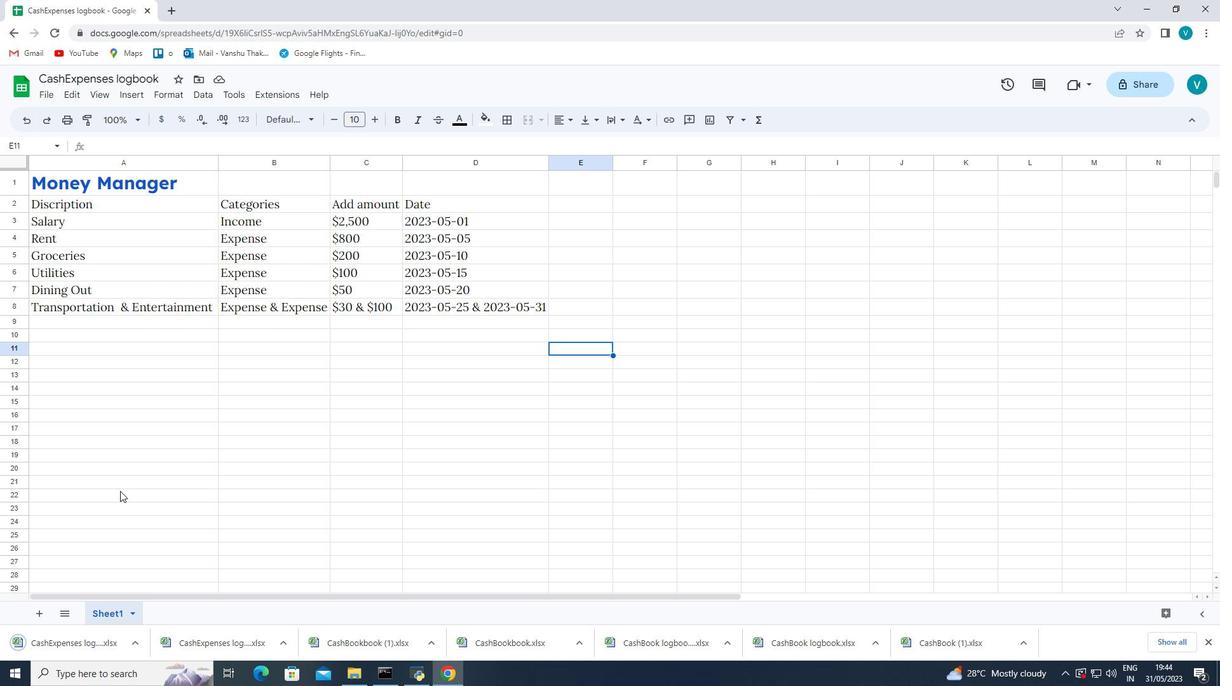 
